 Task: Plan a photography session for the fall foliage .
Action: Mouse pressed left at (370, 333)
Screenshot: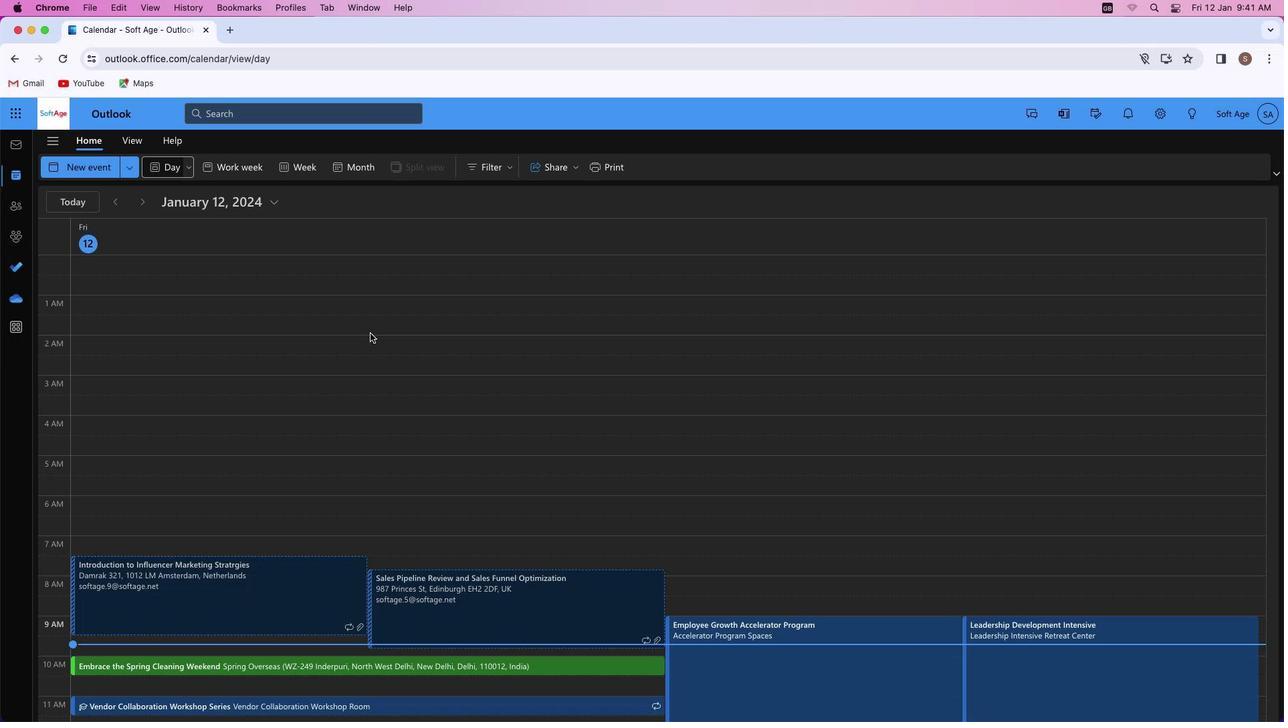 
Action: Mouse moved to (76, 168)
Screenshot: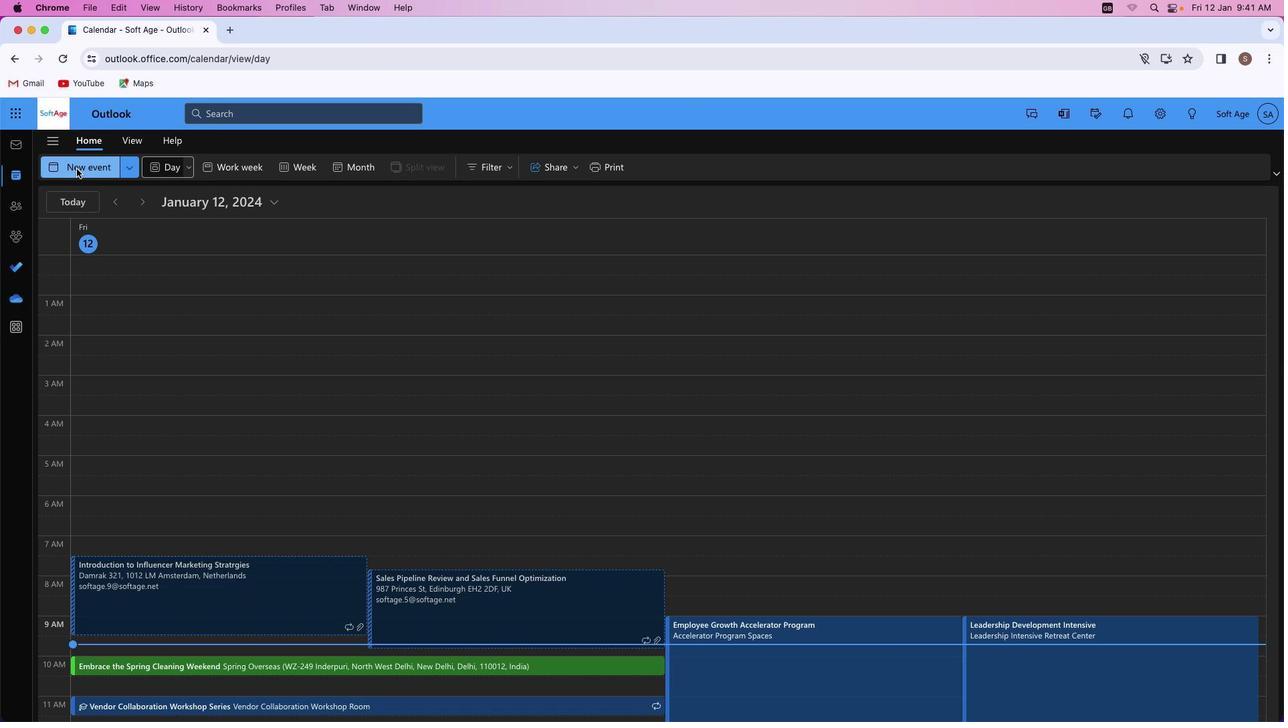 
Action: Mouse pressed left at (76, 168)
Screenshot: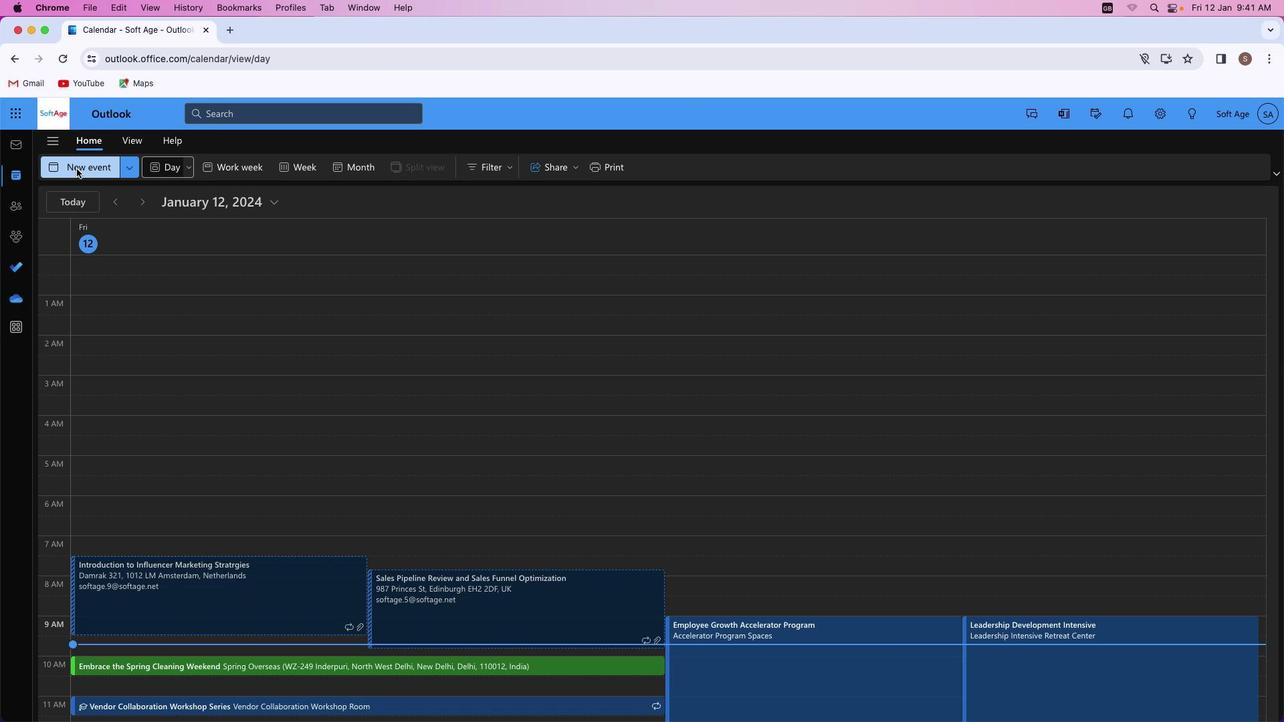 
Action: Mouse moved to (318, 247)
Screenshot: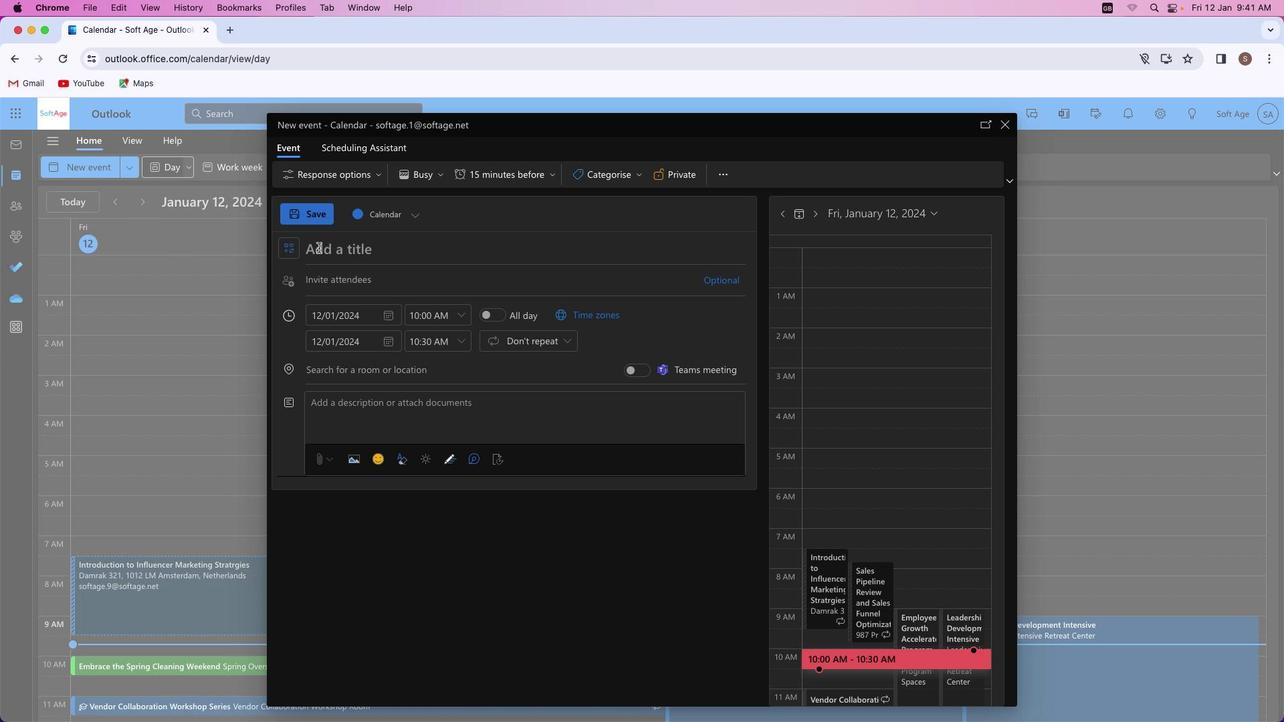 
Action: Mouse pressed left at (318, 247)
Screenshot: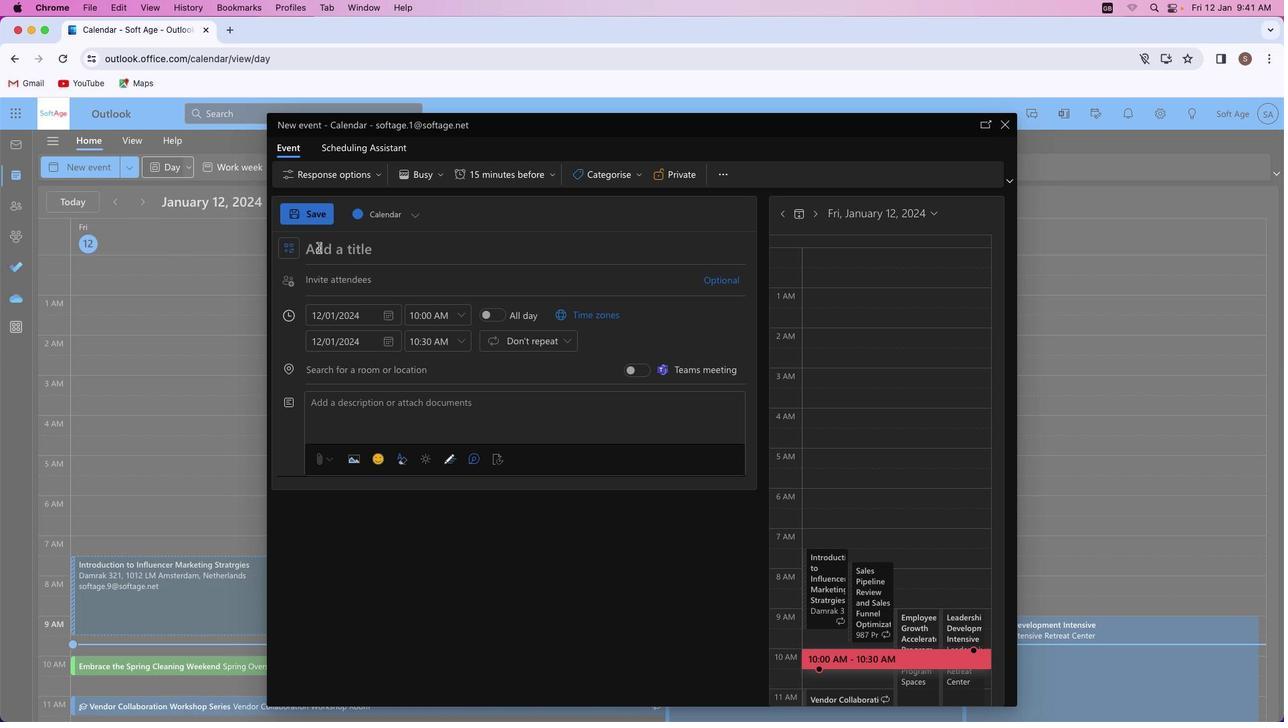 
Action: Key pressed Key.shift'A''u''t''u''m''n'"'"'s'Key.spaceKey.shift_r'P''a''l''l'Key.backspace'e''t''t''e'Key.shift_r':'Key.spaceKey.shift'F''a''l''l'Key.spaceKey.shift'F''o''l''i''a''g''e'Key.spaceKey.shift_r'P''h''o''t''o''g''r''a''p''h''y'Key.spaceKey.shift'E''x''t''r''a''v''a''g''a''n''z''a'
Screenshot: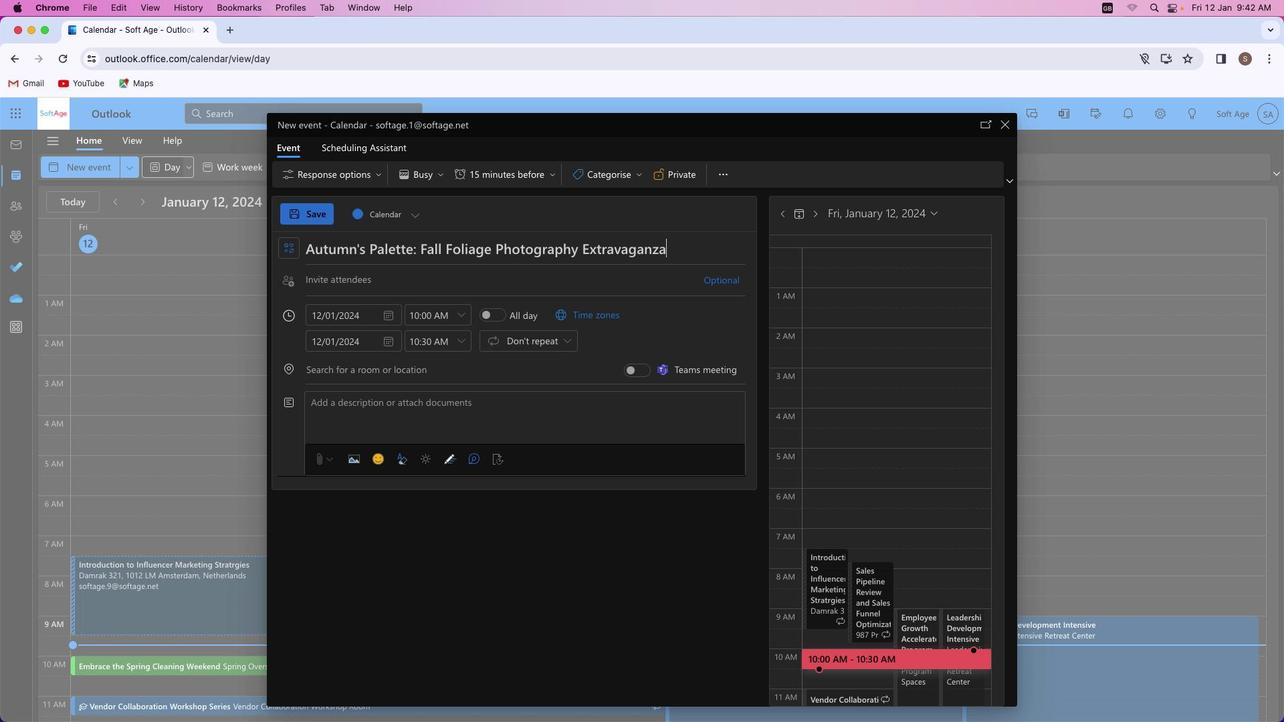 
Action: Mouse moved to (376, 371)
Screenshot: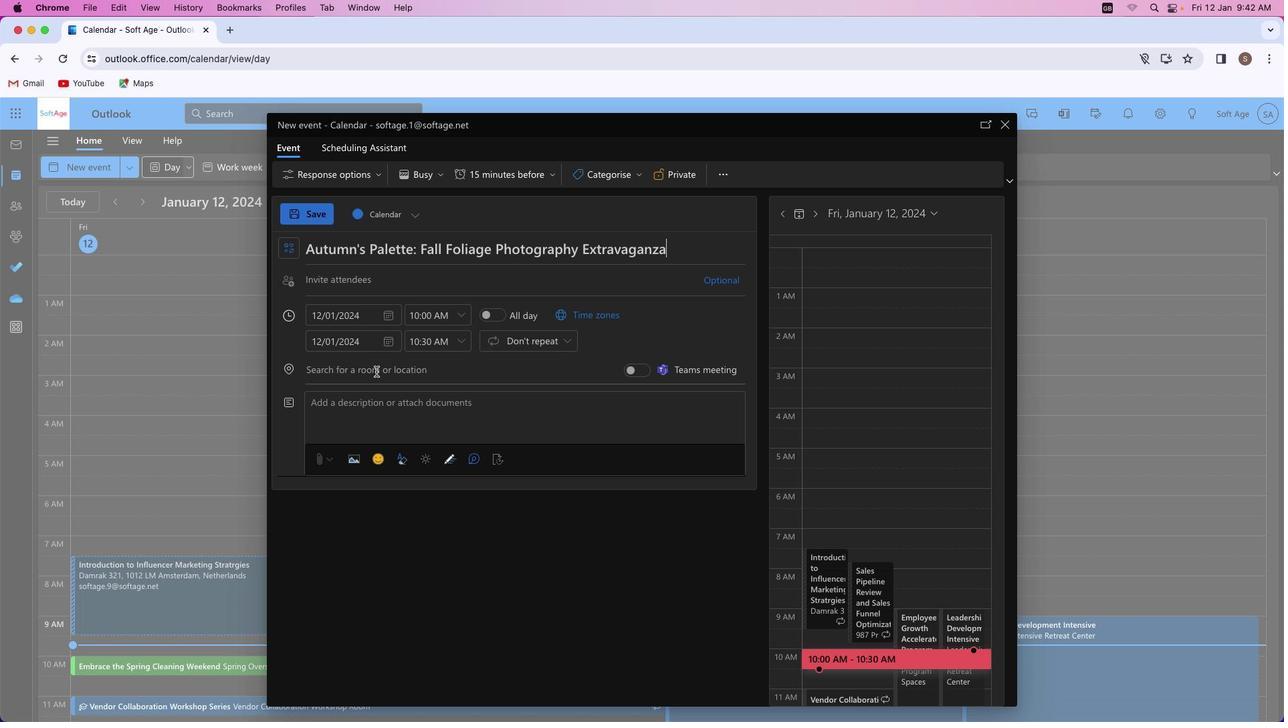 
Action: Mouse pressed left at (376, 371)
Screenshot: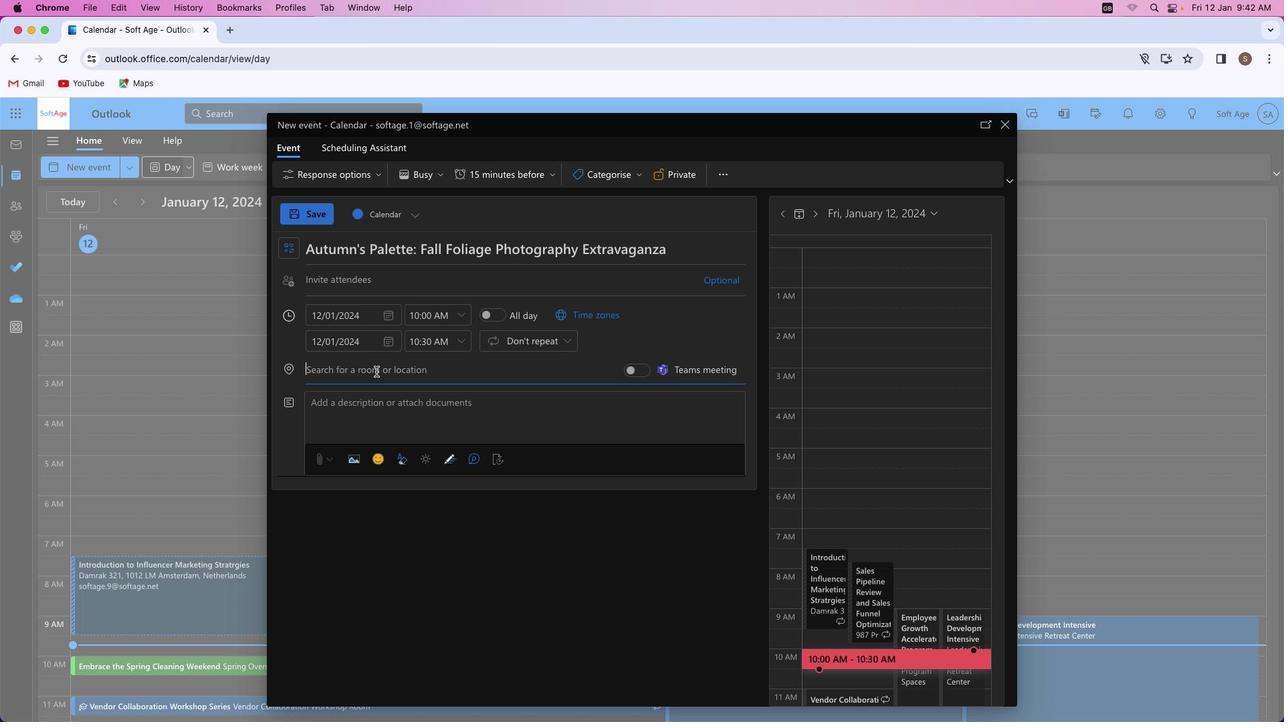 
Action: Mouse moved to (380, 374)
Screenshot: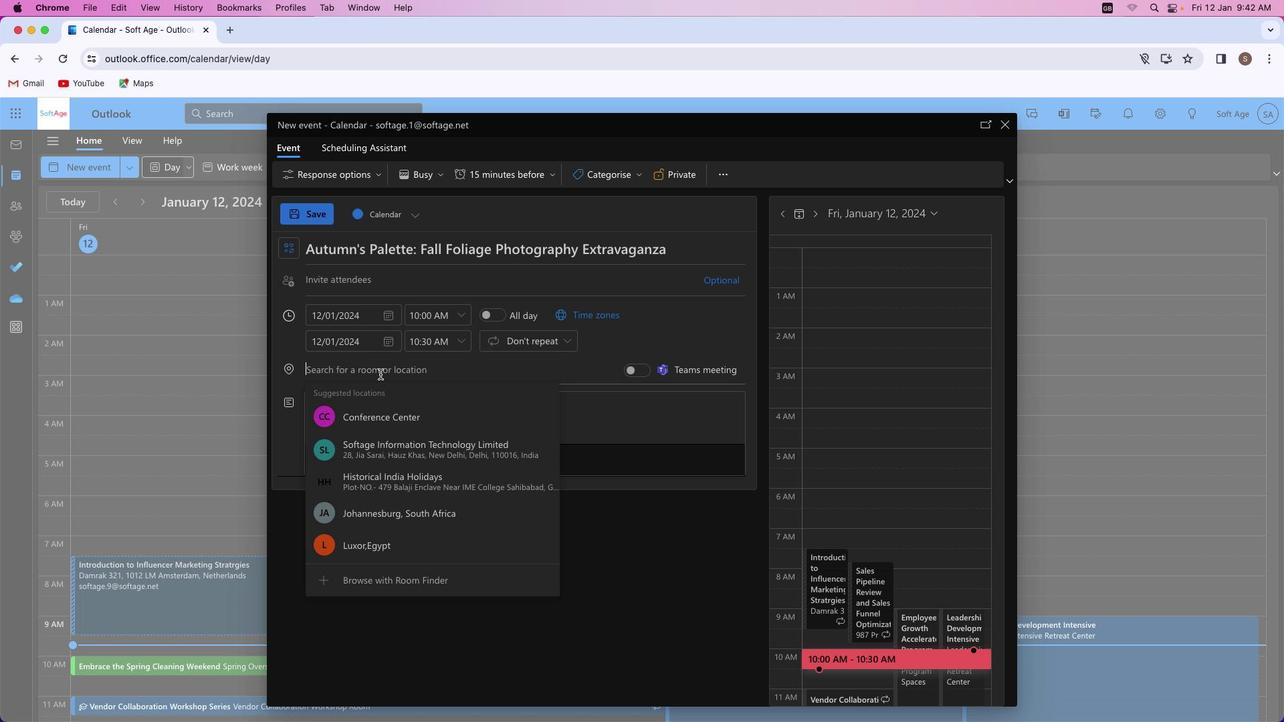 
Action: Key pressed Key.shift'F''o''l''i''a''g''e'
Screenshot: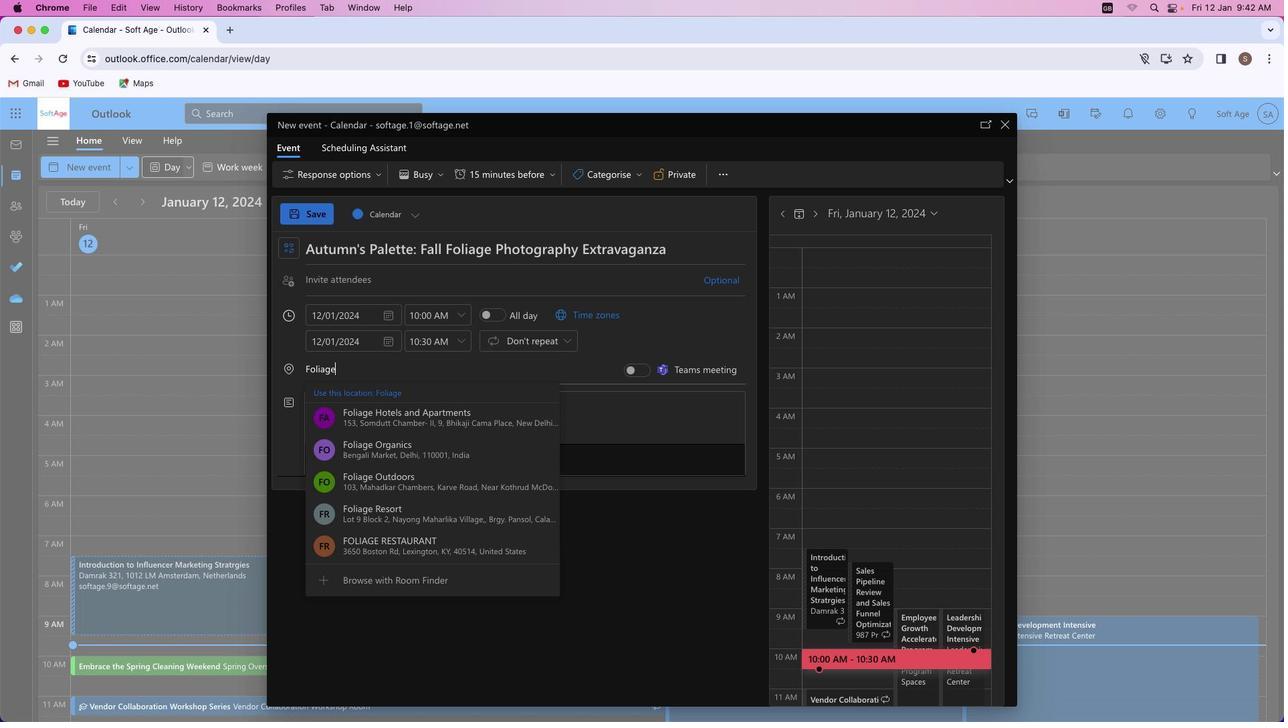 
Action: Mouse moved to (400, 505)
Screenshot: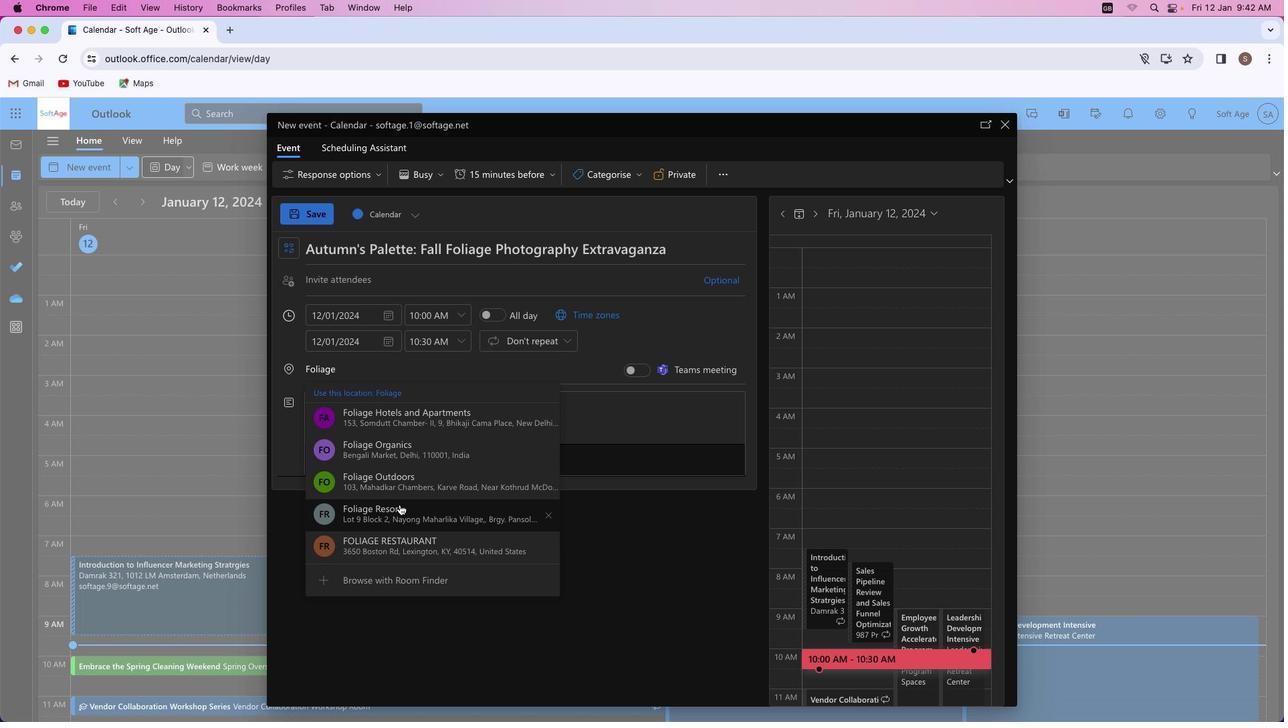 
Action: Mouse pressed left at (400, 505)
Screenshot: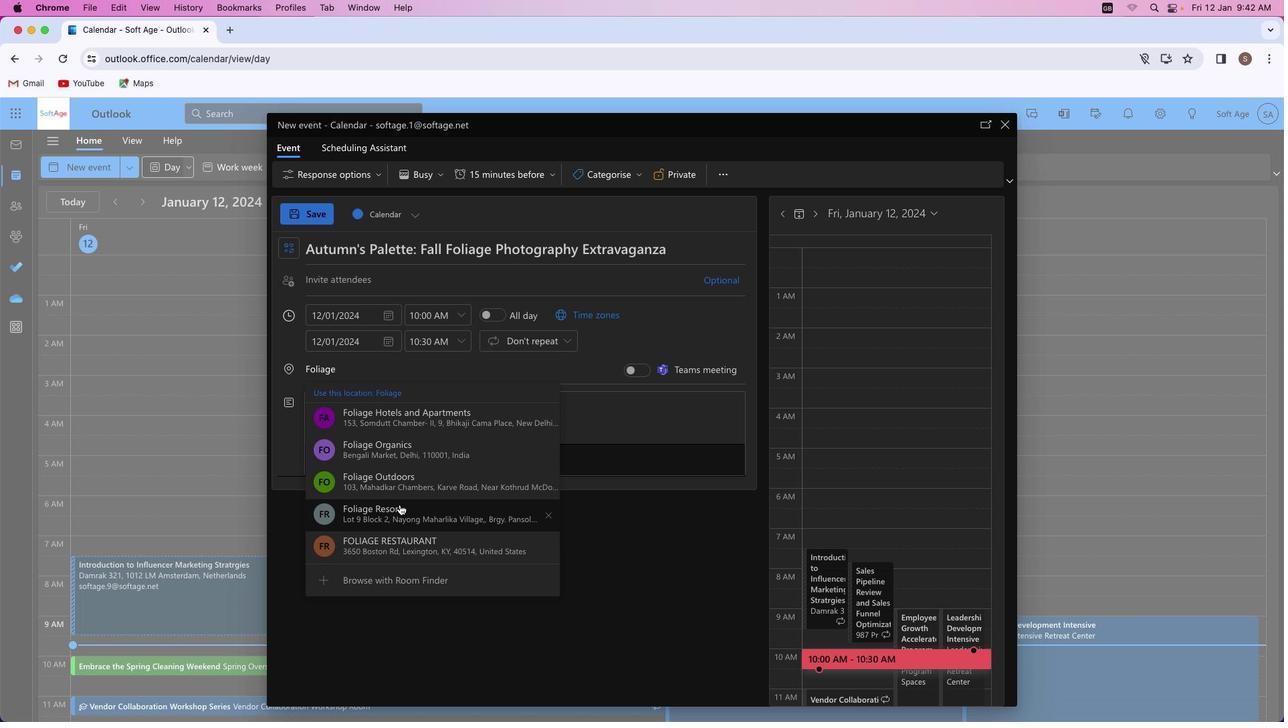 
Action: Mouse moved to (398, 408)
Screenshot: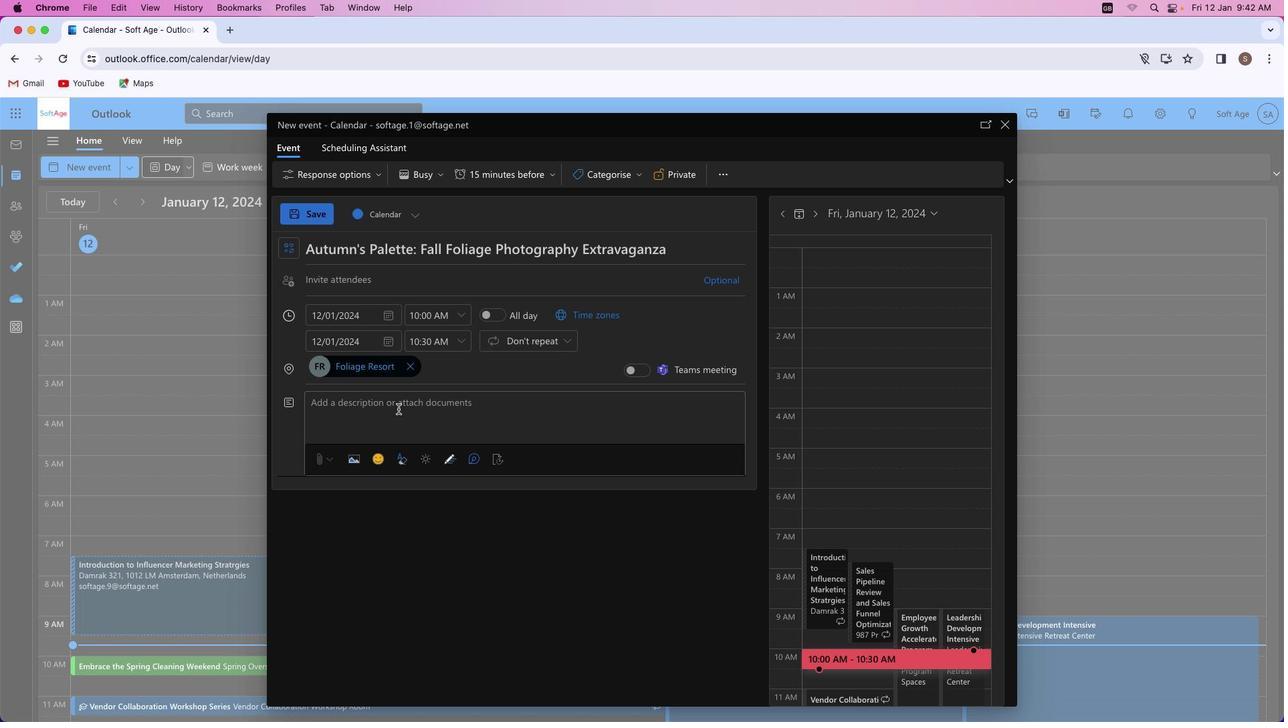 
Action: Mouse pressed left at (398, 408)
Screenshot: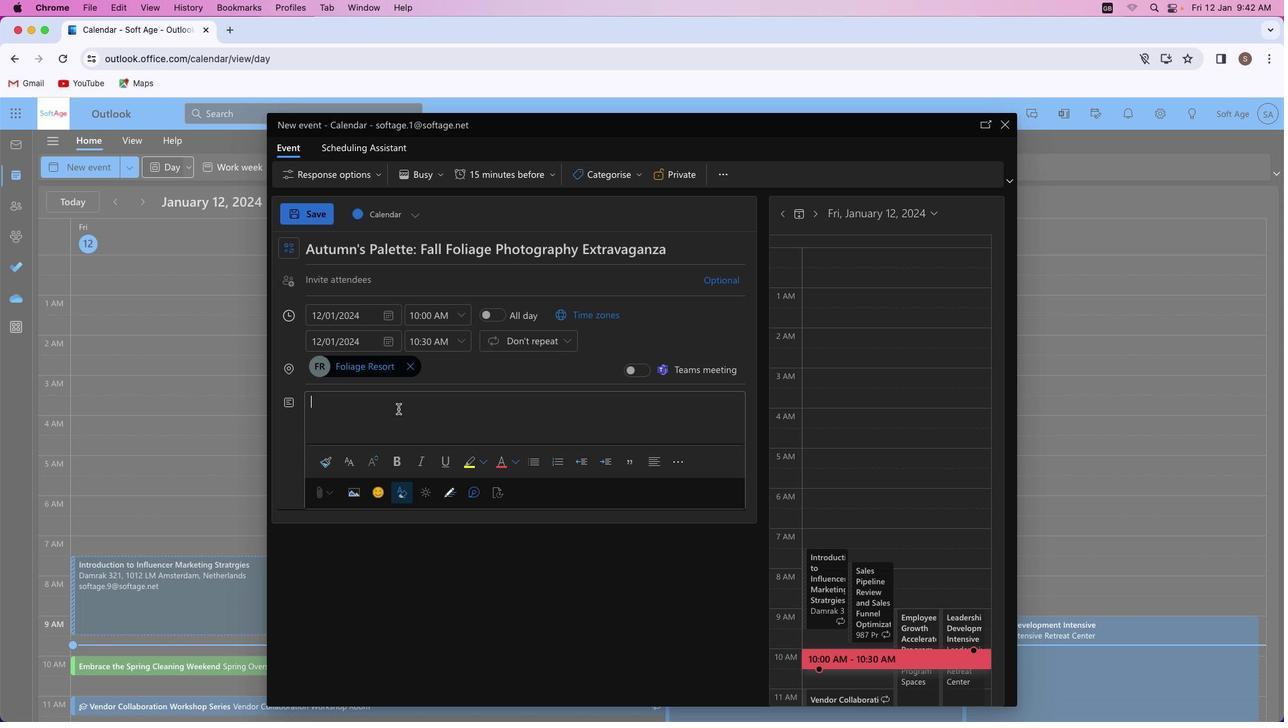 
Action: Key pressed Key.shift_r'I''m''m''e''r''s''e'Key.space'y''o''u''r''s''e''l''f'Key.space'i''n'Key.space't''h''e'Key.space'b''r''e''a''t''h''t''a''k''i''n''g'Key.space'h''u''e''s'Key.space'o''f'Key.space'a''u''t''u''m''n''.'Key.spaceKey.shift_r'J''o''i''n'Key.space'o''u''r'Key.space'p''h''o''t''o''g''r''a''p''h''y'Key.space's''e''s''s''i''o''n'Key.space't''o'Key.space'c''a''p''t''u''r''e'Key.space't''h''e'Key.space'v''i''b''r''a''n''t'Key.space'c''o''l''o''r''s'Key.space'o''f'Key.space'f''a''l''l'Key.space'f''o''l''i''a''g''e'Key.space'a''n''d'Key.space'c''r''e''a''t''e'Key.space's''t''u''n''n''i''n''g'','Key.space'n''a''t''u''r''e''-''i''n''s''p''i''r''e''d'Key.space'm''e''m''o''r''i''e''s''.'
Screenshot: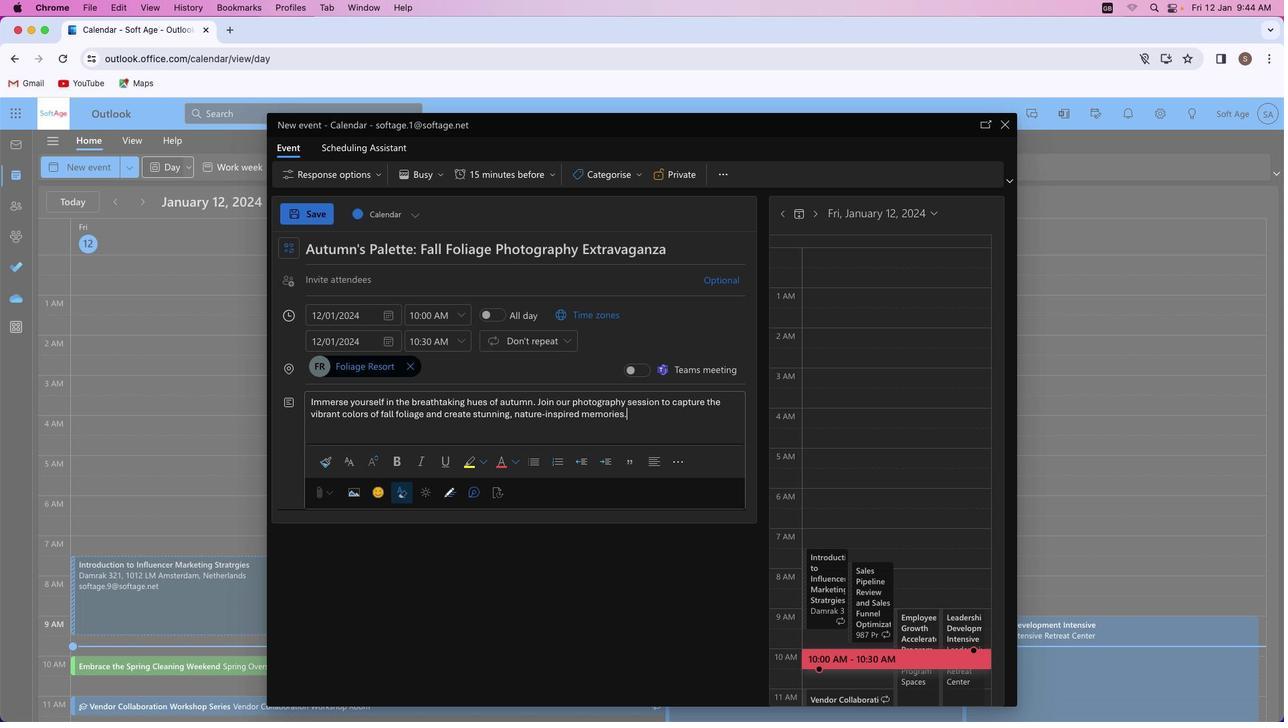 
Action: Mouse moved to (661, 401)
Screenshot: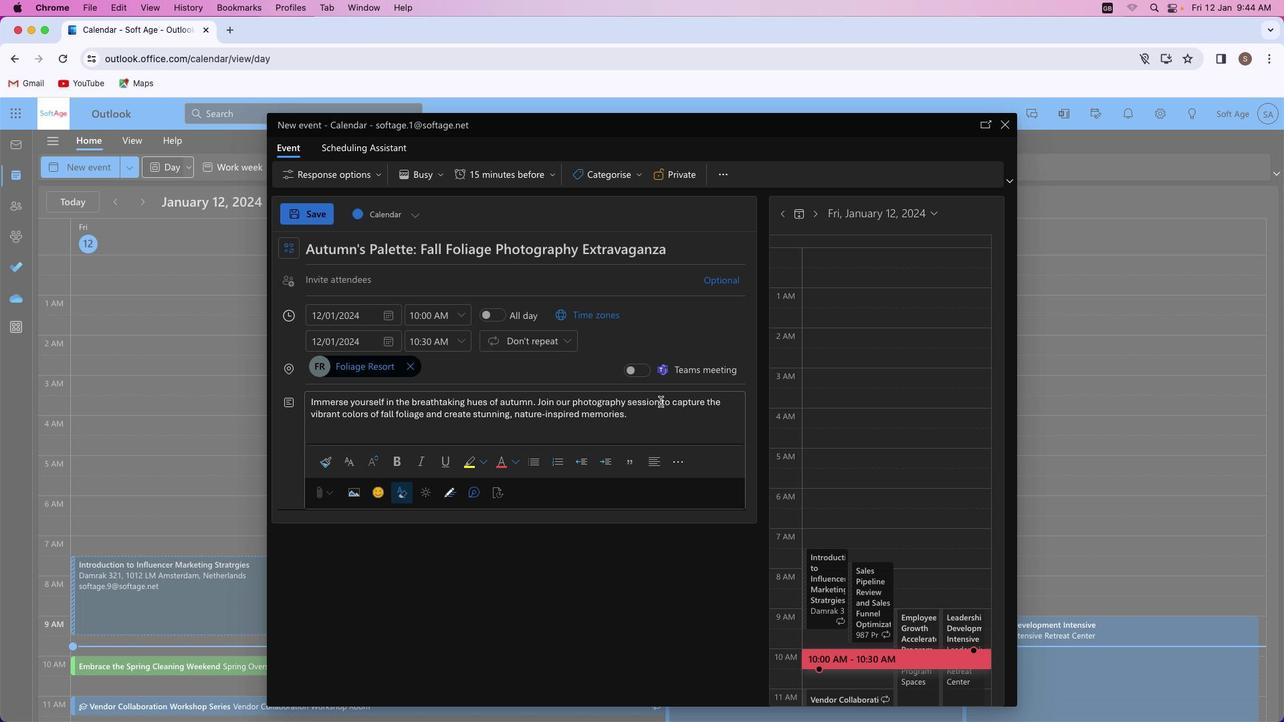 
Action: Mouse pressed left at (661, 401)
Screenshot: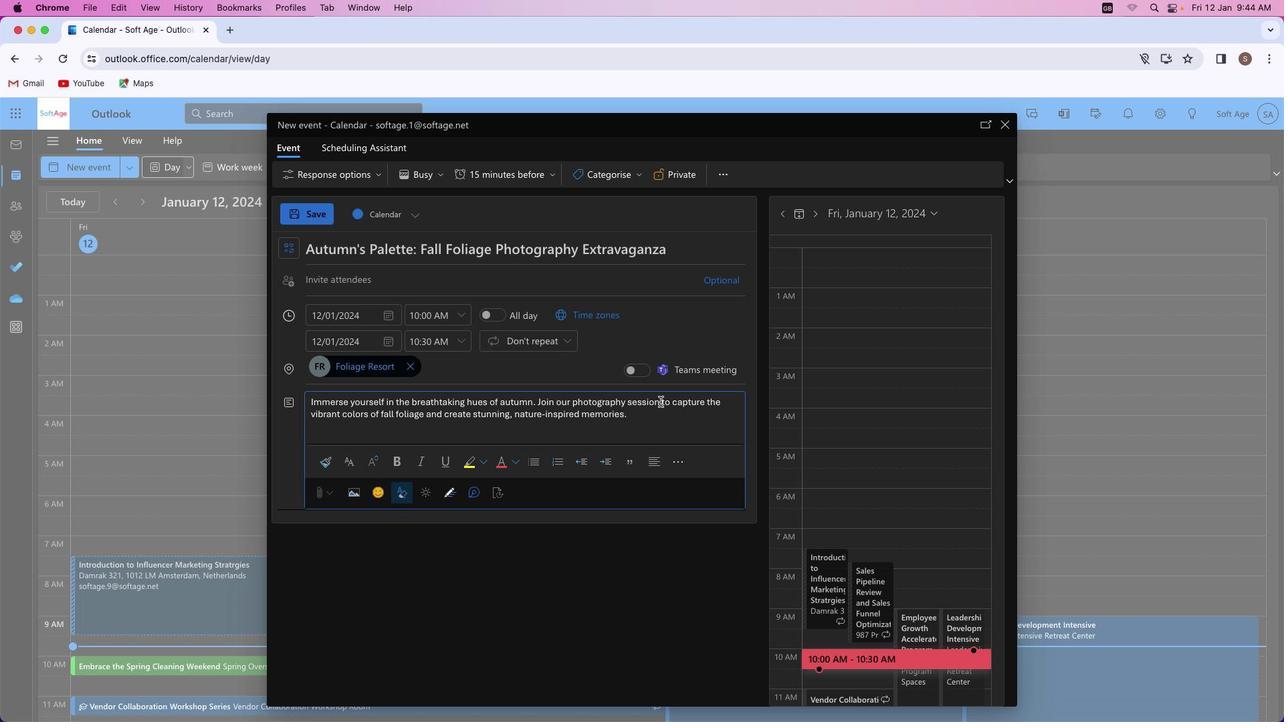
Action: Mouse moved to (626, 402)
Screenshot: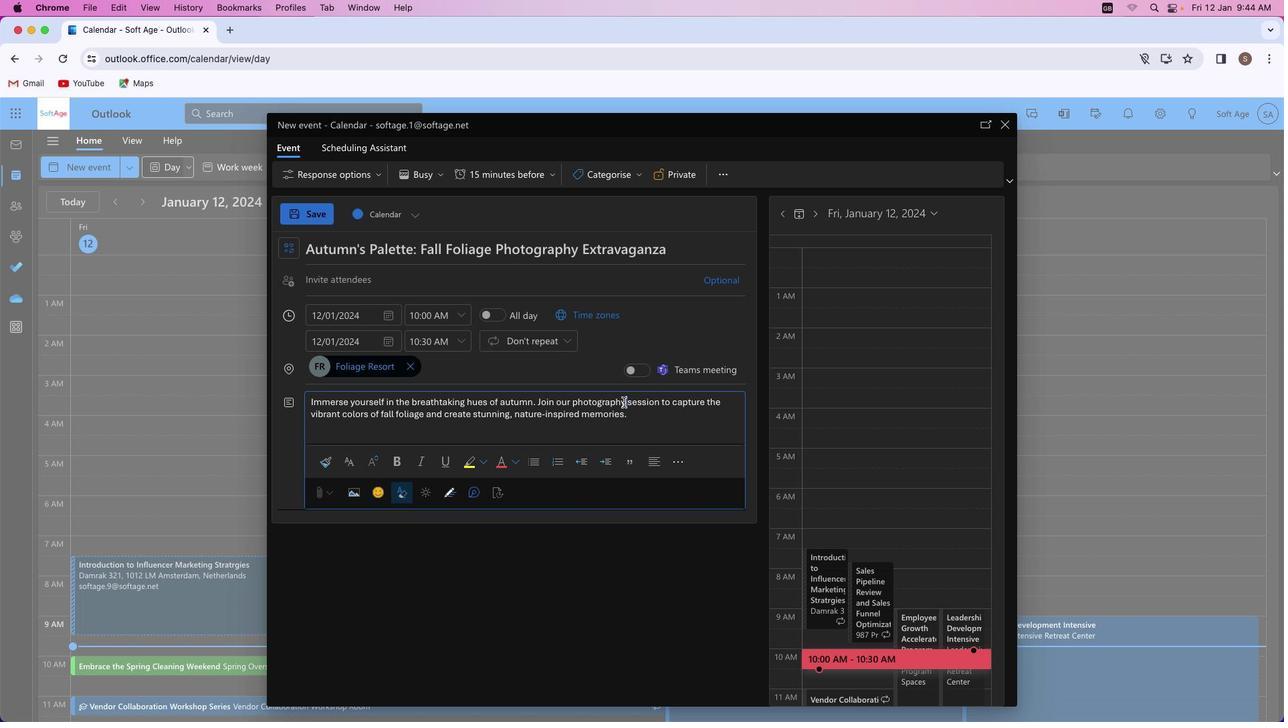 
Action: Mouse pressed left at (626, 402)
Screenshot: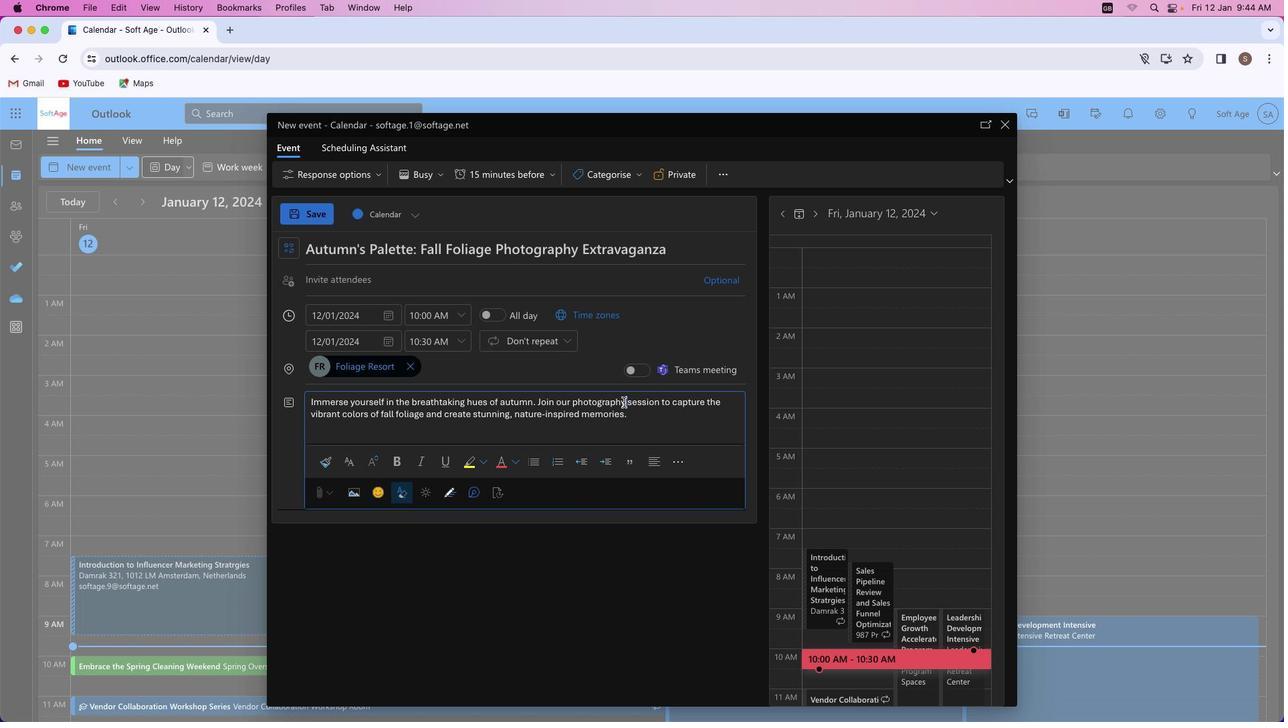 
Action: Mouse moved to (659, 403)
Screenshot: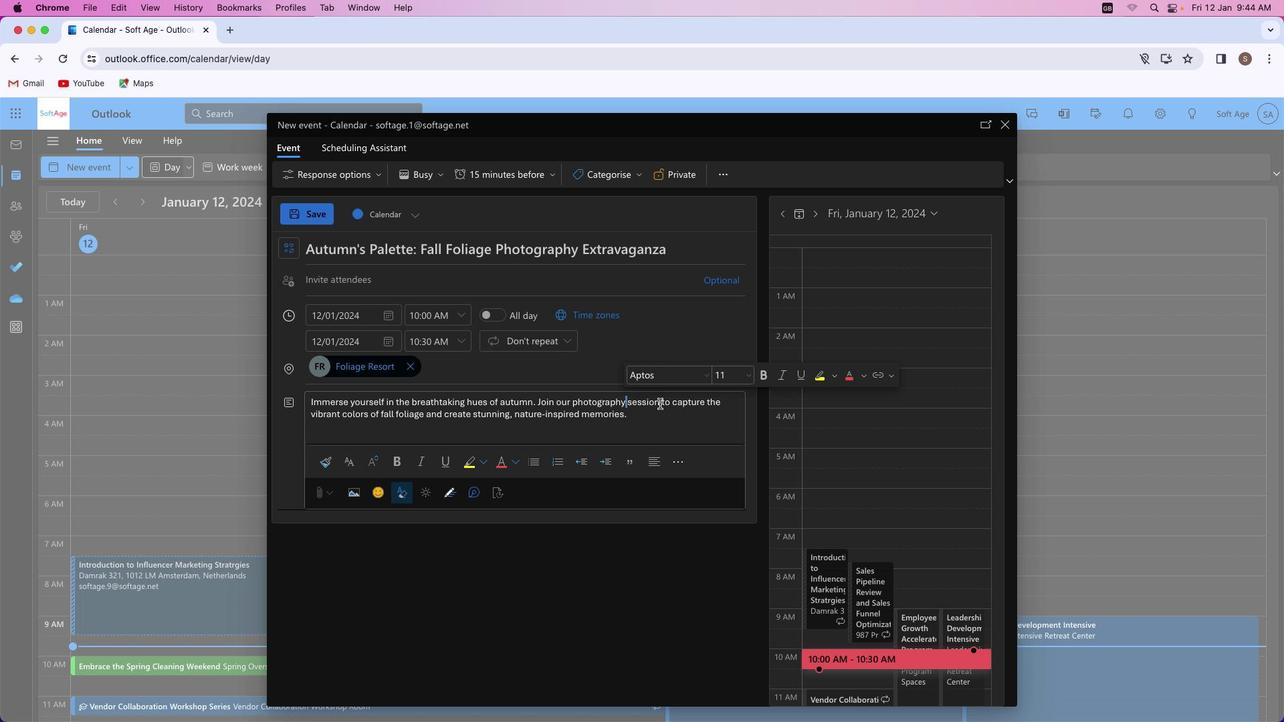 
Action: Mouse pressed left at (659, 403)
Screenshot: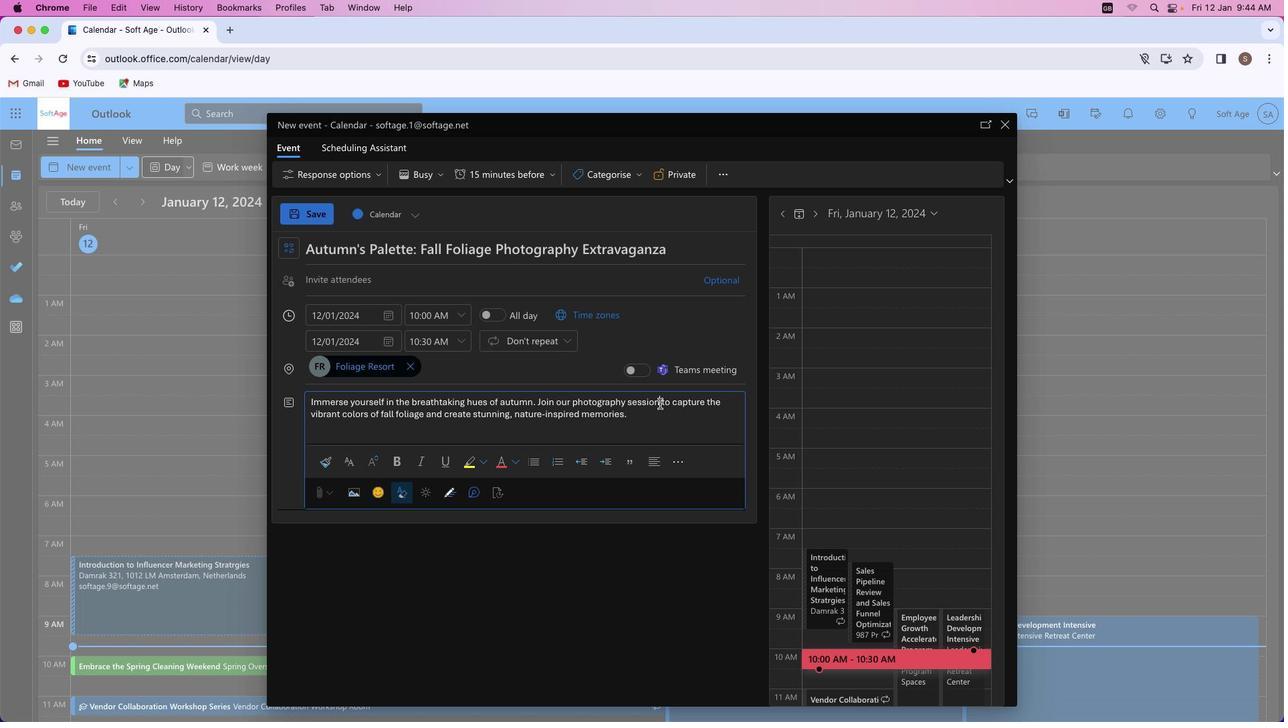 
Action: Mouse moved to (714, 382)
Screenshot: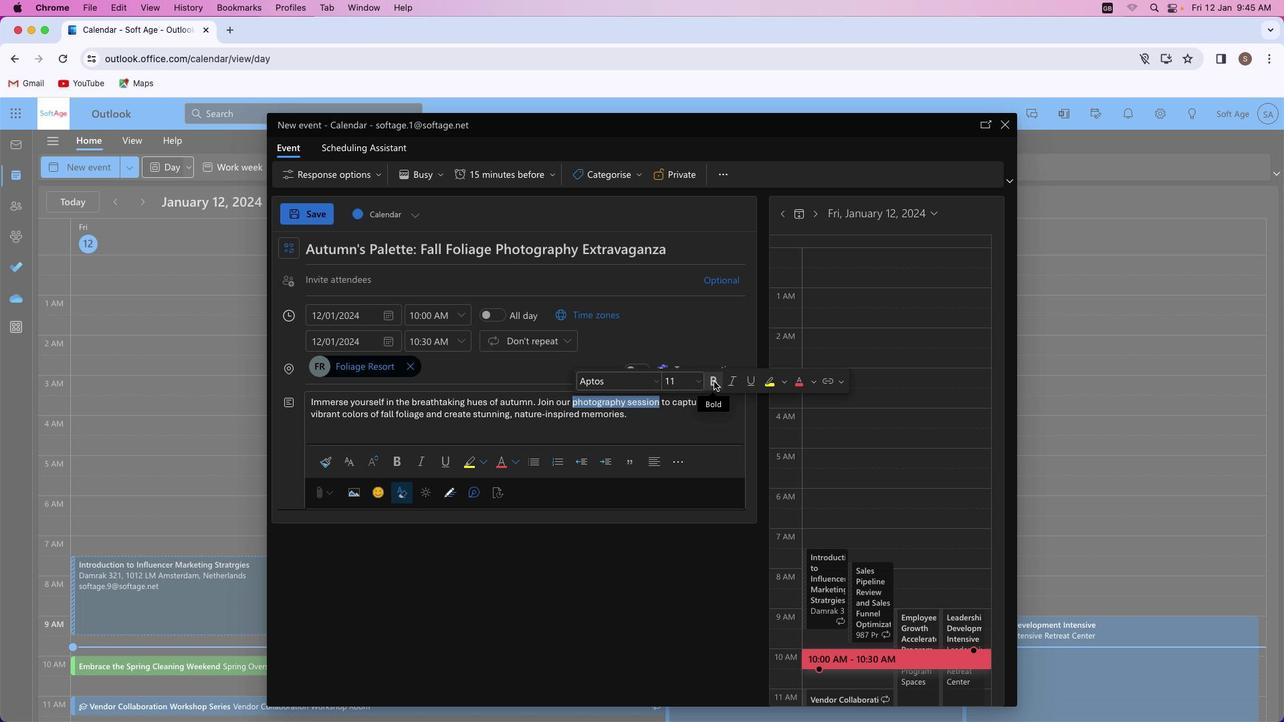 
Action: Mouse pressed left at (714, 382)
Screenshot: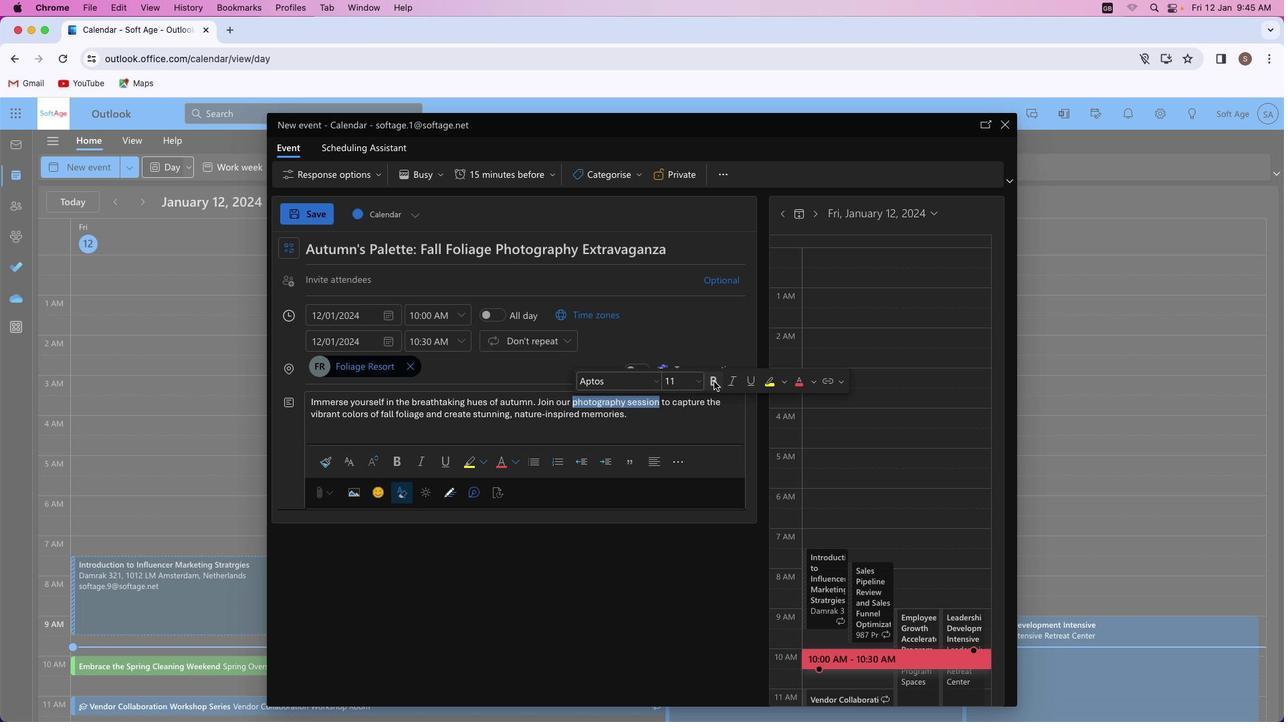 
Action: Mouse moved to (422, 414)
Screenshot: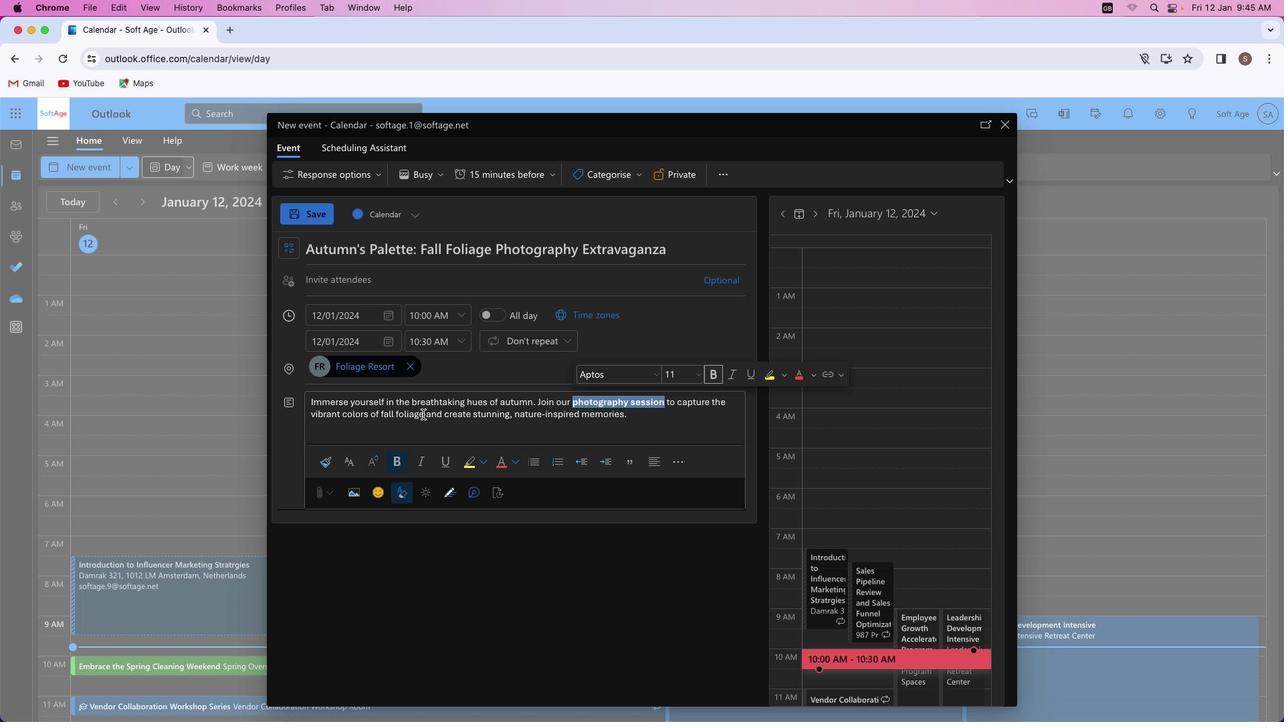 
Action: Mouse pressed left at (422, 414)
Screenshot: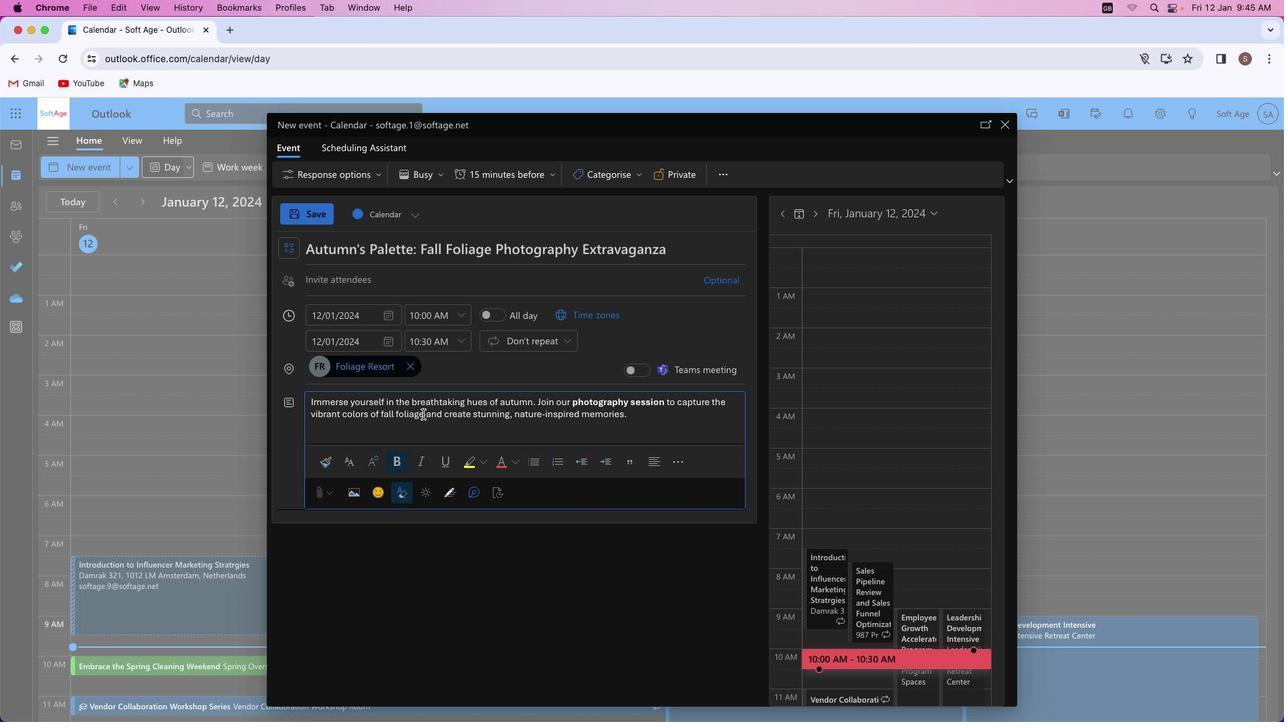 
Action: Mouse moved to (399, 457)
Screenshot: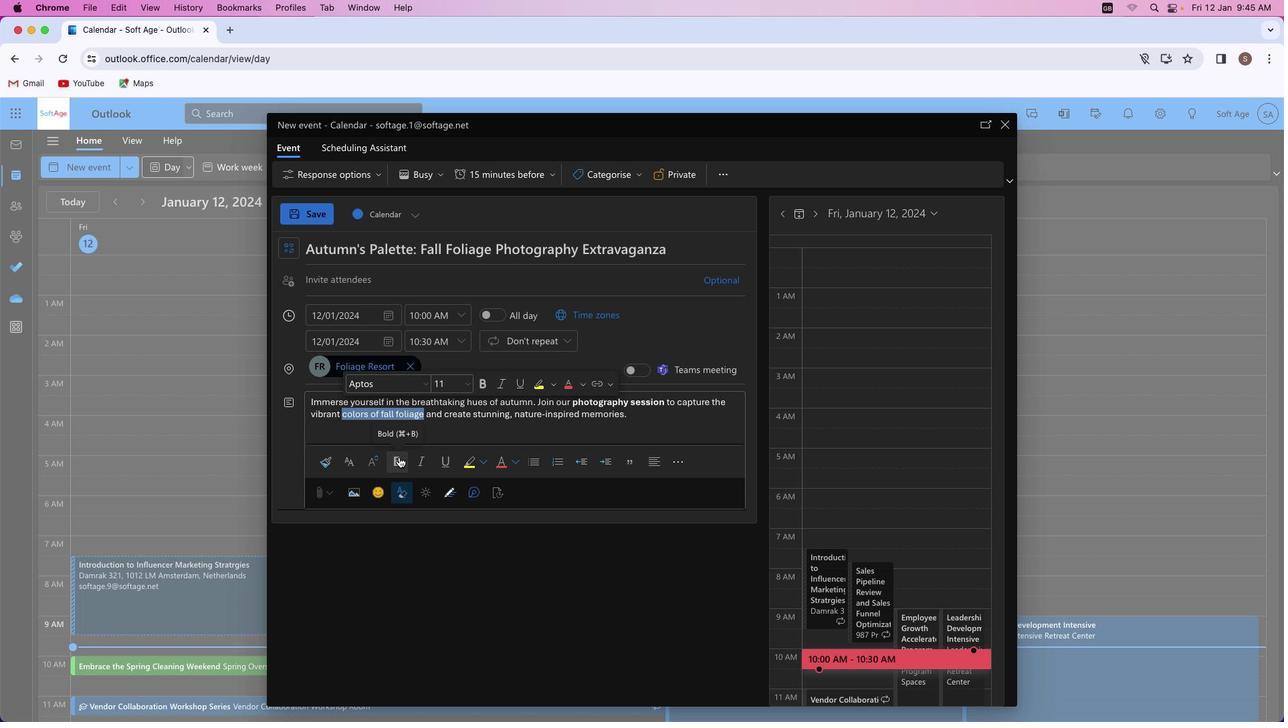 
Action: Mouse pressed left at (399, 457)
Screenshot: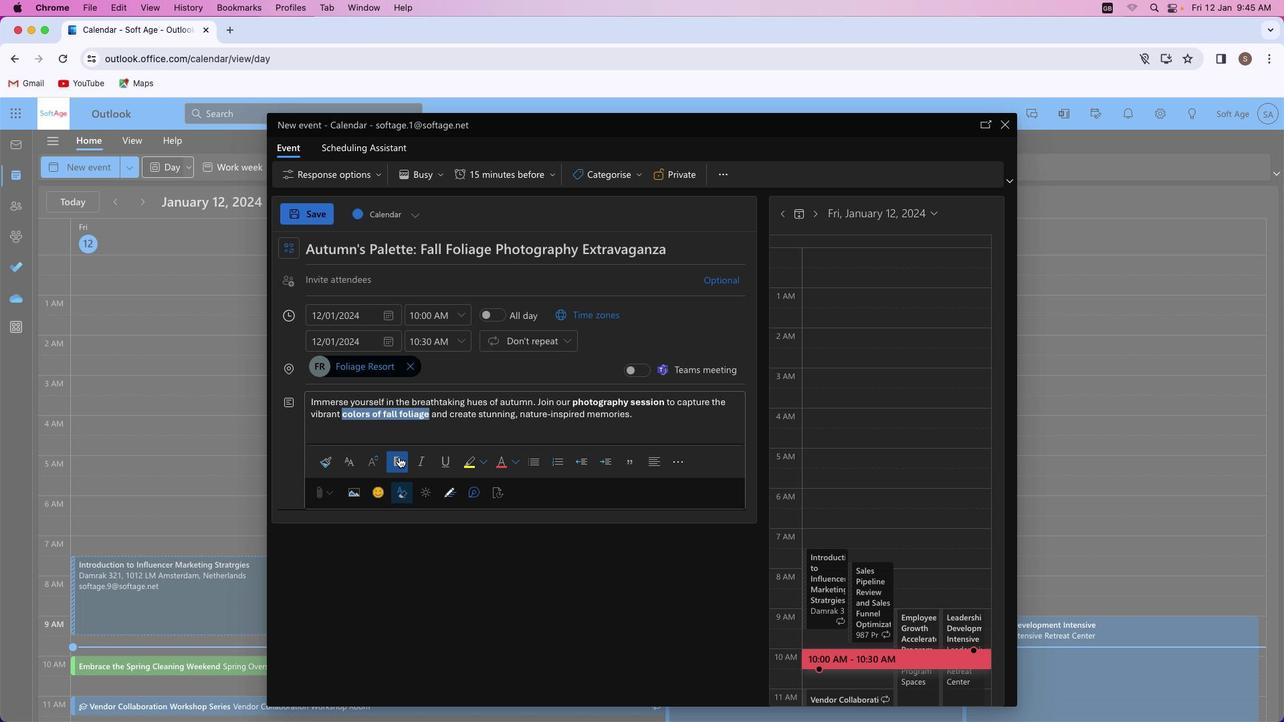 
Action: Mouse moved to (481, 428)
Screenshot: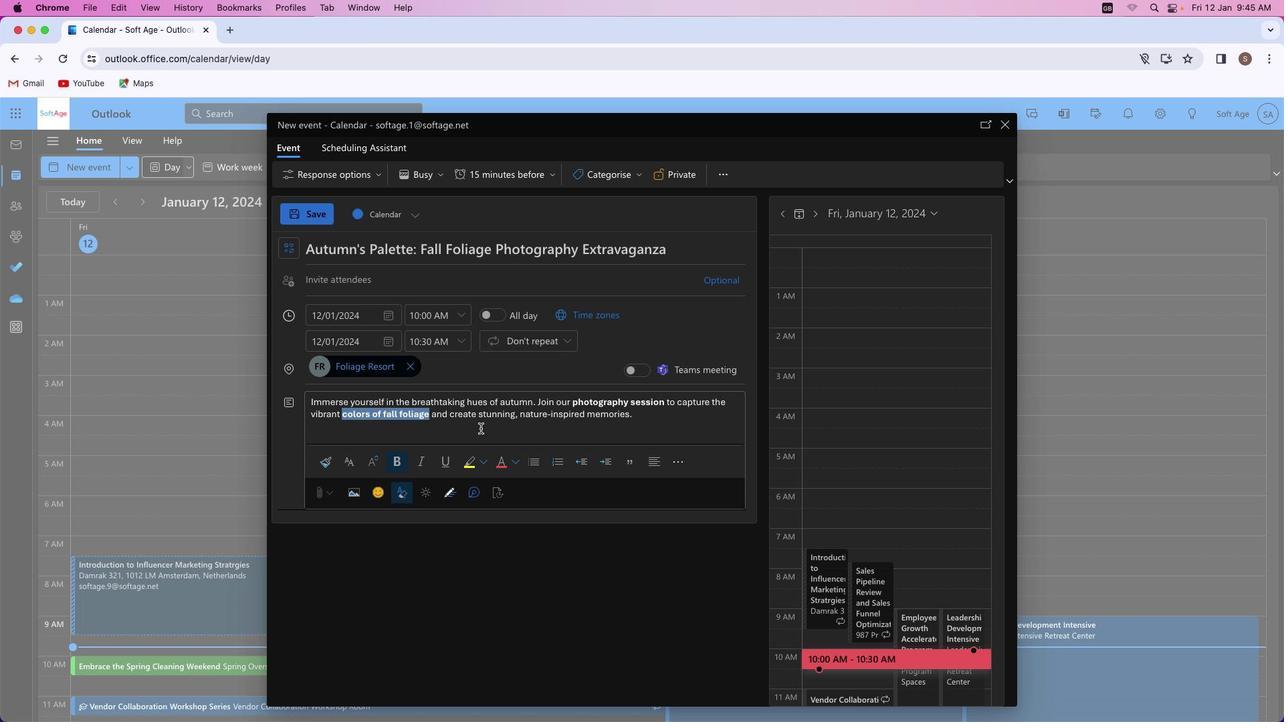 
Action: Mouse pressed left at (481, 428)
Screenshot: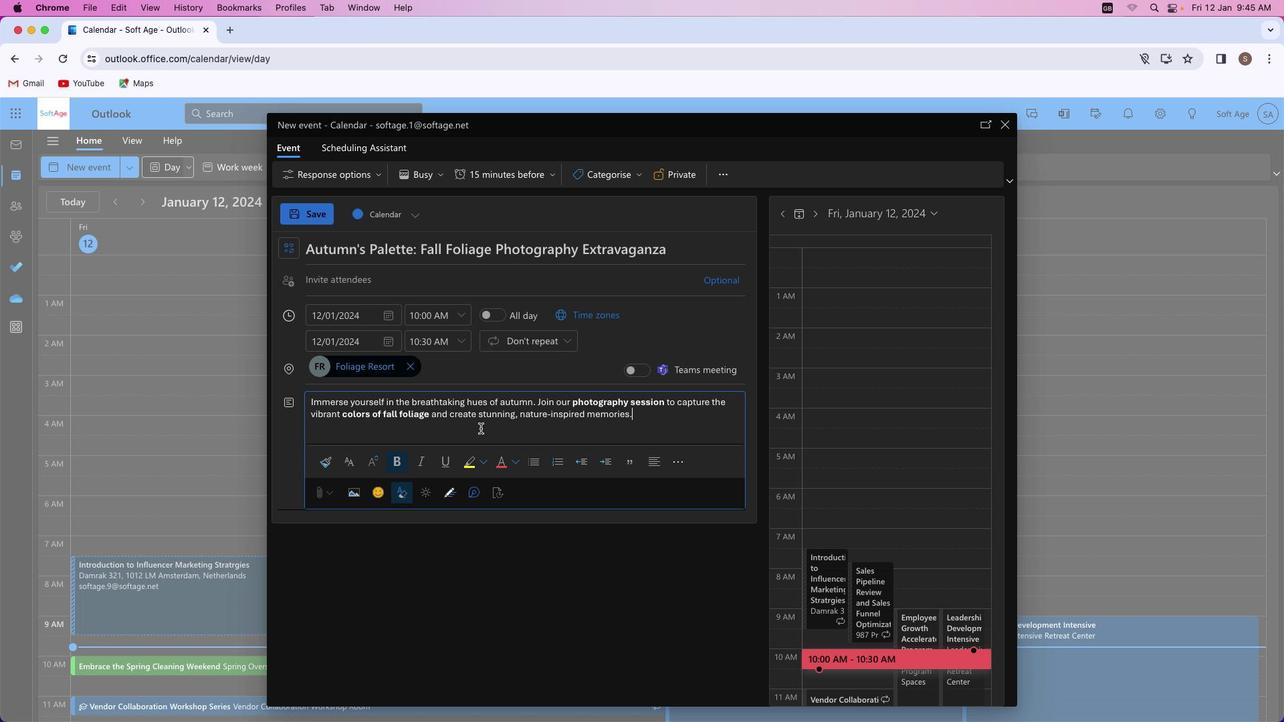 
Action: Mouse moved to (652, 422)
Screenshot: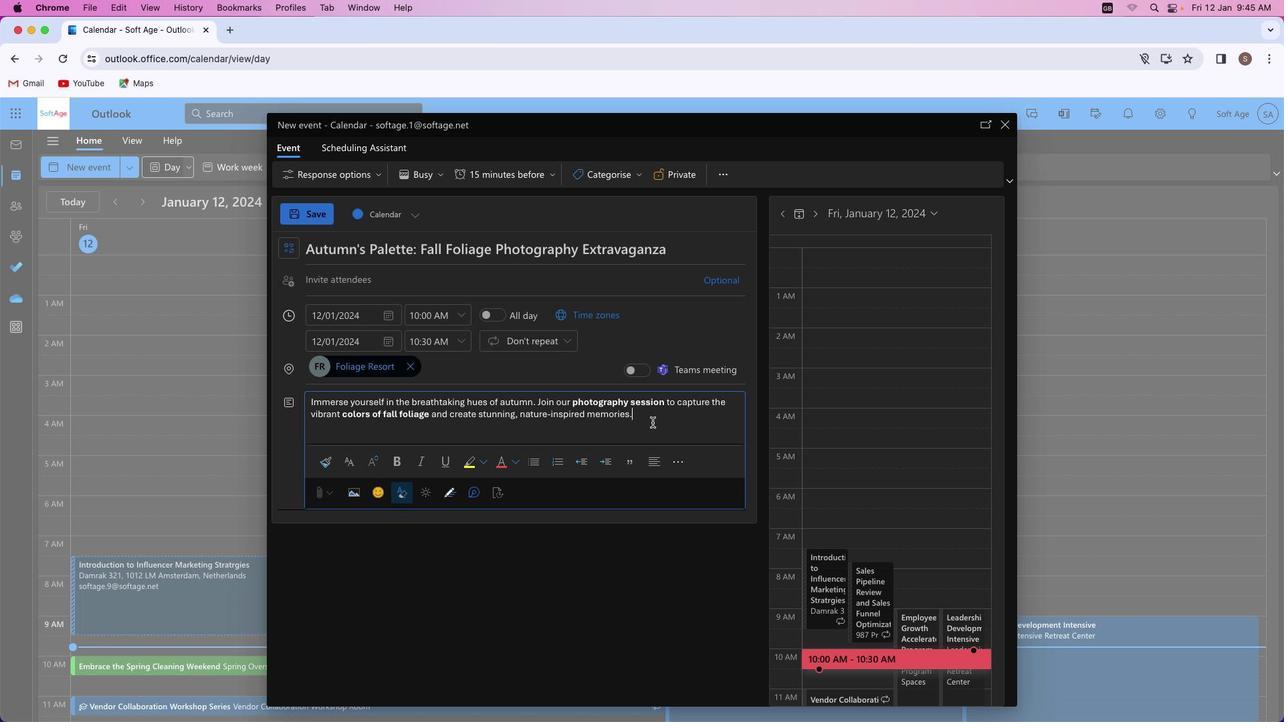 
Action: Mouse pressed left at (652, 422)
Screenshot: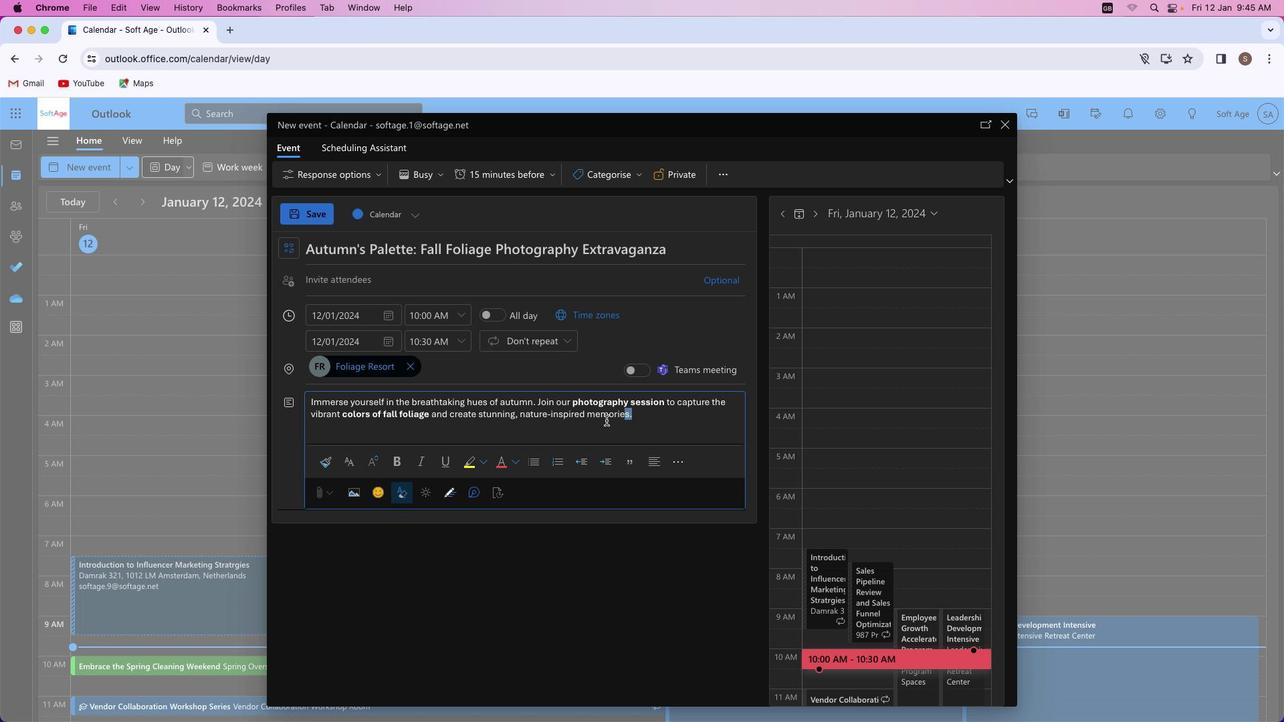 
Action: Mouse moved to (353, 460)
Screenshot: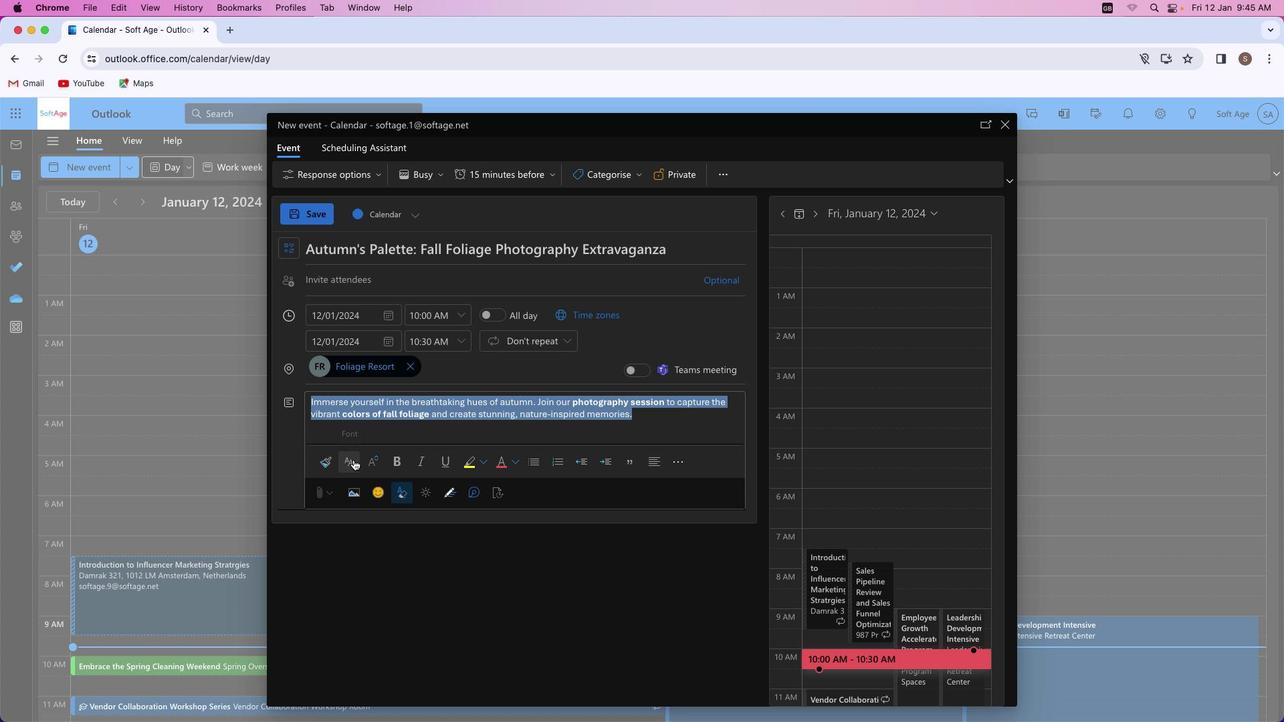 
Action: Mouse pressed left at (353, 460)
Screenshot: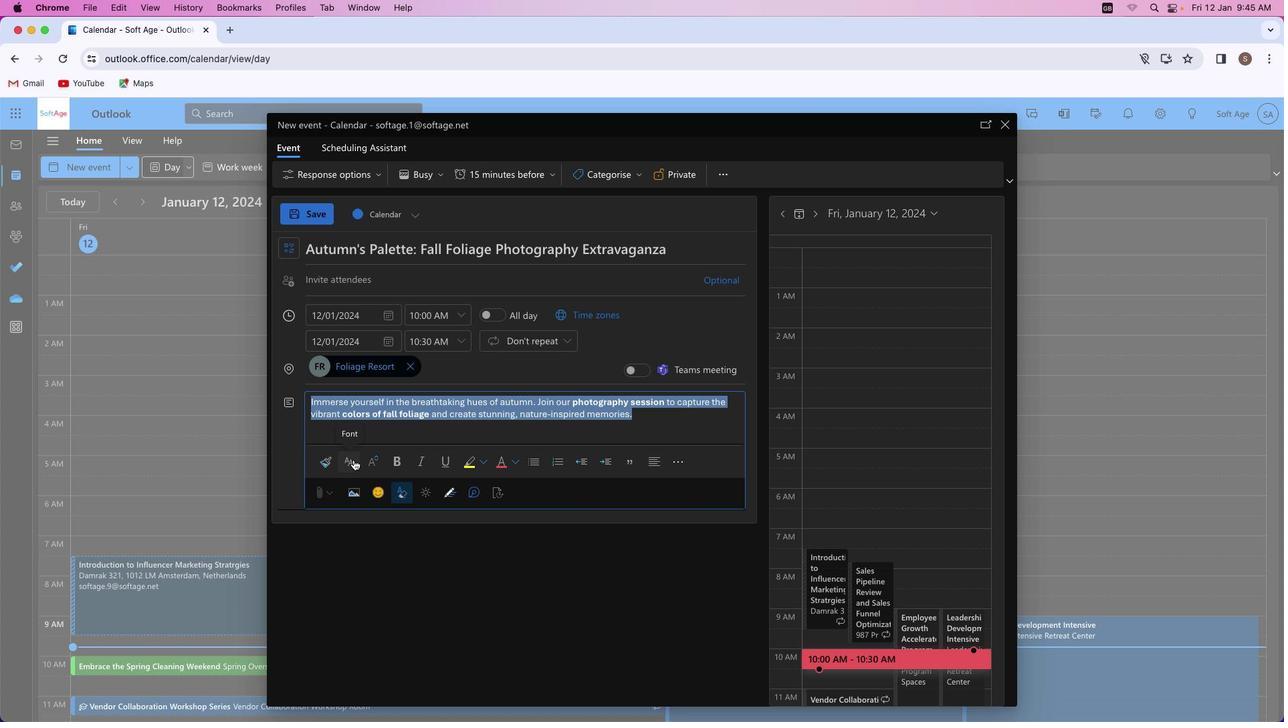 
Action: Mouse moved to (400, 657)
Screenshot: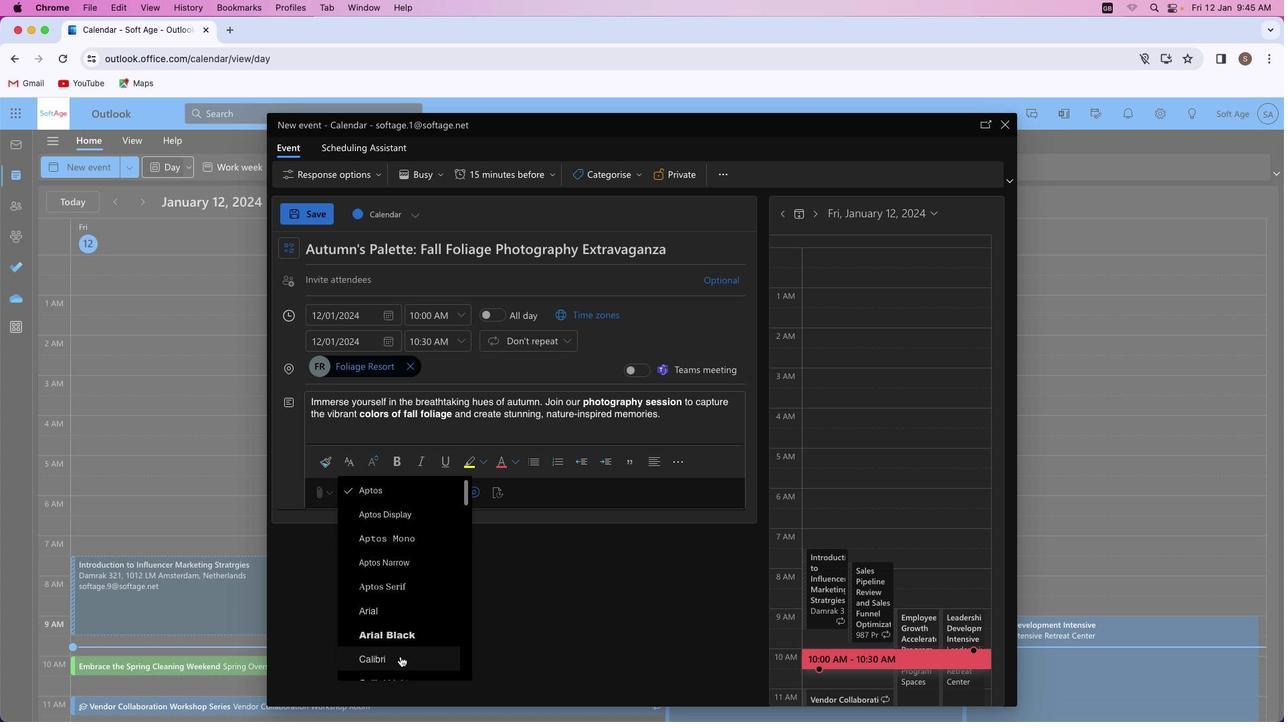 
Action: Mouse scrolled (400, 657) with delta (0, 0)
Screenshot: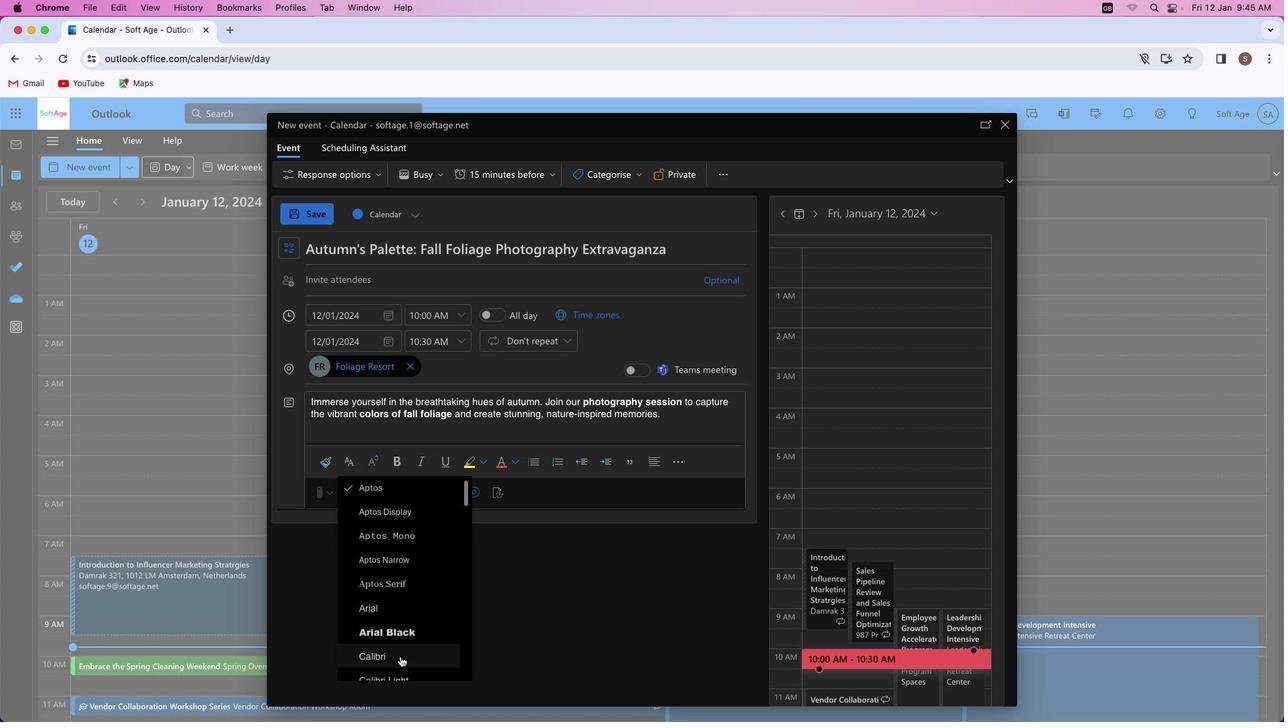 
Action: Mouse scrolled (400, 657) with delta (0, 0)
Screenshot: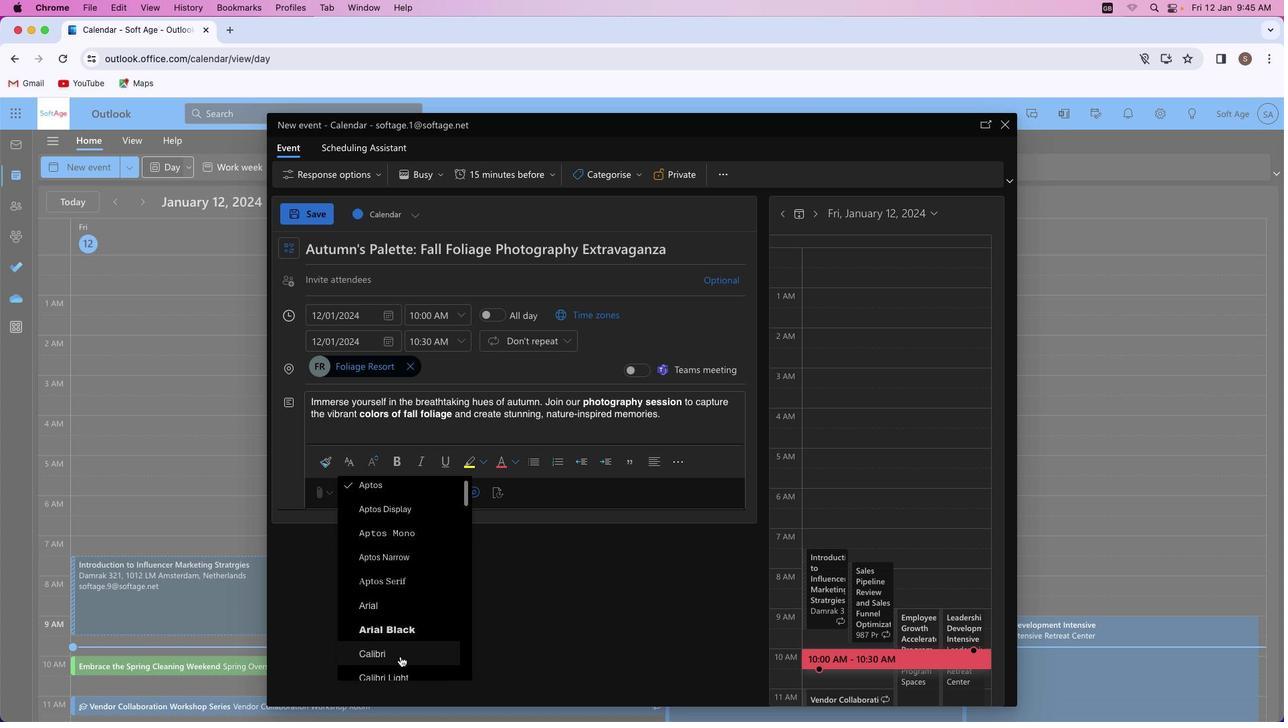 
Action: Mouse scrolled (400, 657) with delta (0, 0)
Screenshot: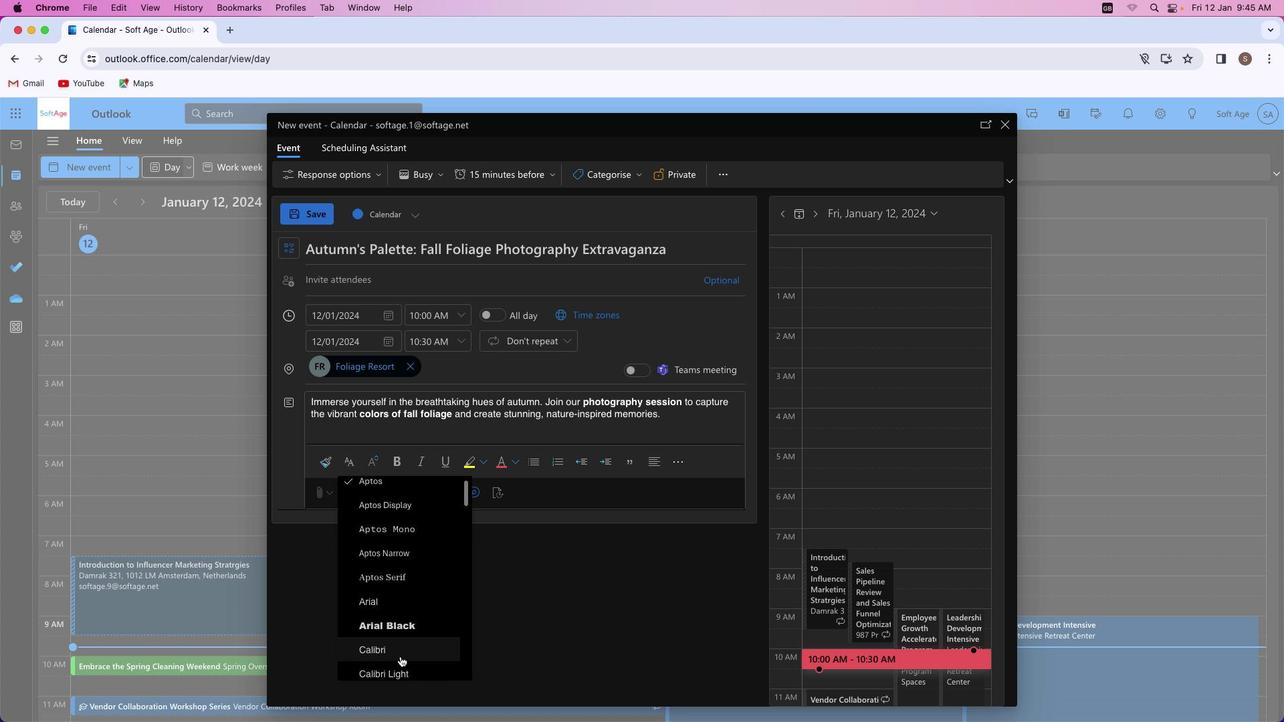 
Action: Mouse scrolled (400, 657) with delta (0, 0)
Screenshot: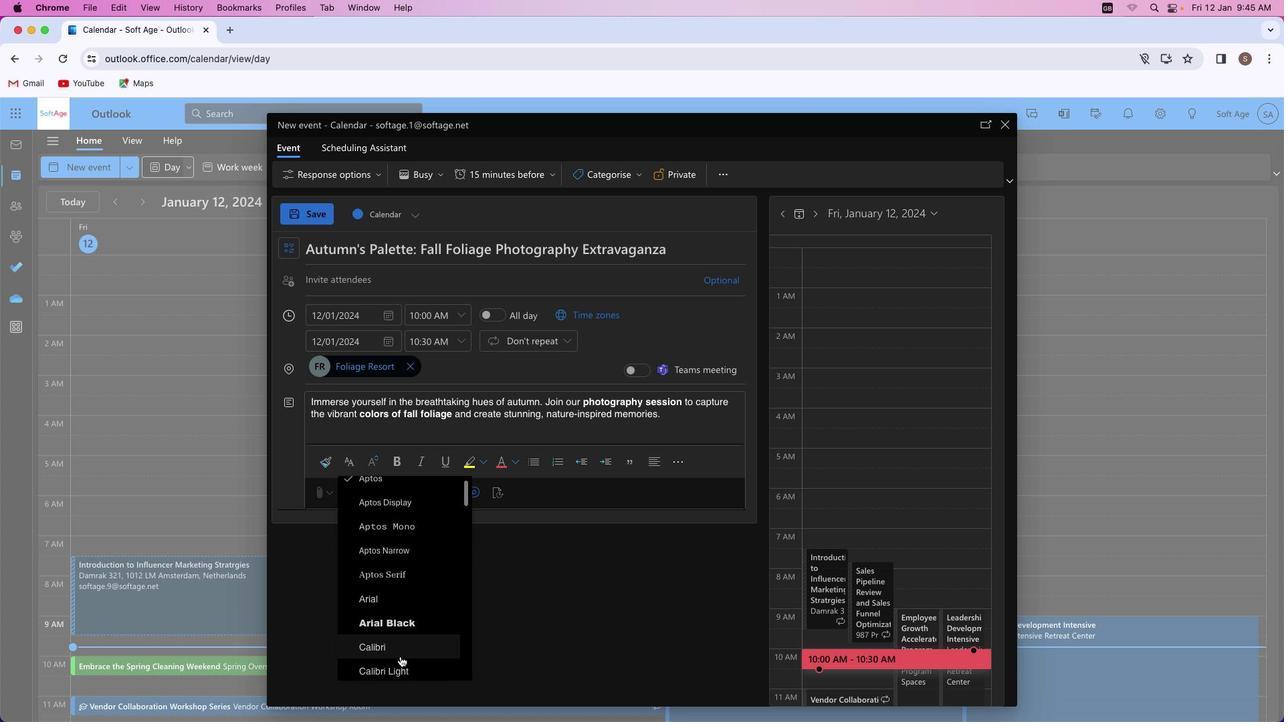 
Action: Mouse scrolled (400, 657) with delta (0, 0)
Screenshot: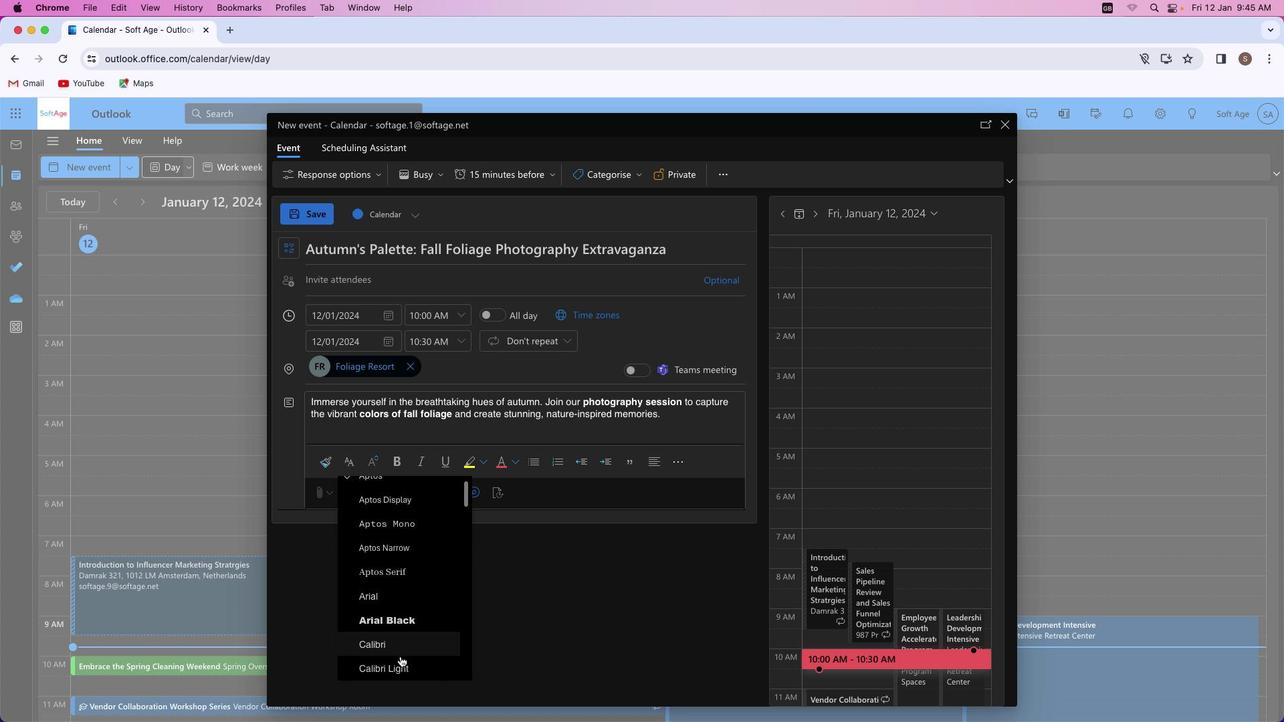 
Action: Mouse scrolled (400, 657) with delta (0, 0)
Screenshot: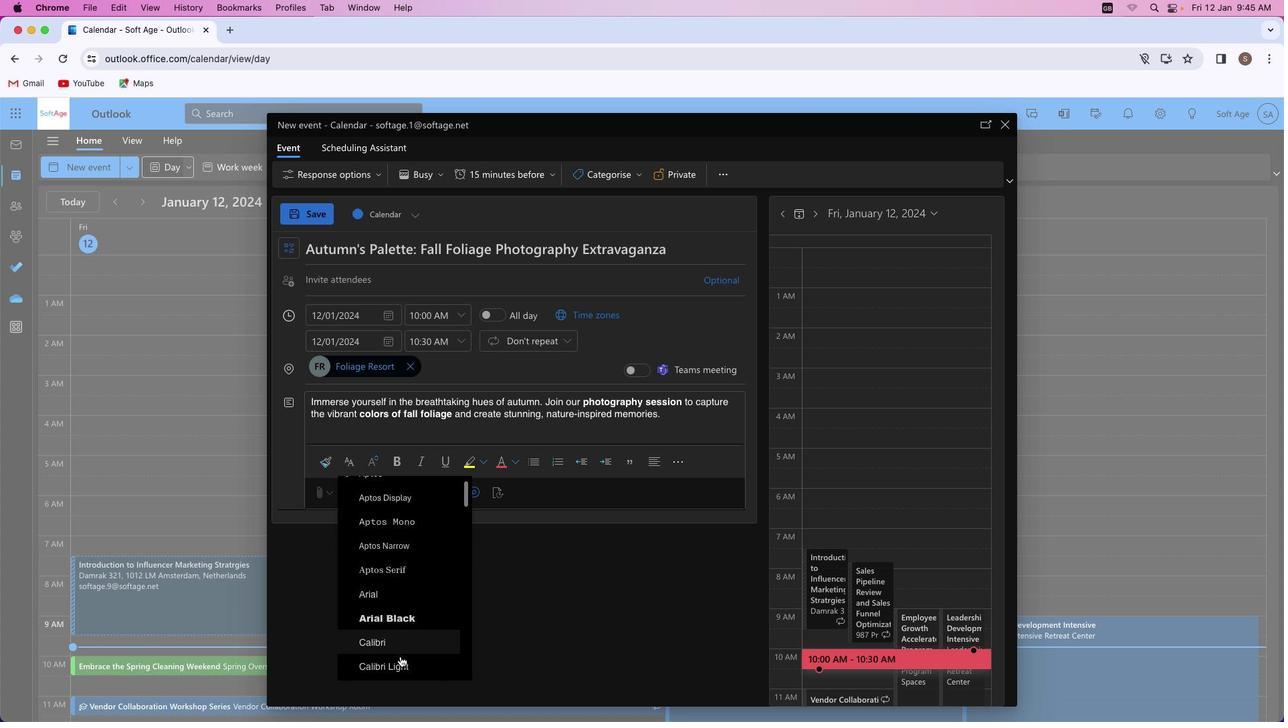 
Action: Mouse scrolled (400, 657) with delta (0, 0)
Screenshot: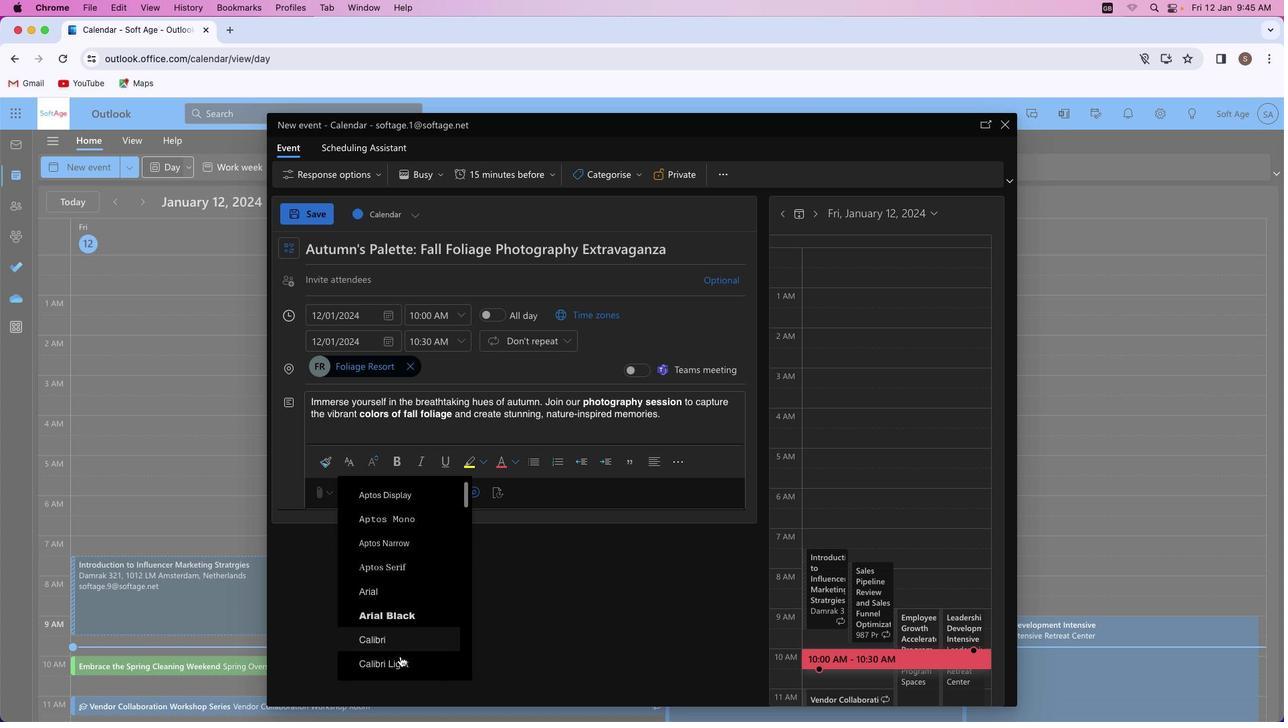
Action: Mouse moved to (410, 640)
Screenshot: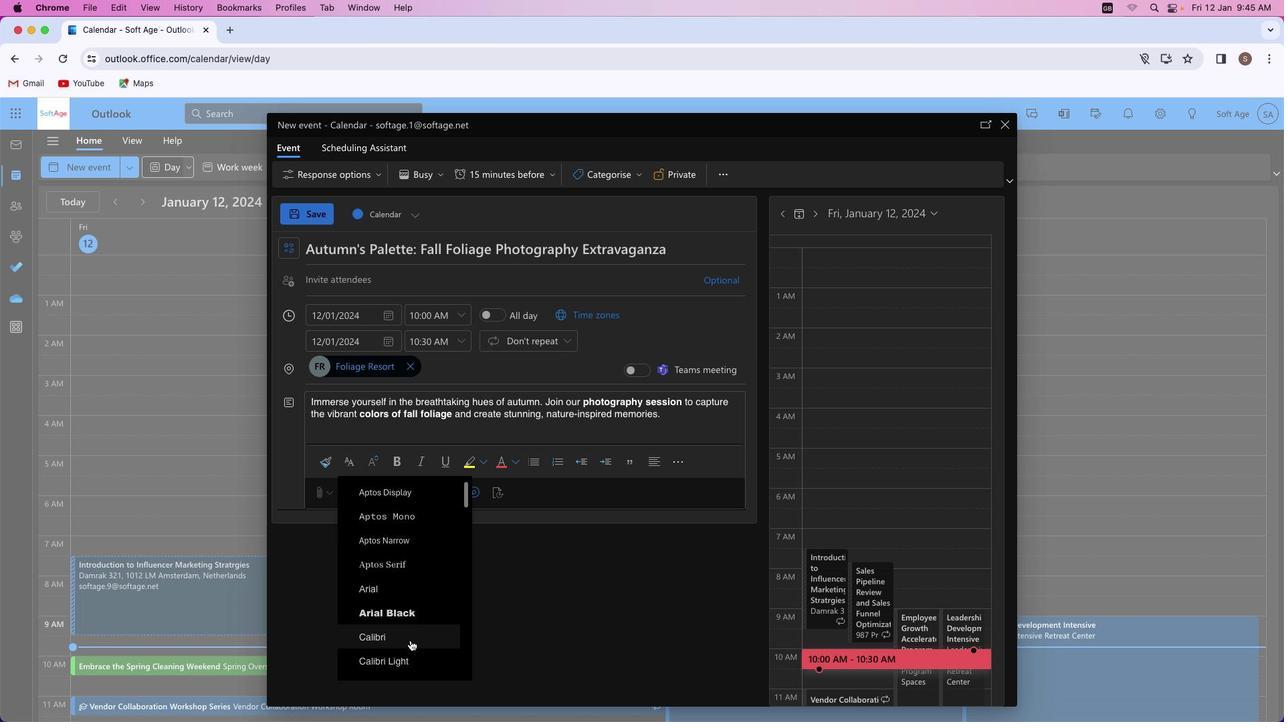 
Action: Mouse scrolled (410, 640) with delta (0, 0)
Screenshot: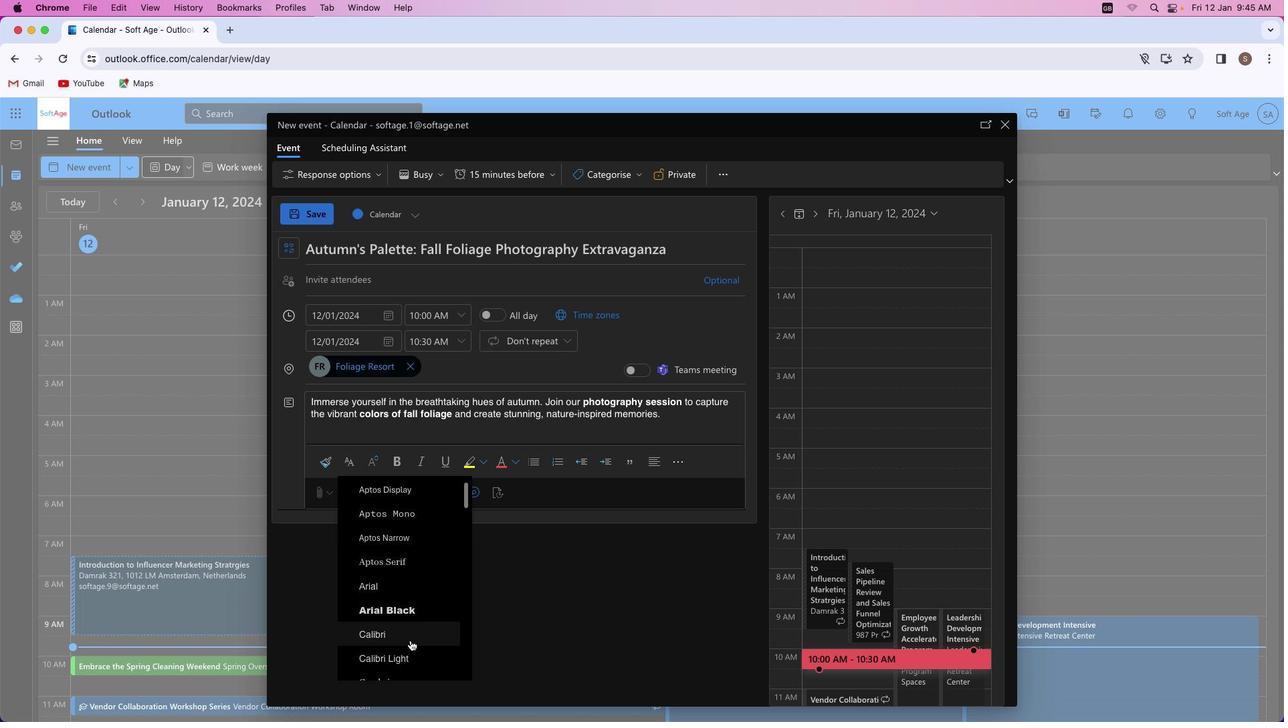 
Action: Mouse scrolled (410, 640) with delta (0, 0)
Screenshot: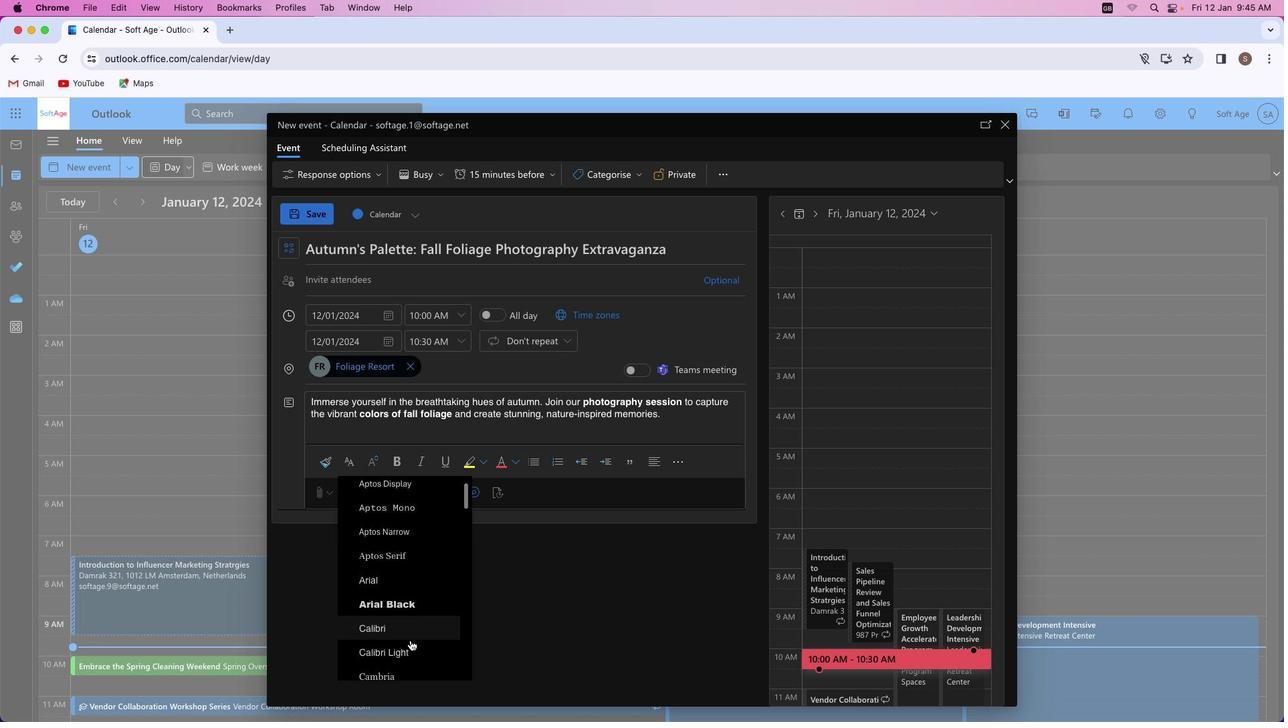 
Action: Mouse scrolled (410, 640) with delta (0, 0)
Screenshot: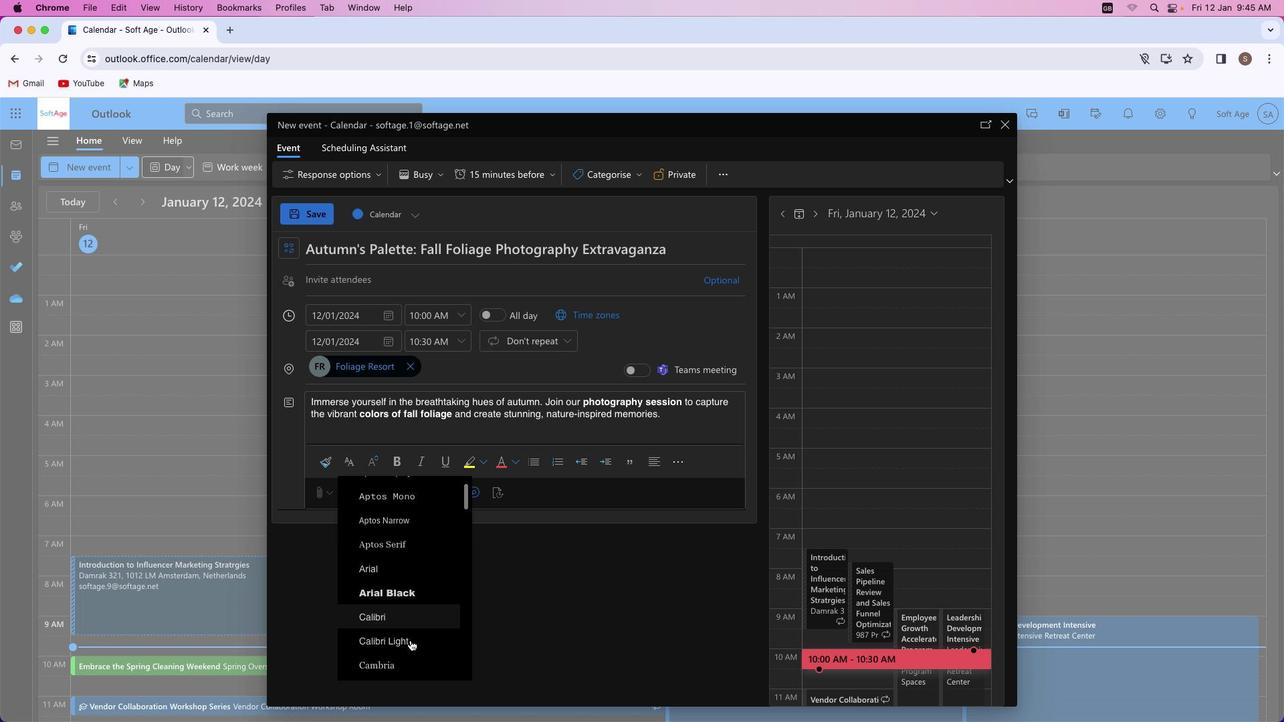 
Action: Mouse scrolled (410, 640) with delta (0, 0)
Screenshot: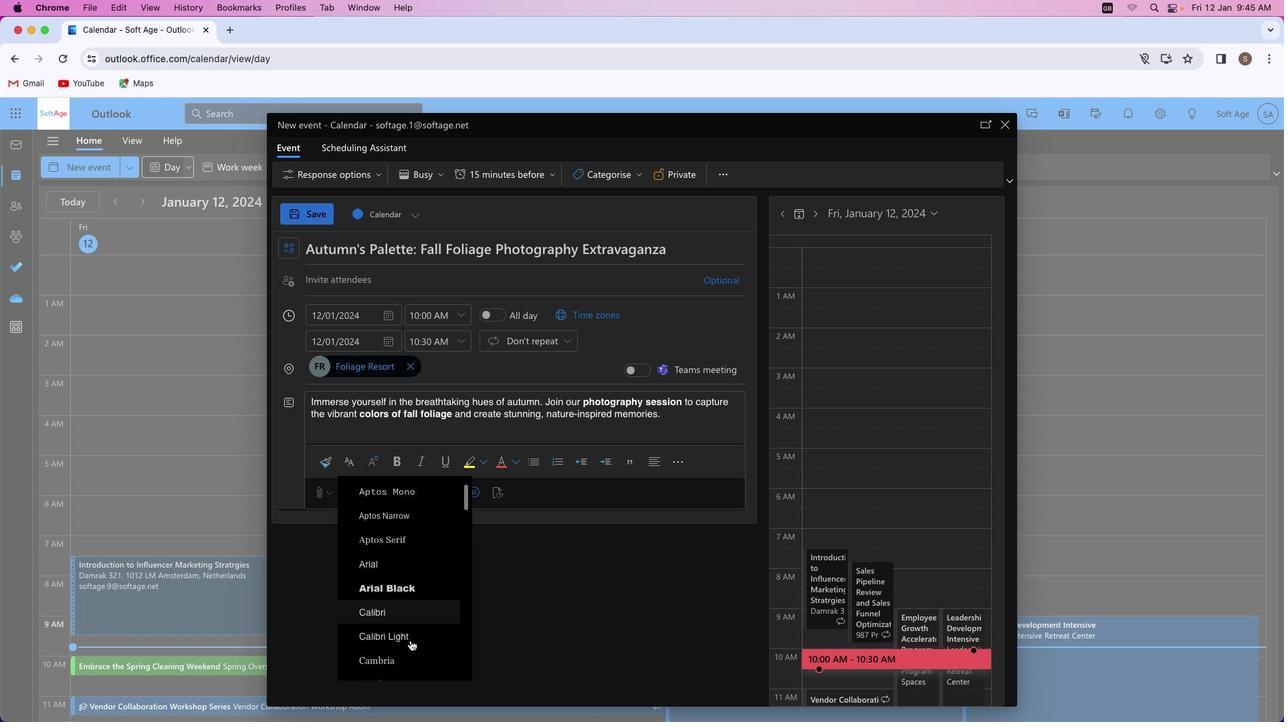 
Action: Mouse scrolled (410, 640) with delta (0, 0)
Screenshot: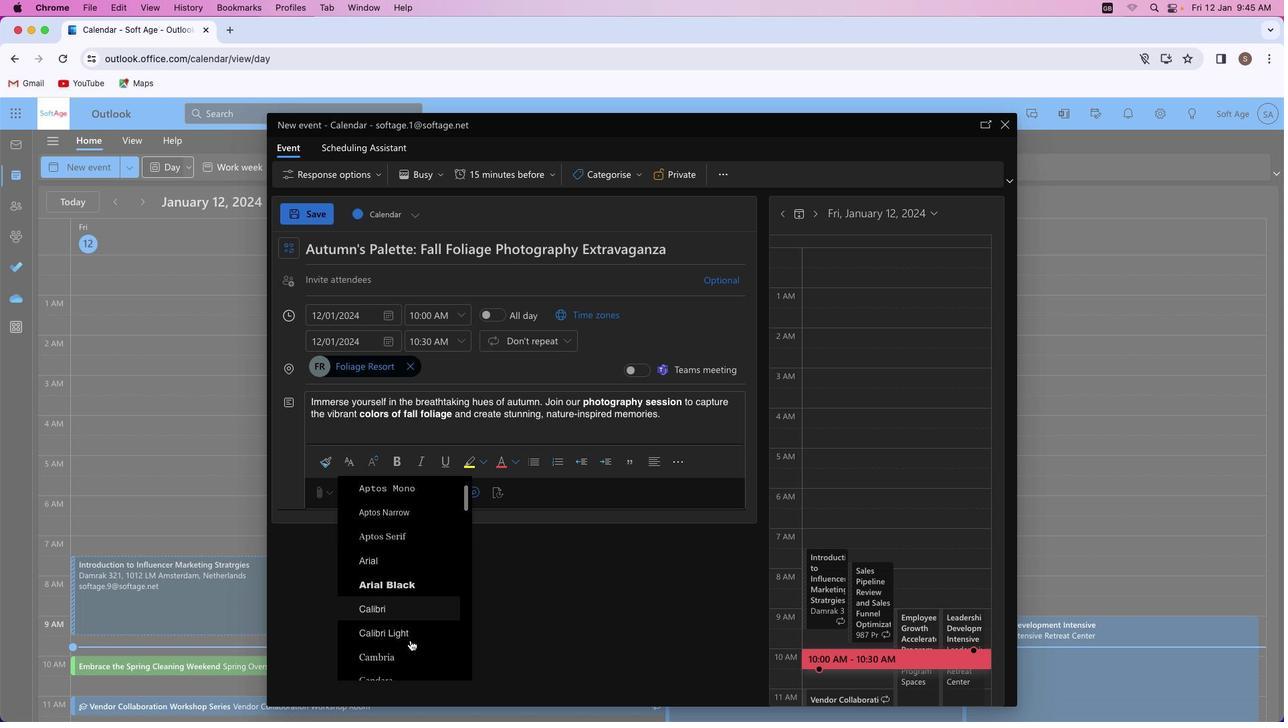 
Action: Mouse moved to (400, 651)
Screenshot: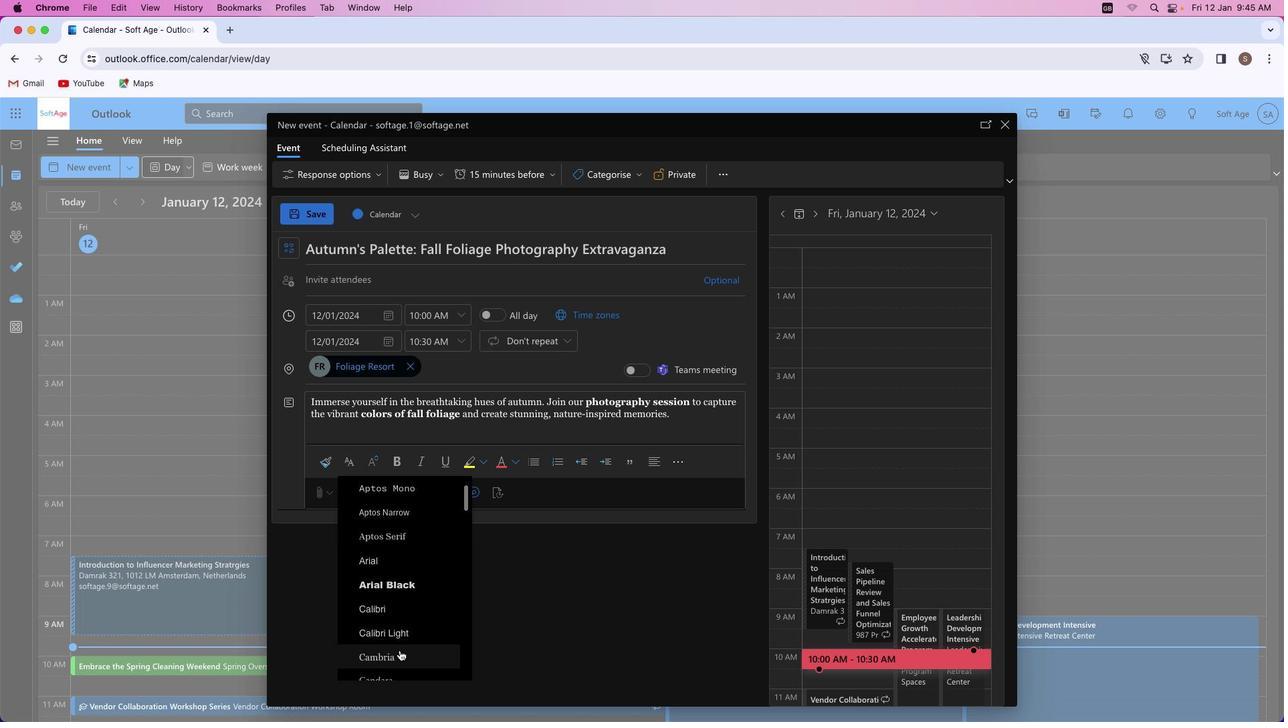 
Action: Mouse pressed left at (400, 651)
Screenshot: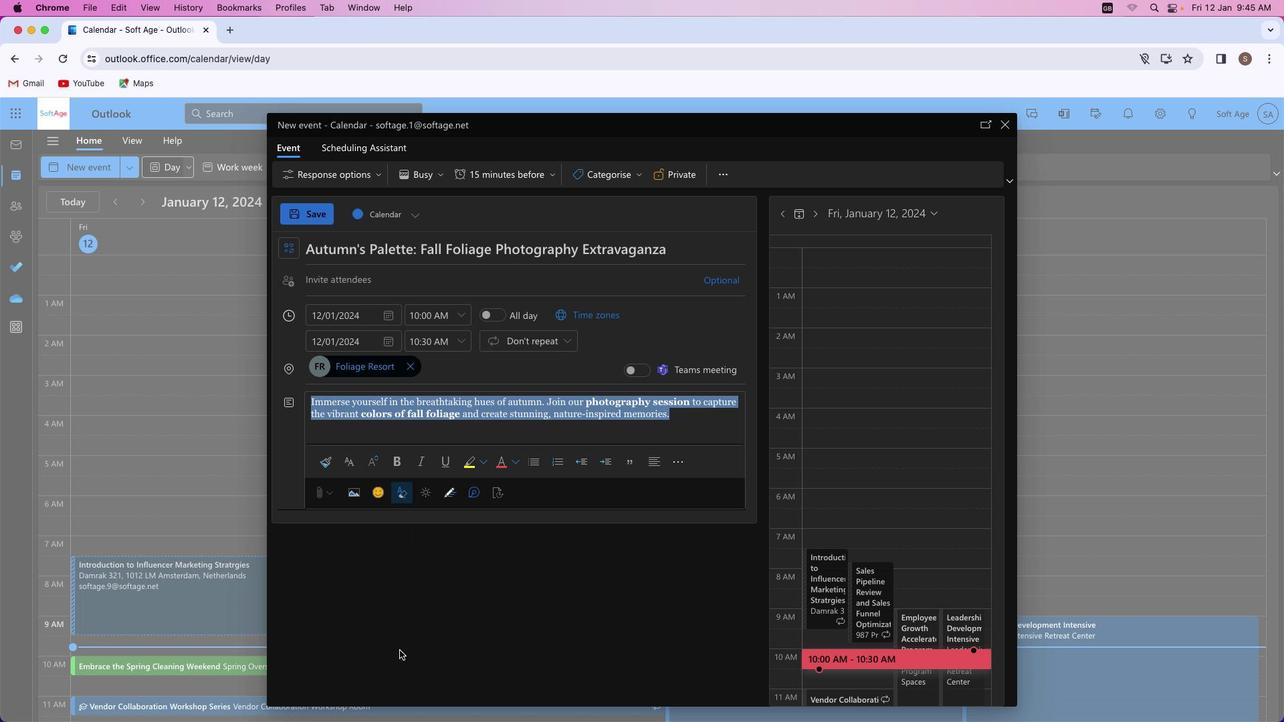 
Action: Mouse moved to (374, 462)
Screenshot: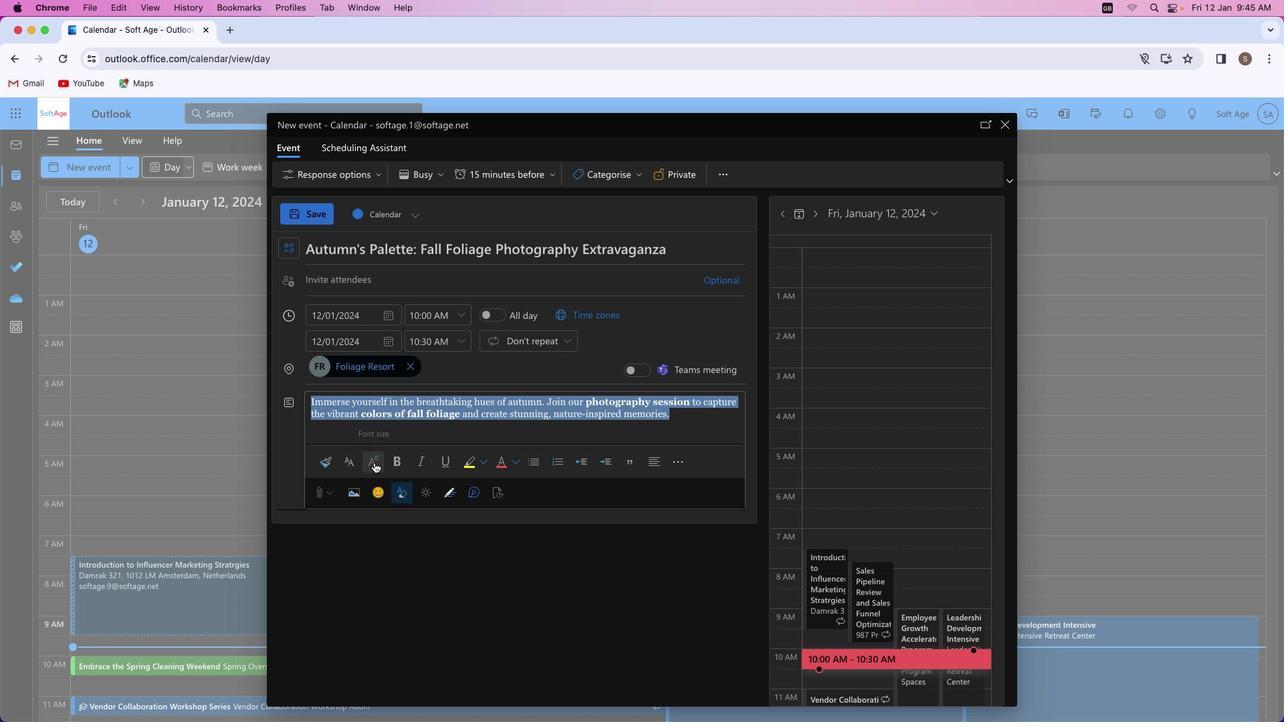 
Action: Mouse pressed left at (374, 462)
Screenshot: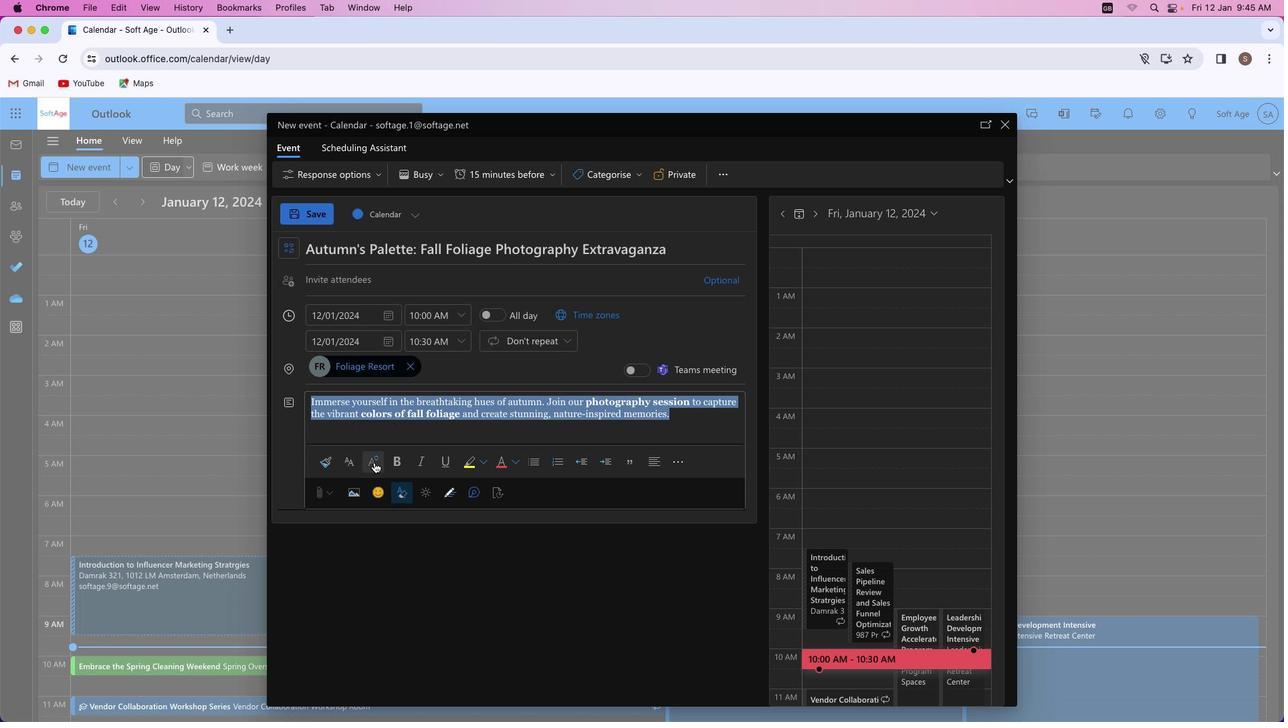 
Action: Mouse moved to (398, 578)
Screenshot: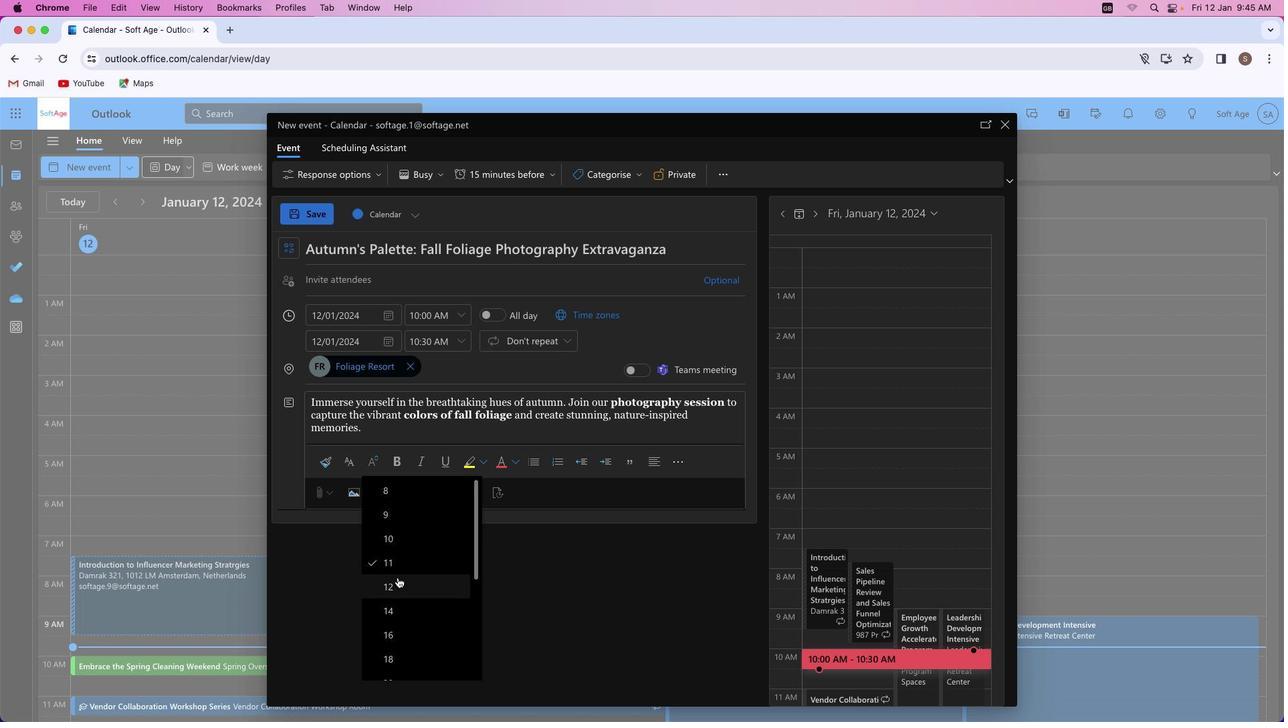 
Action: Mouse pressed left at (398, 578)
Screenshot: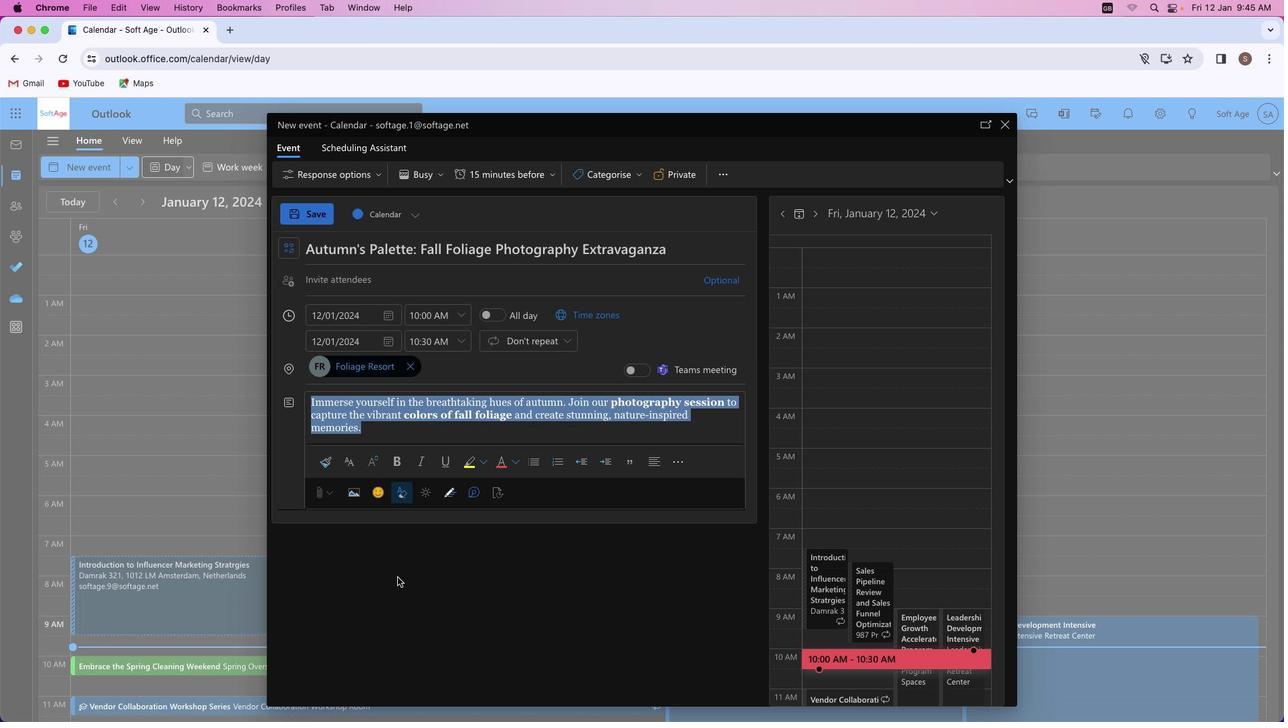 
Action: Mouse moved to (486, 465)
Screenshot: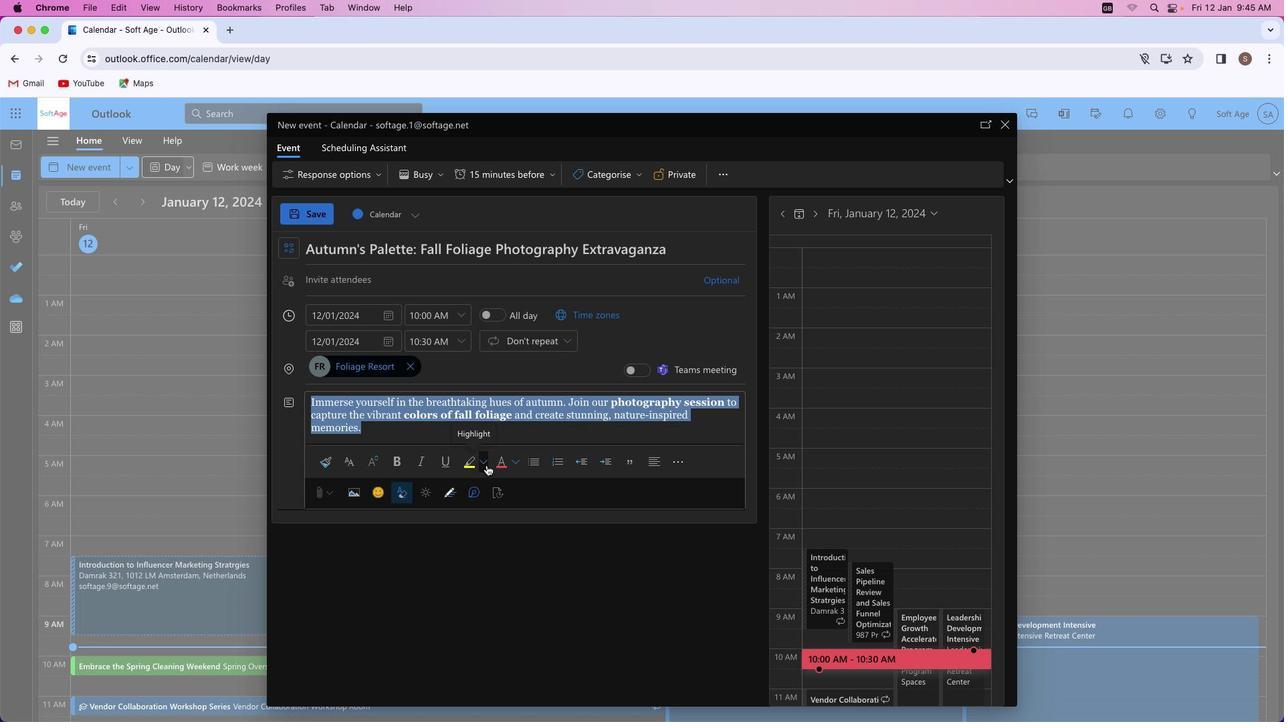 
Action: Mouse pressed left at (486, 465)
Screenshot: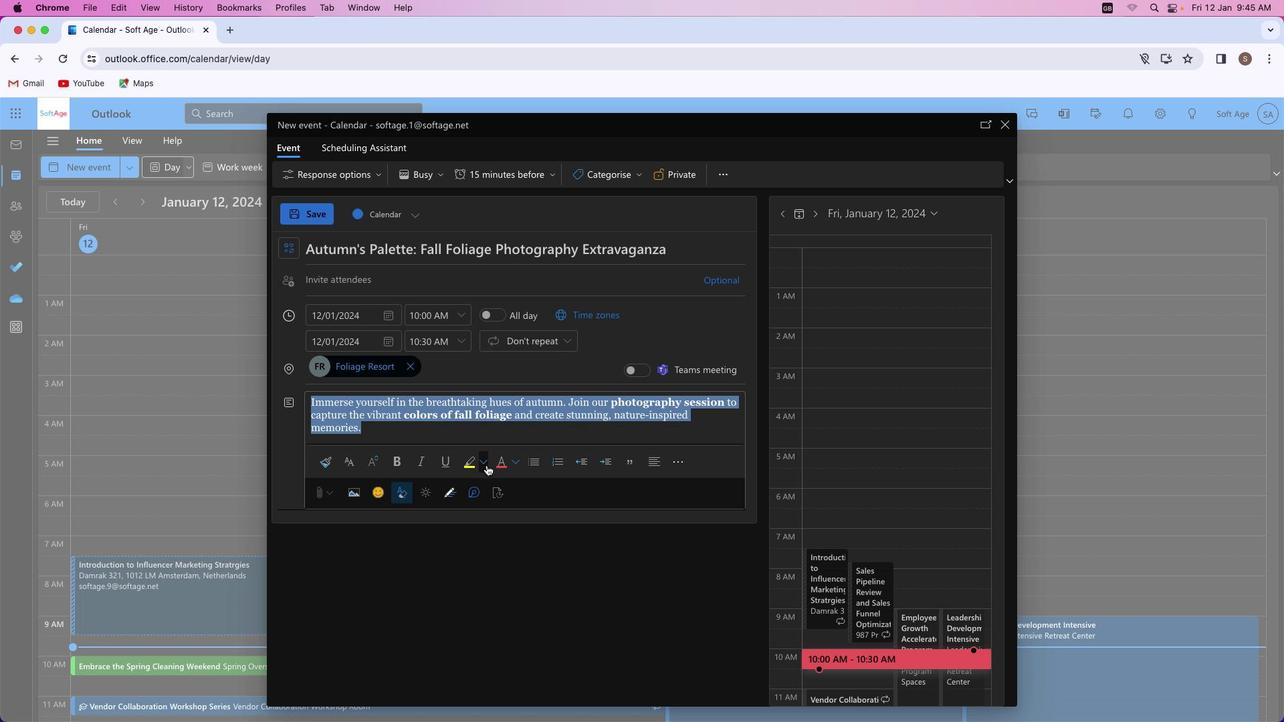 
Action: Mouse moved to (514, 512)
Screenshot: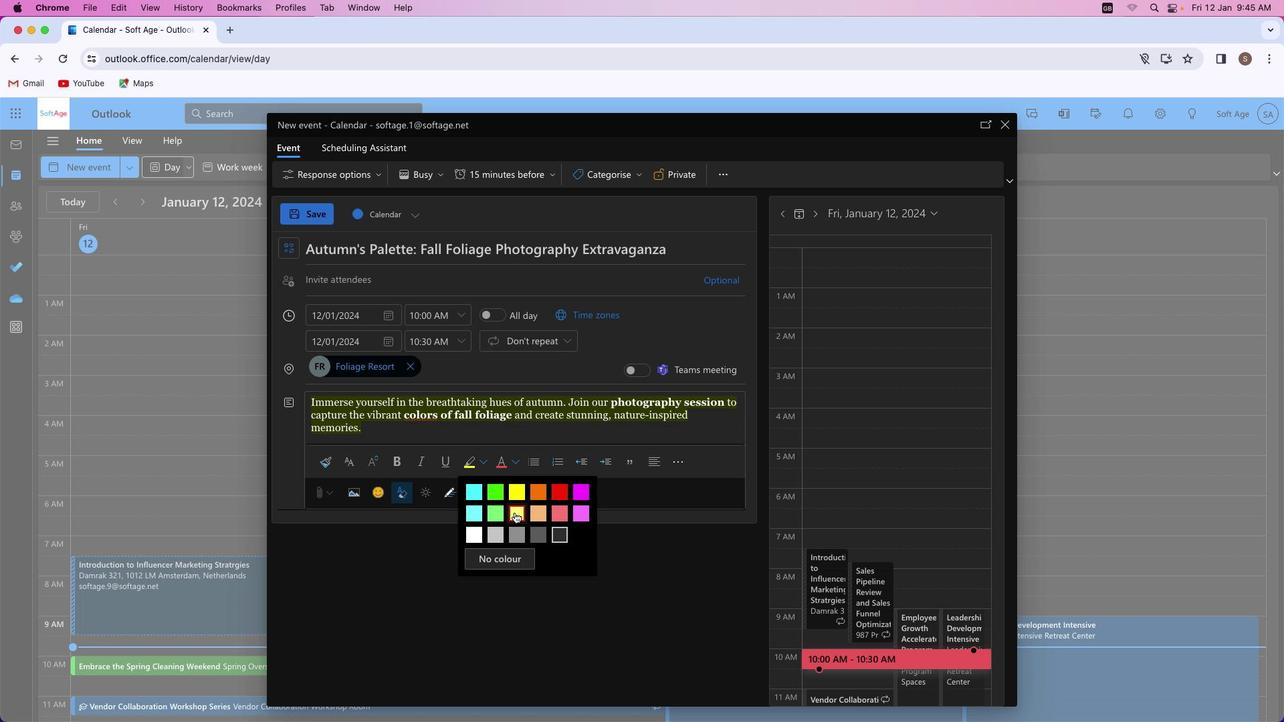 
Action: Mouse pressed left at (514, 512)
Screenshot: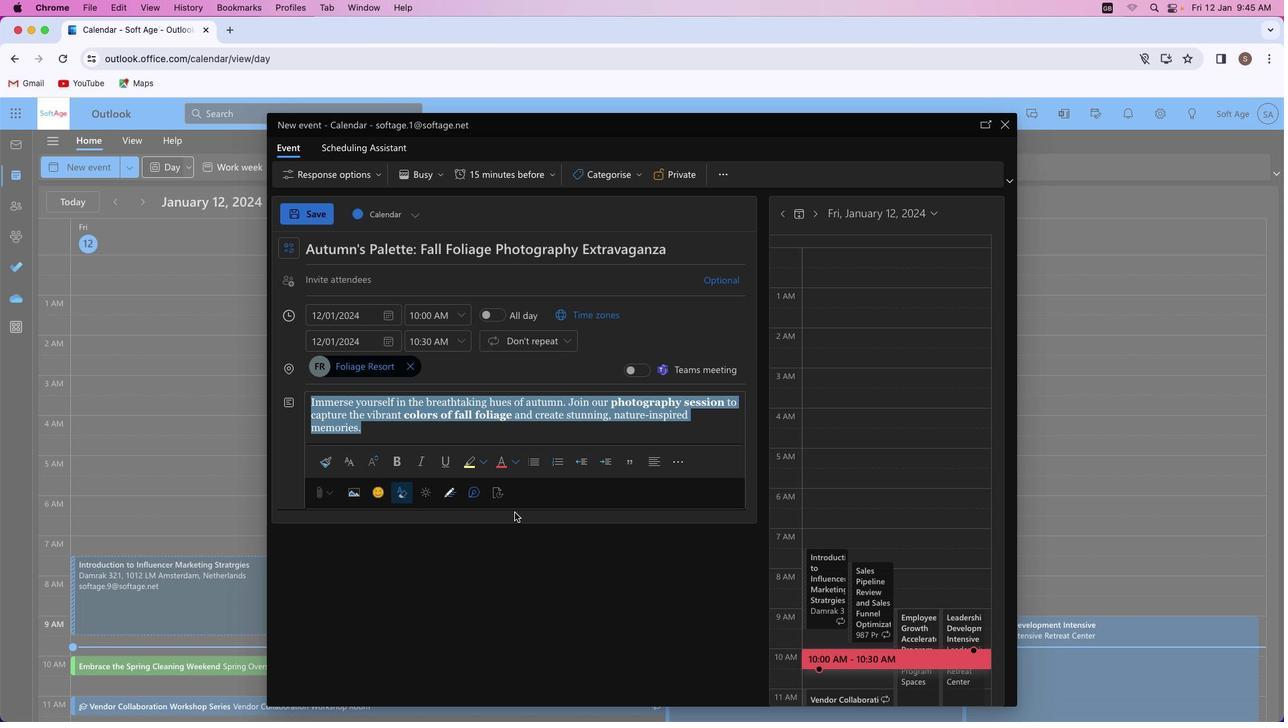 
Action: Mouse moved to (516, 461)
Screenshot: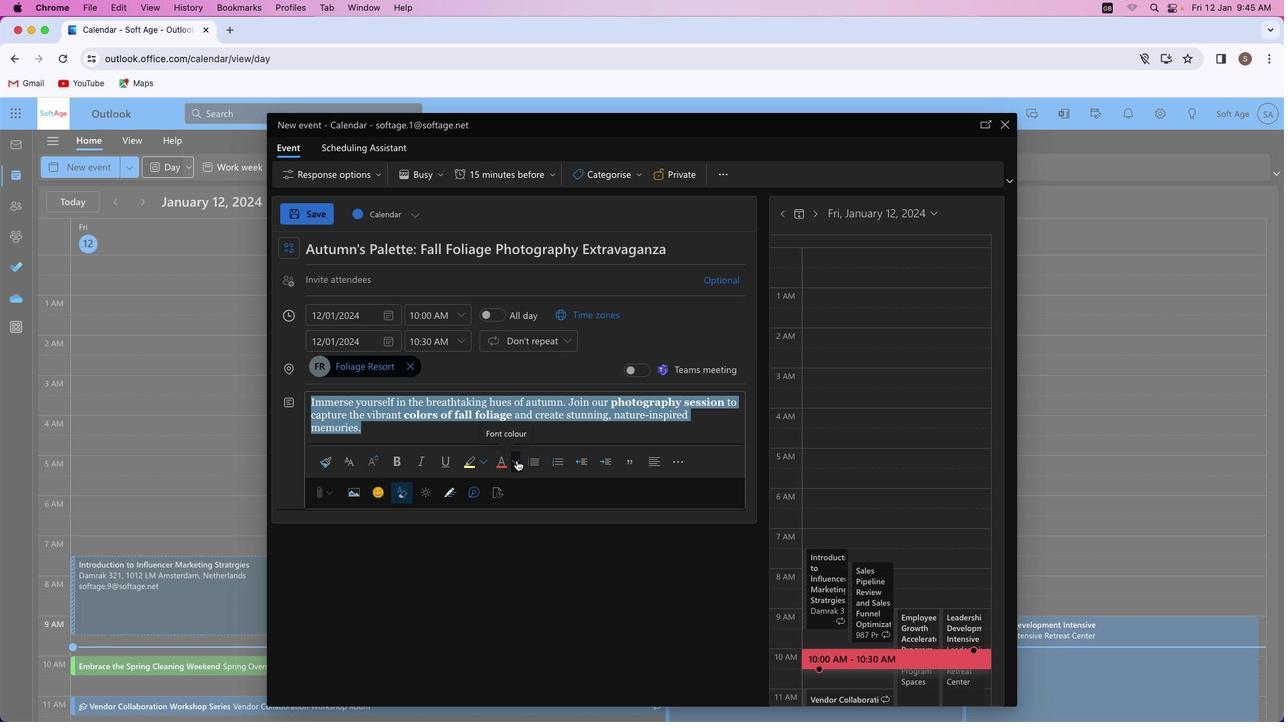 
Action: Mouse pressed left at (516, 461)
Screenshot: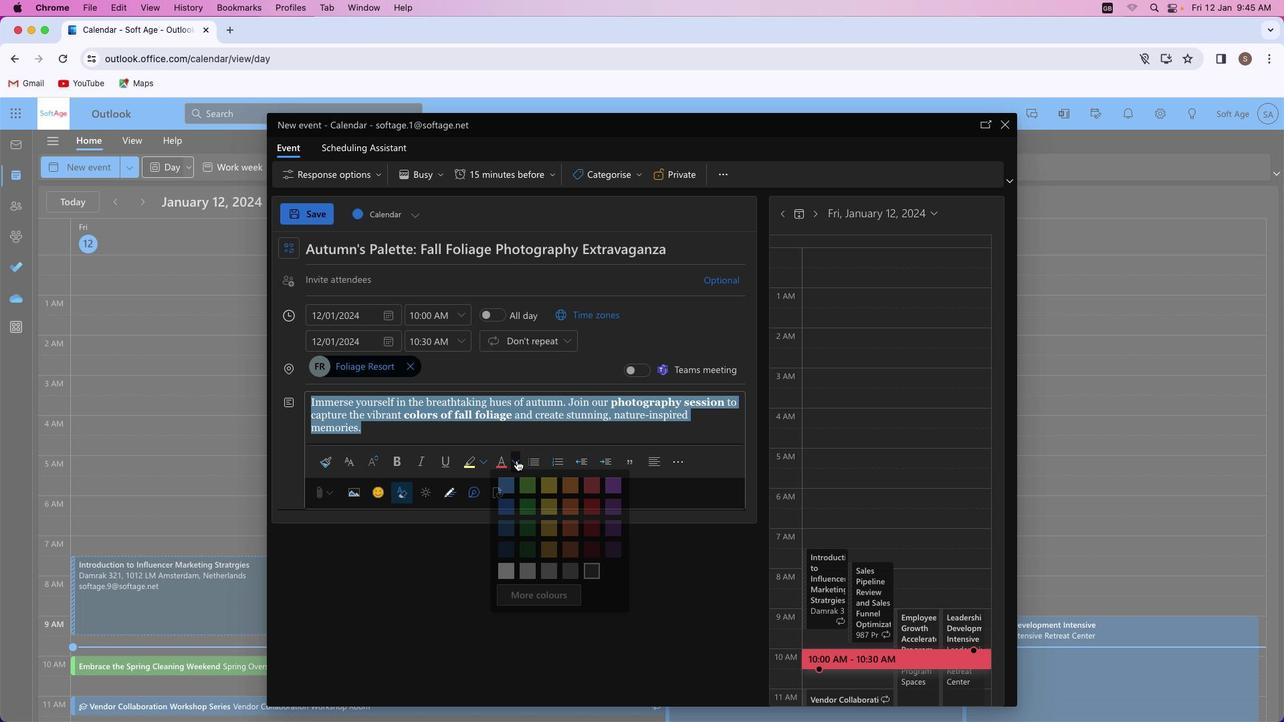 
Action: Mouse moved to (569, 488)
Screenshot: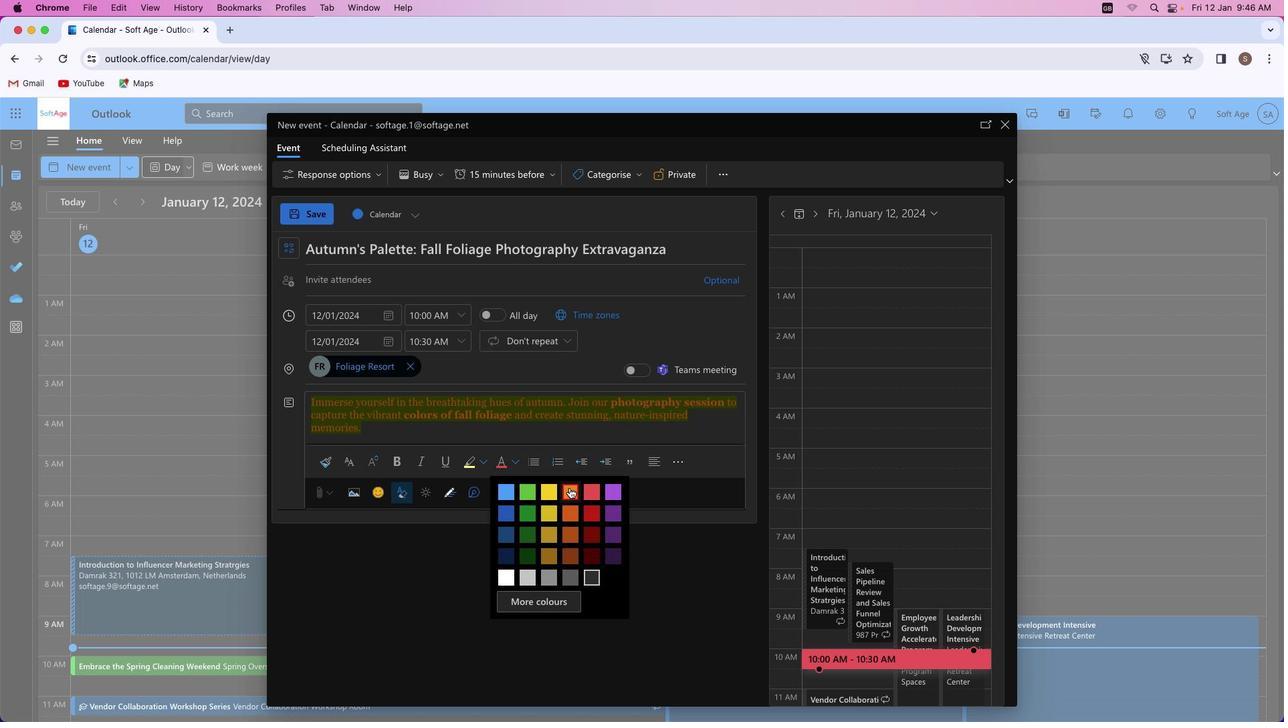 
Action: Mouse pressed left at (569, 488)
Screenshot: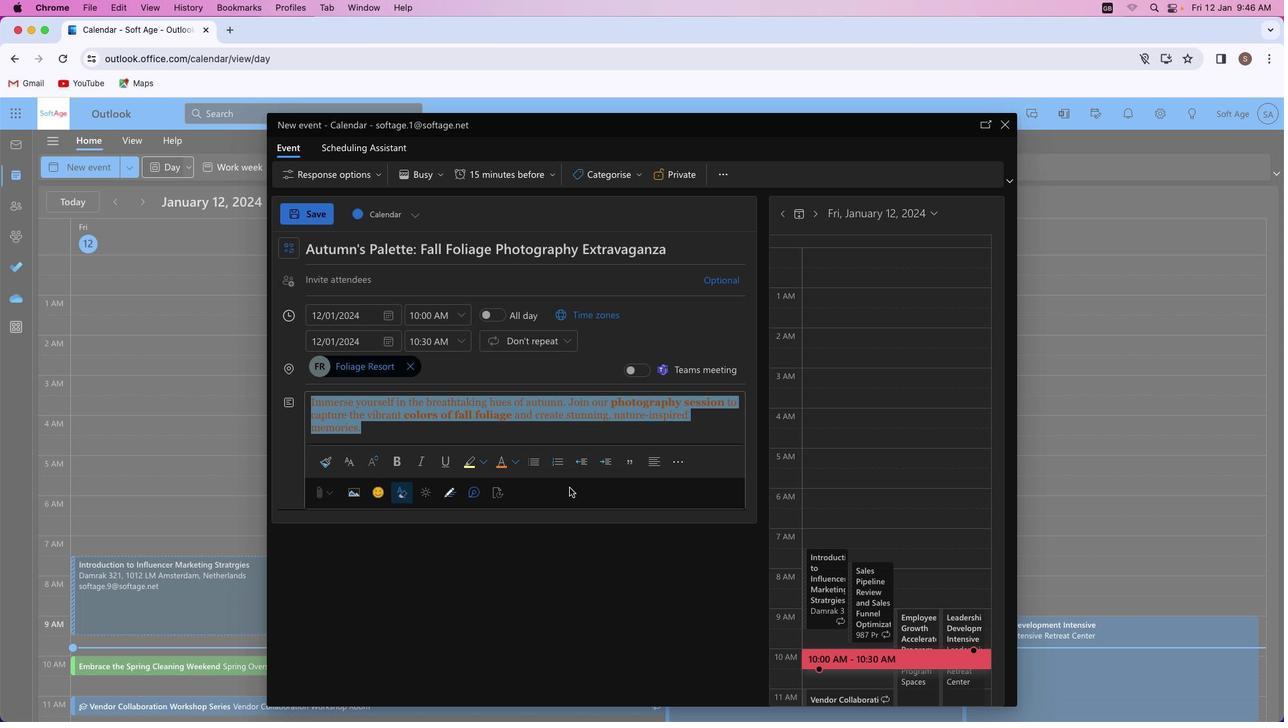
Action: Mouse moved to (450, 426)
Screenshot: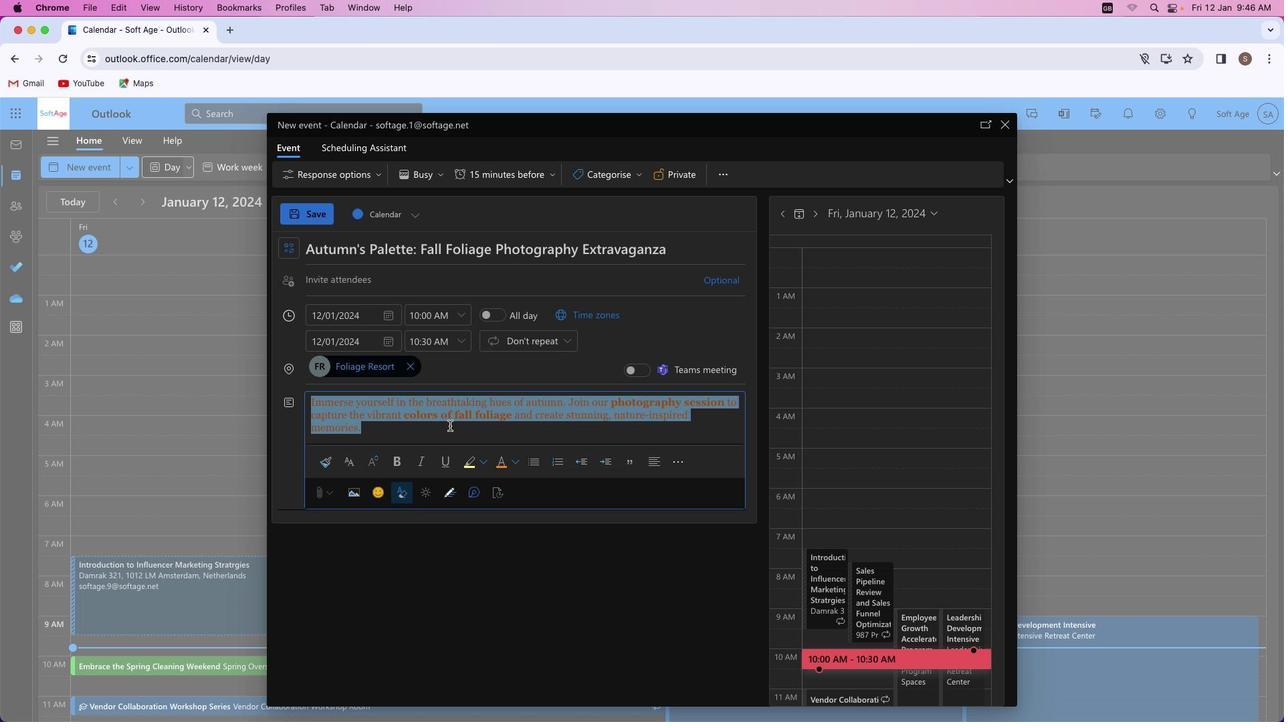 
Action: Mouse pressed left at (450, 426)
Screenshot: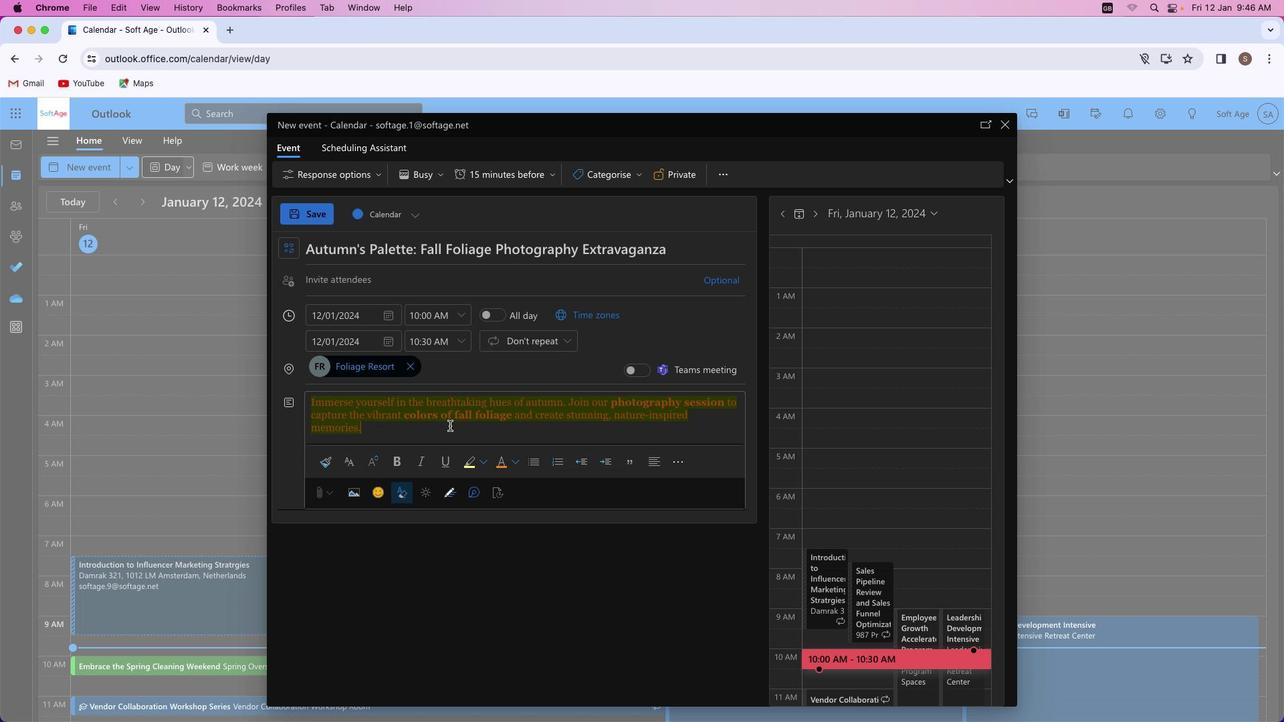 
Action: Mouse moved to (511, 416)
Screenshot: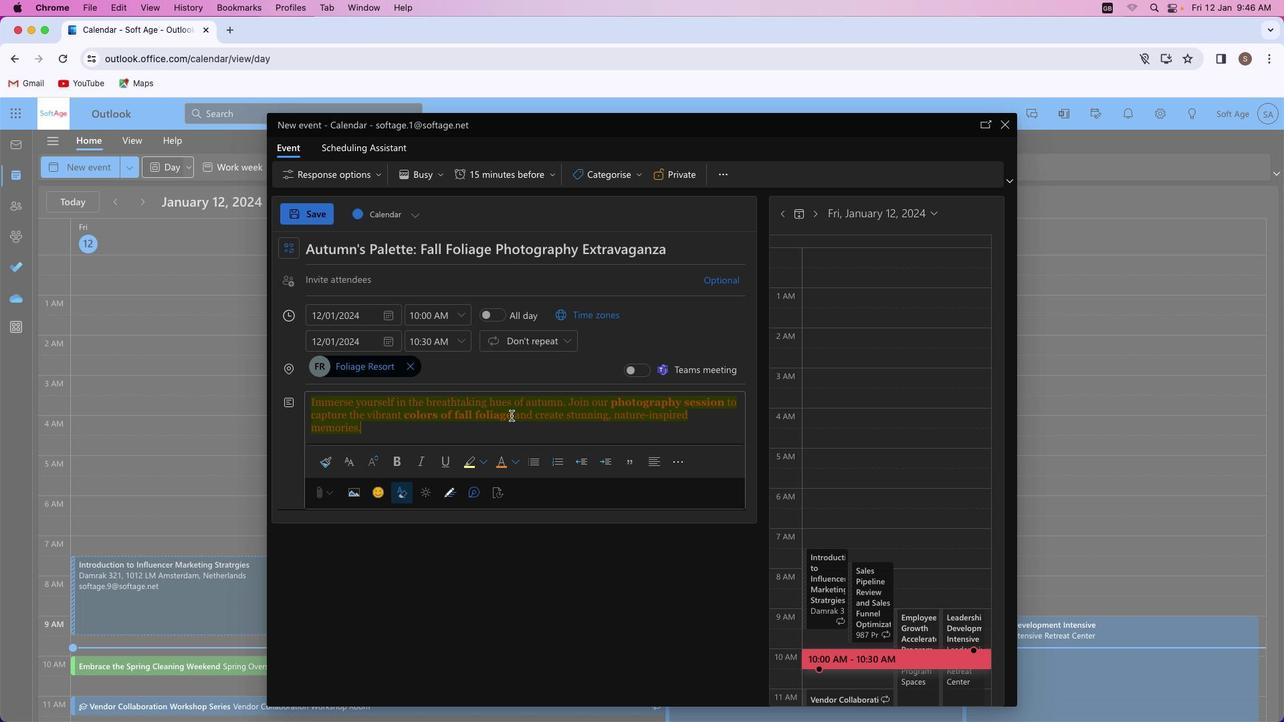 
Action: Mouse pressed left at (511, 416)
Screenshot: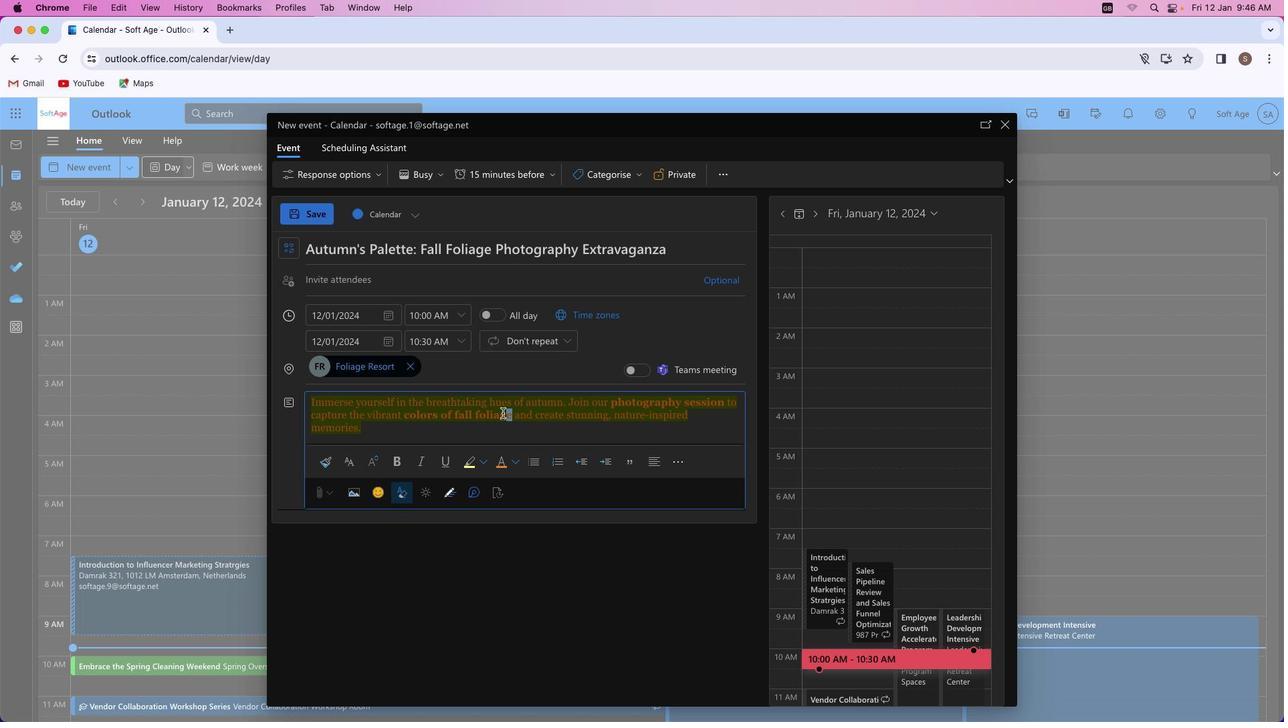
Action: Mouse moved to (516, 460)
Screenshot: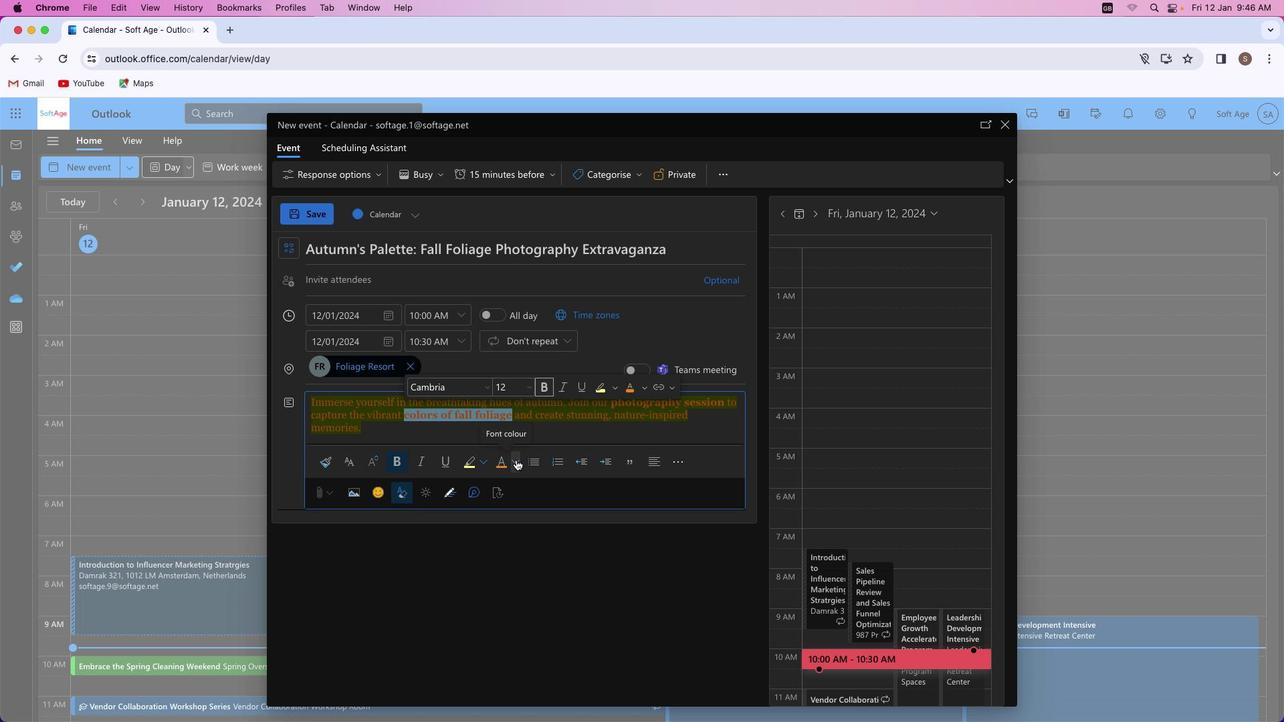 
Action: Mouse pressed left at (516, 460)
Screenshot: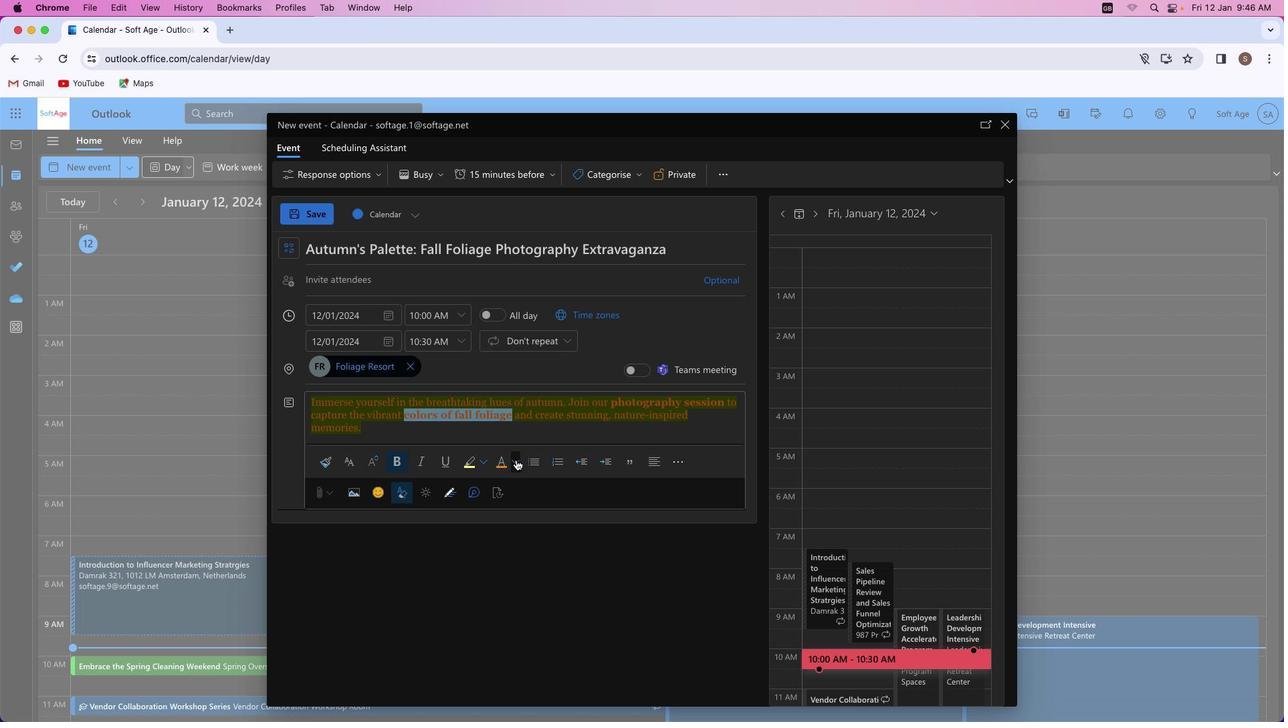 
Action: Mouse moved to (530, 489)
Screenshot: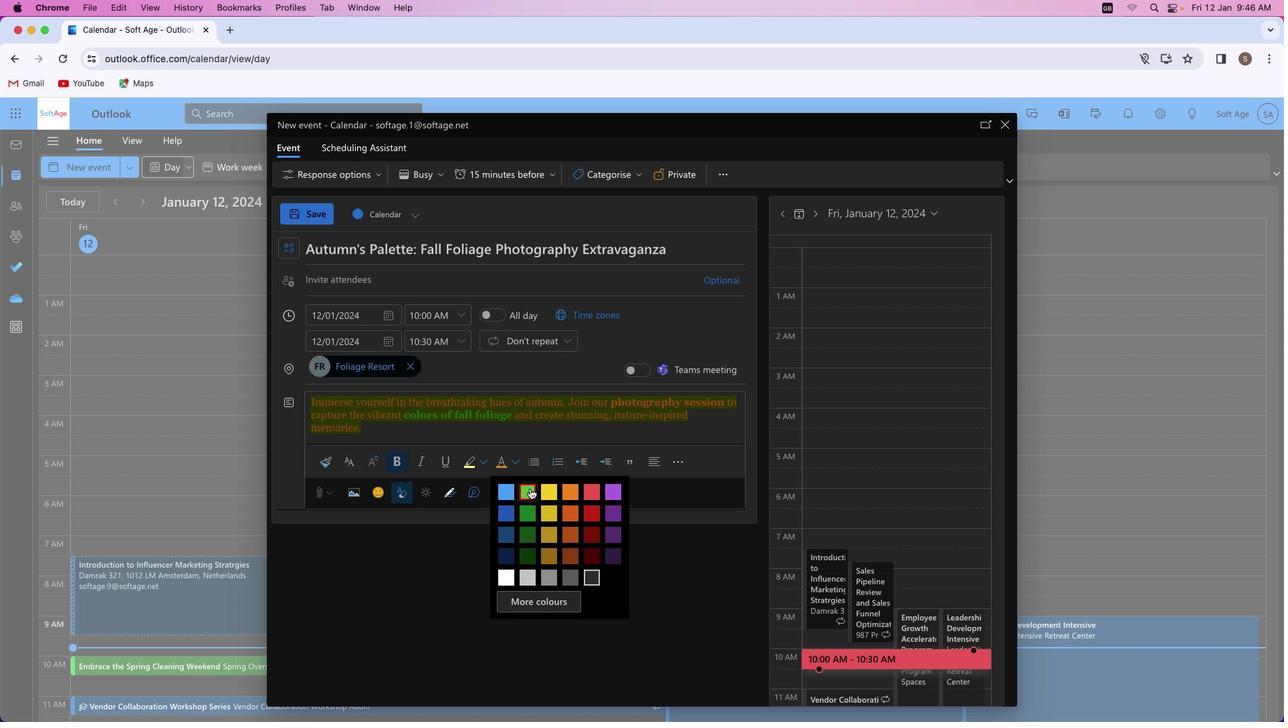 
Action: Mouse pressed left at (530, 489)
Screenshot: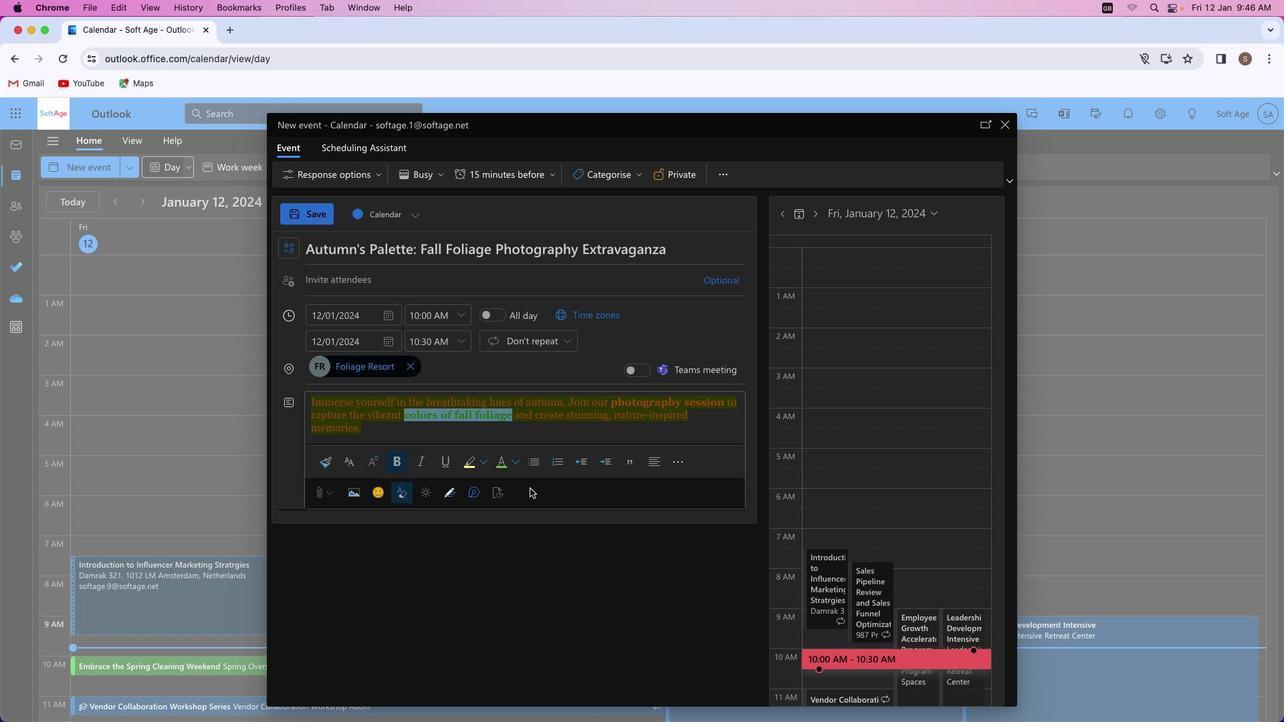 
Action: Mouse moved to (726, 404)
Screenshot: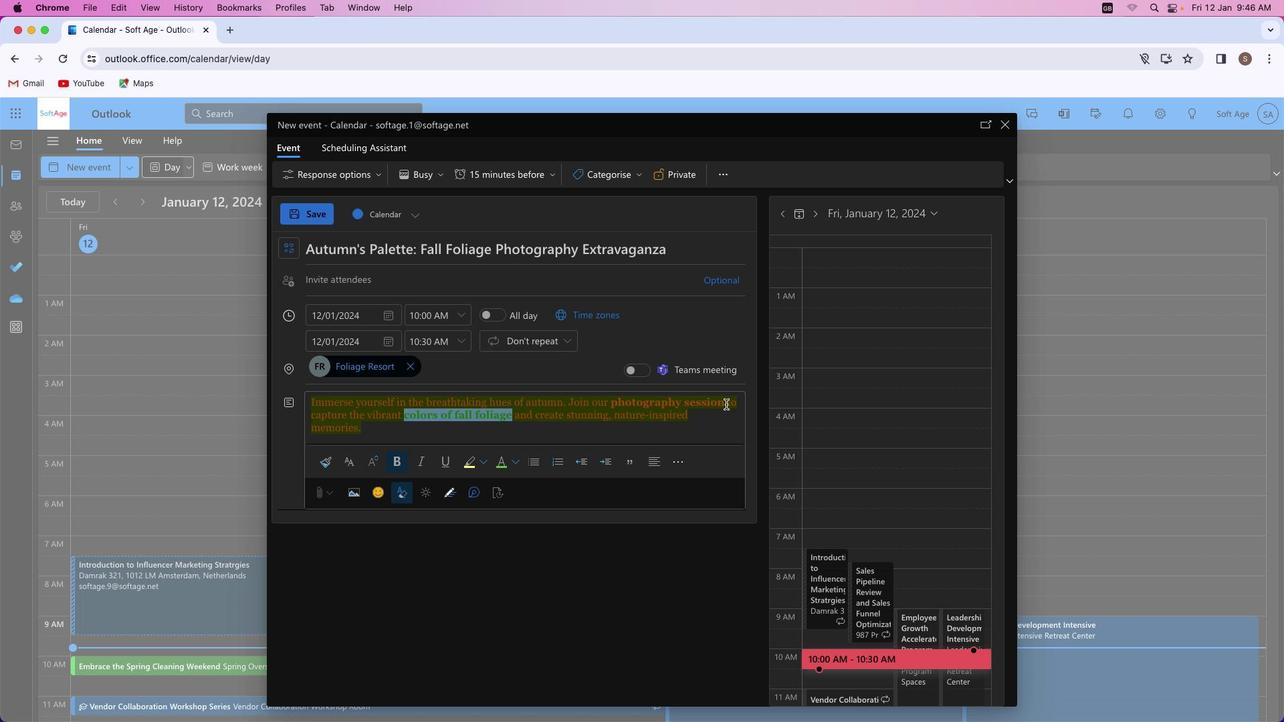 
Action: Mouse pressed left at (726, 404)
Screenshot: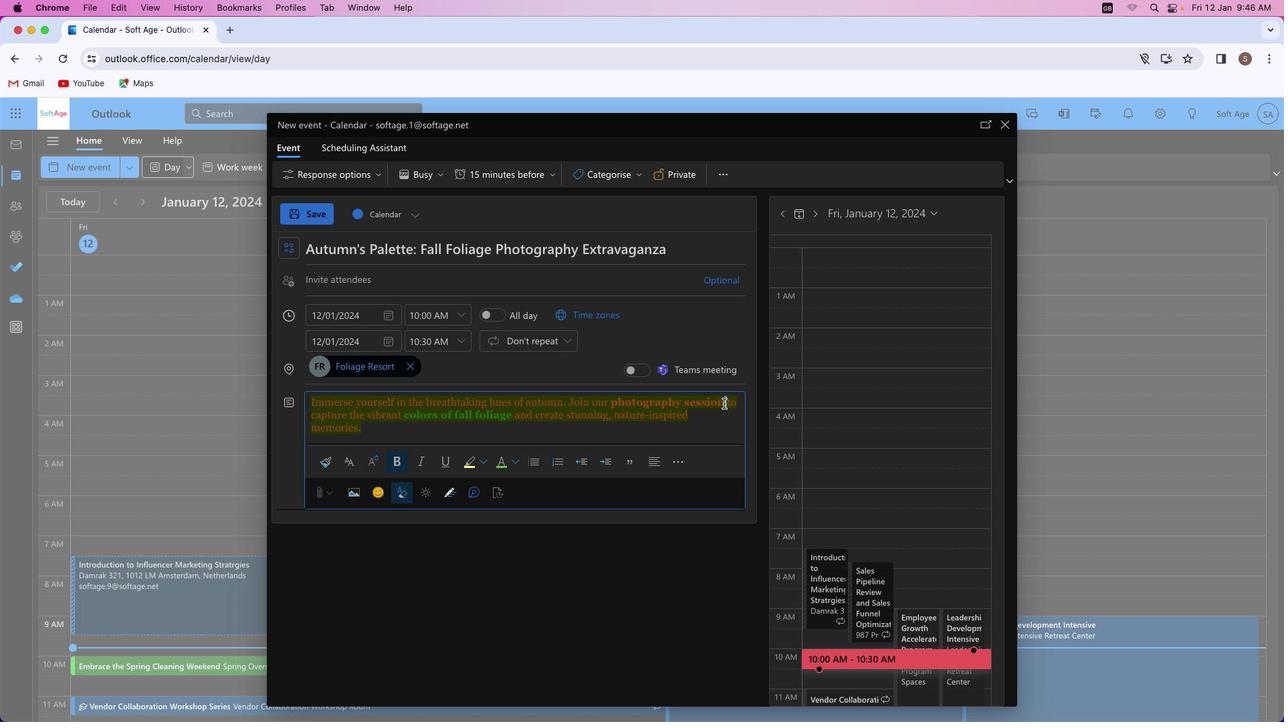 
Action: Mouse moved to (851, 380)
Screenshot: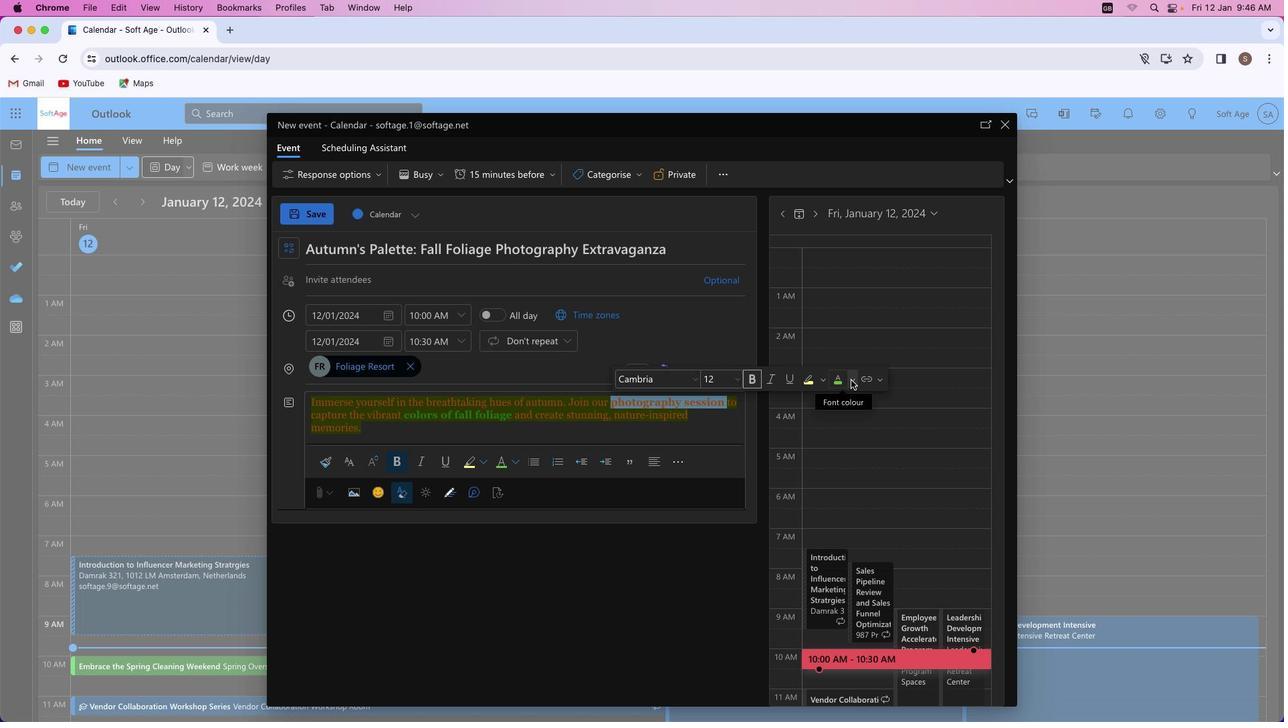 
Action: Mouse pressed left at (851, 380)
Screenshot: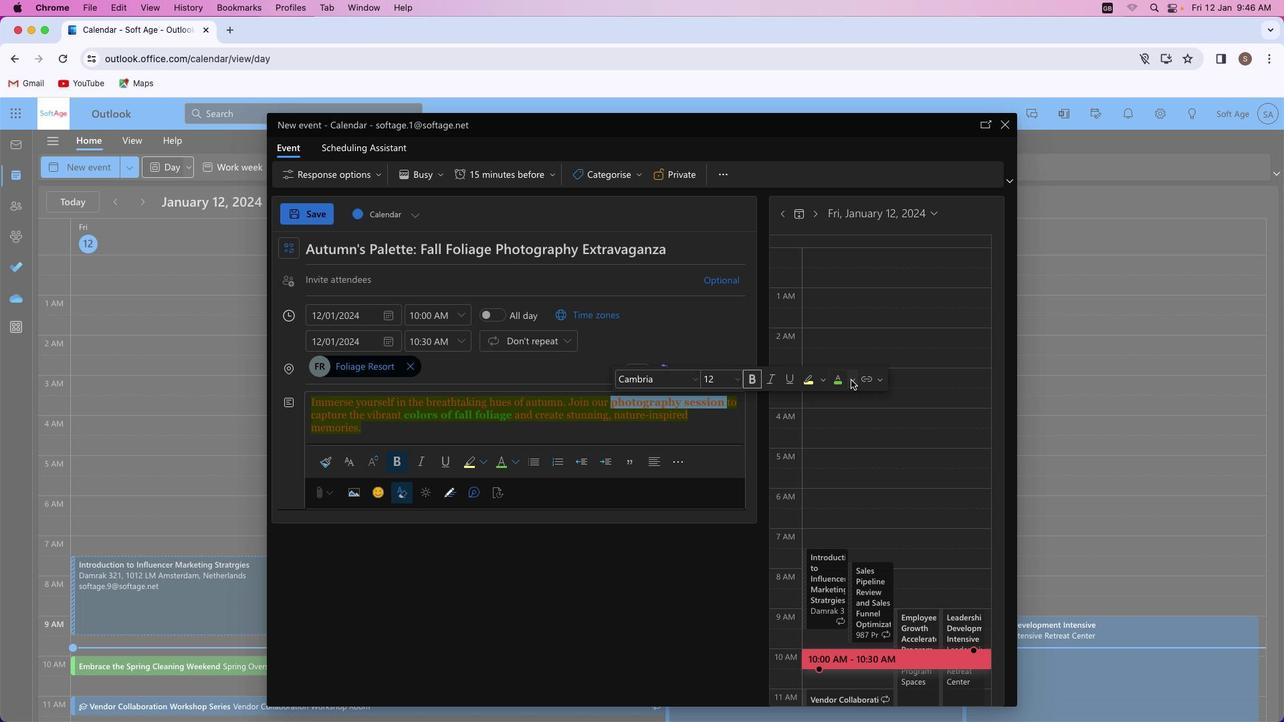 
Action: Mouse moved to (776, 415)
Screenshot: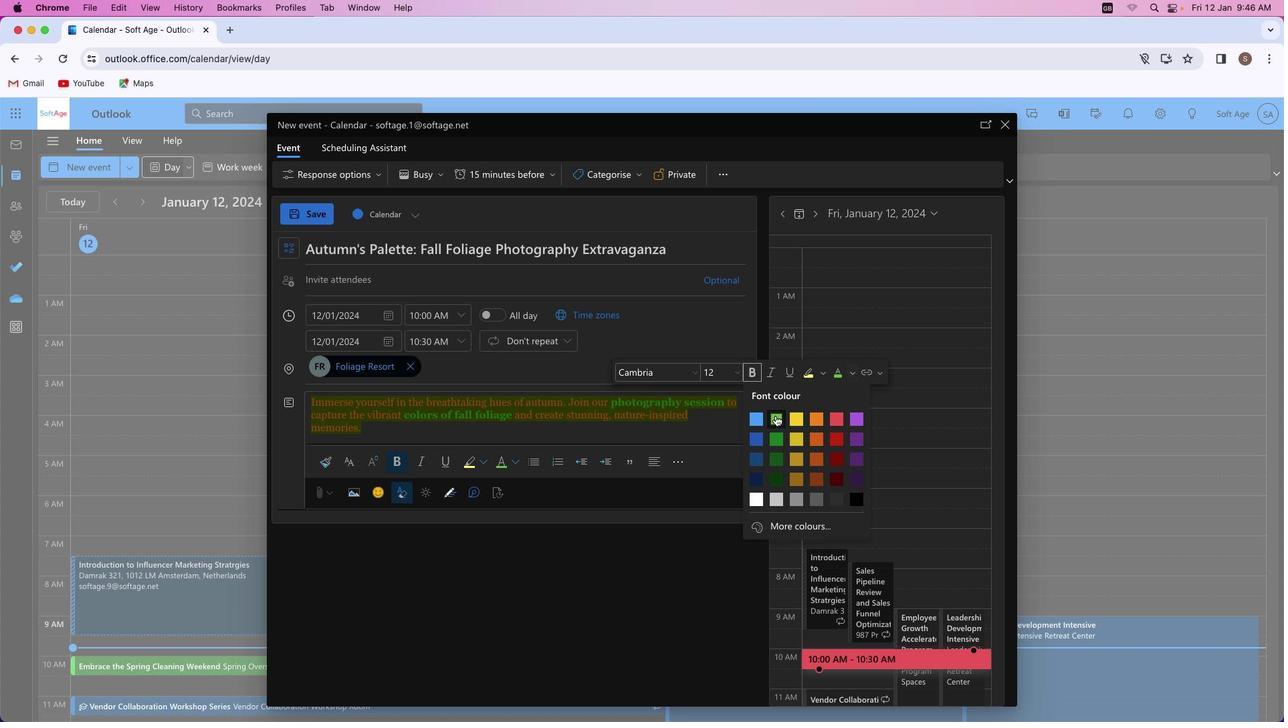 
Action: Mouse pressed left at (776, 415)
Screenshot: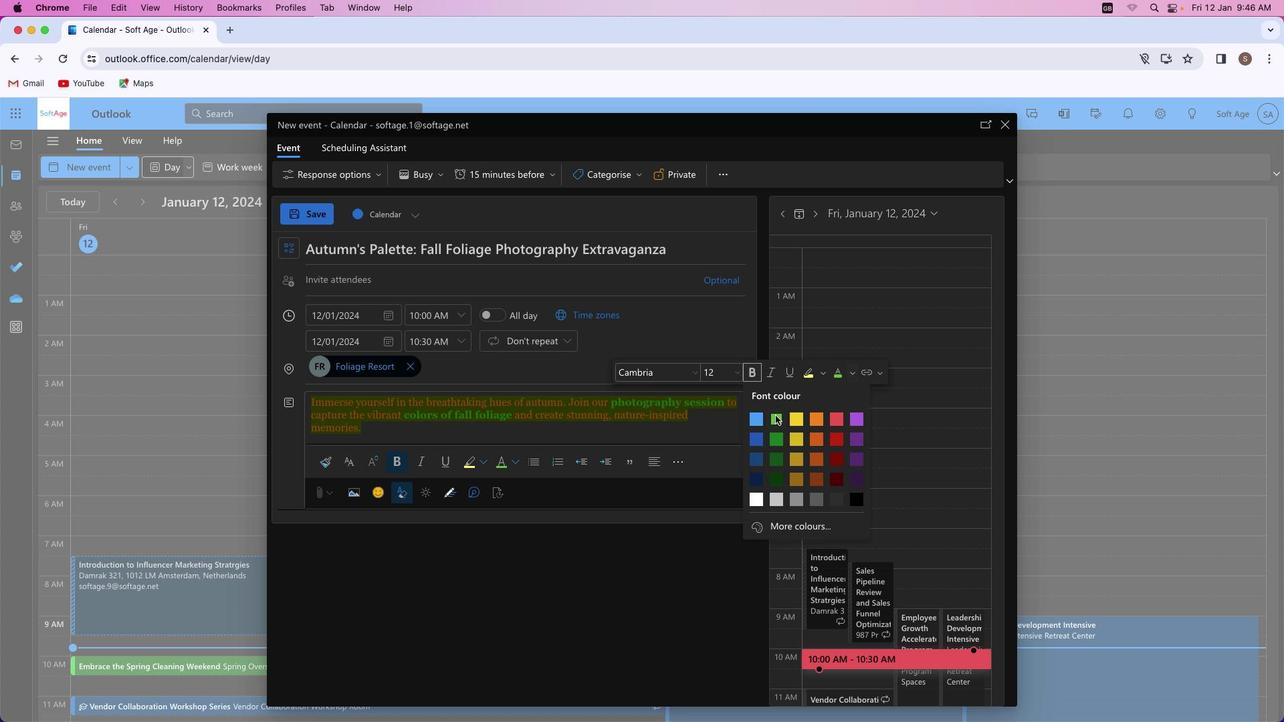 
Action: Mouse moved to (703, 418)
Screenshot: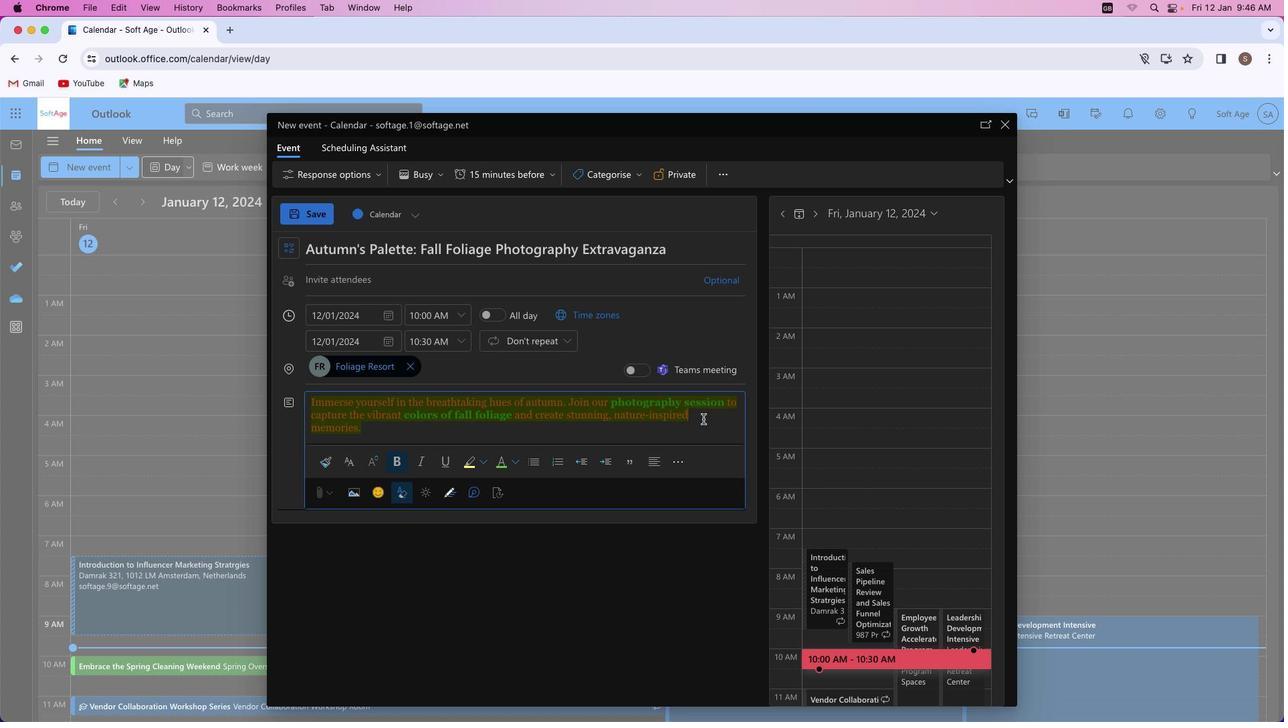 
Action: Mouse pressed left at (703, 418)
Screenshot: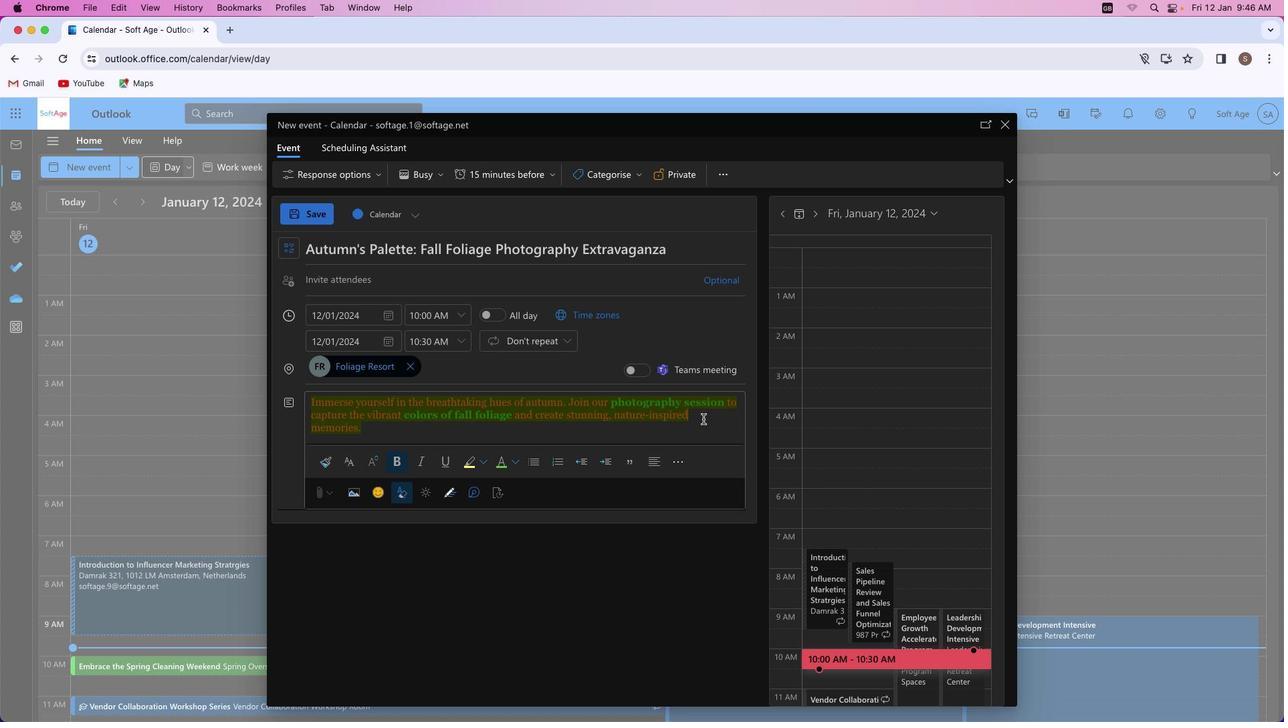 
Action: Mouse moved to (639, 177)
Screenshot: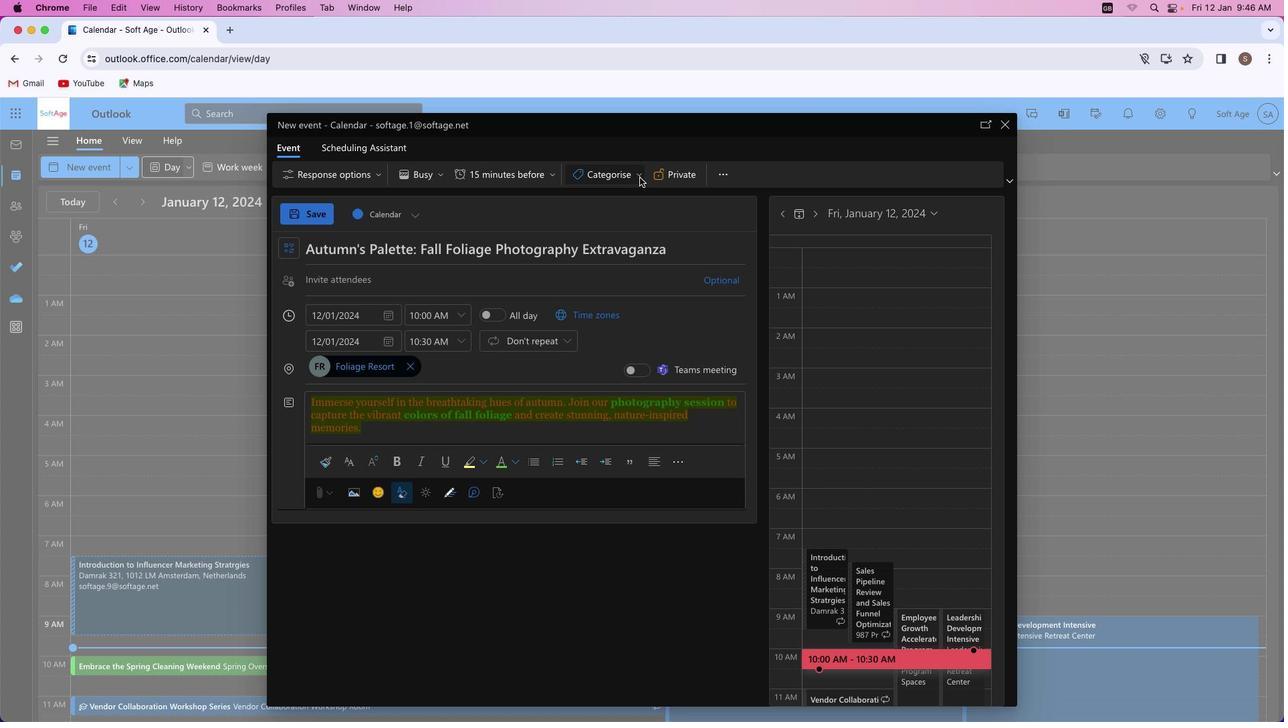 
Action: Mouse pressed left at (639, 177)
Screenshot: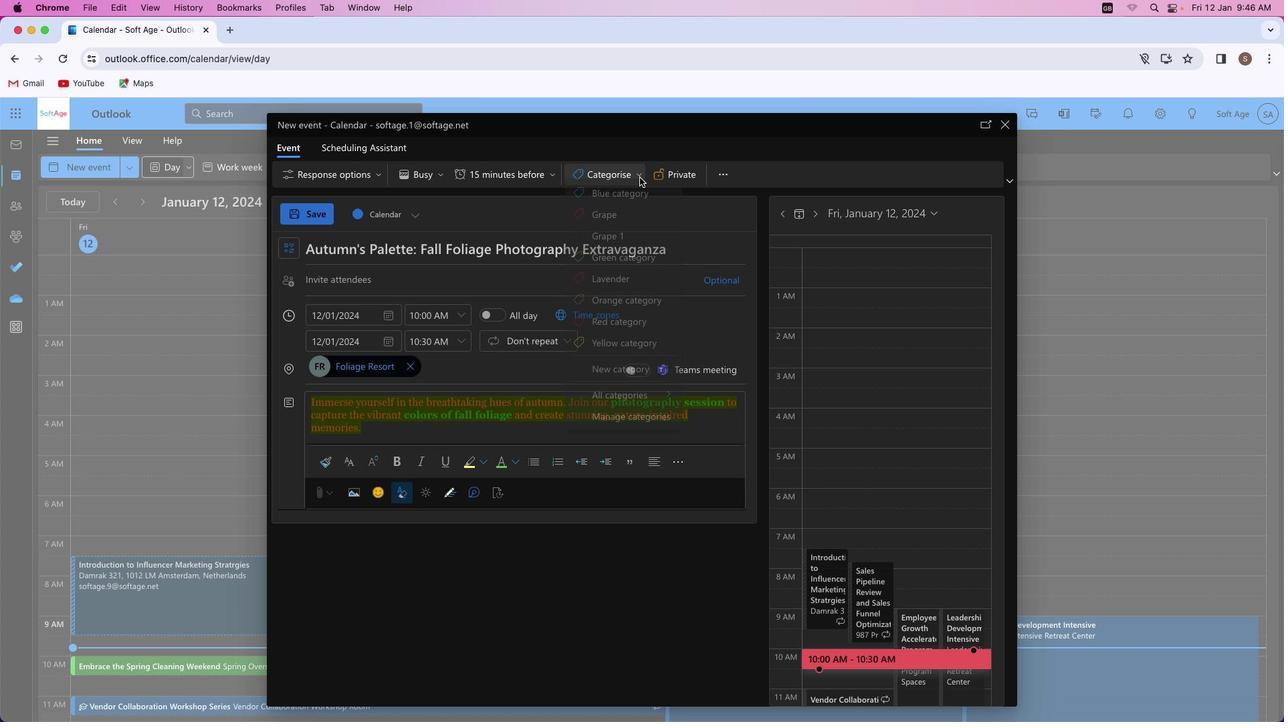 
Action: Mouse moved to (618, 306)
Screenshot: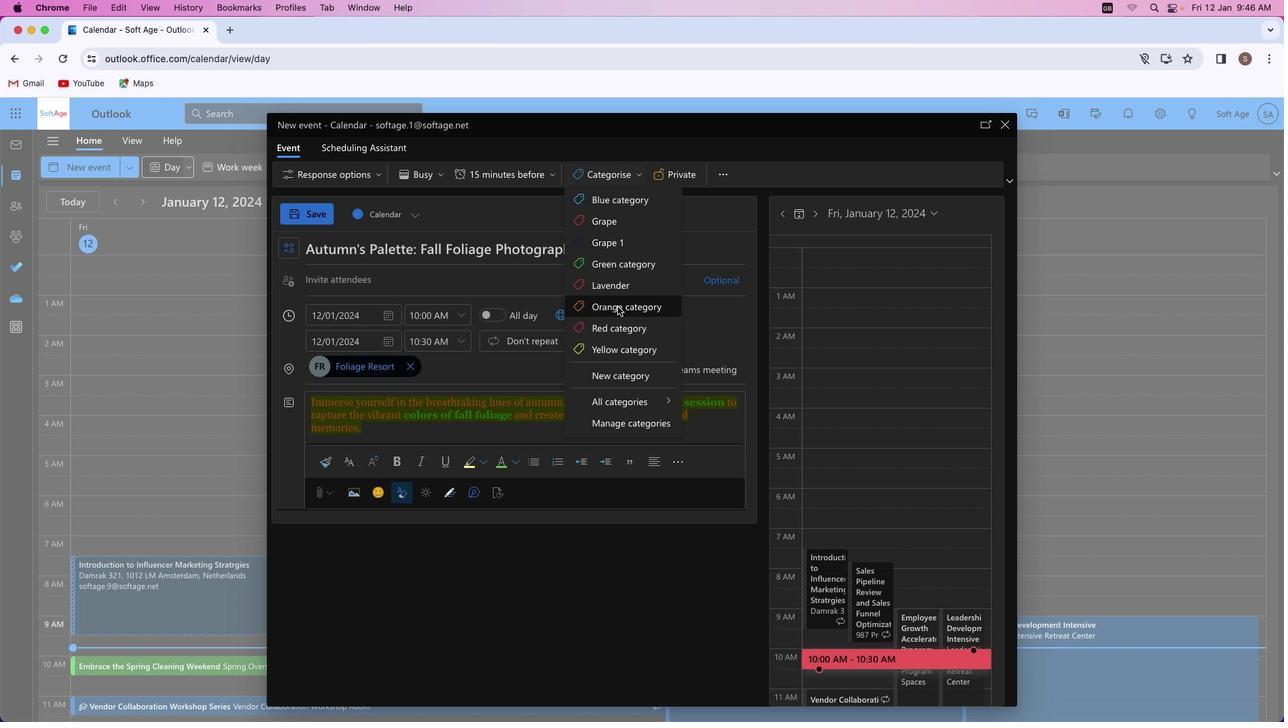 
Action: Mouse pressed left at (618, 306)
Screenshot: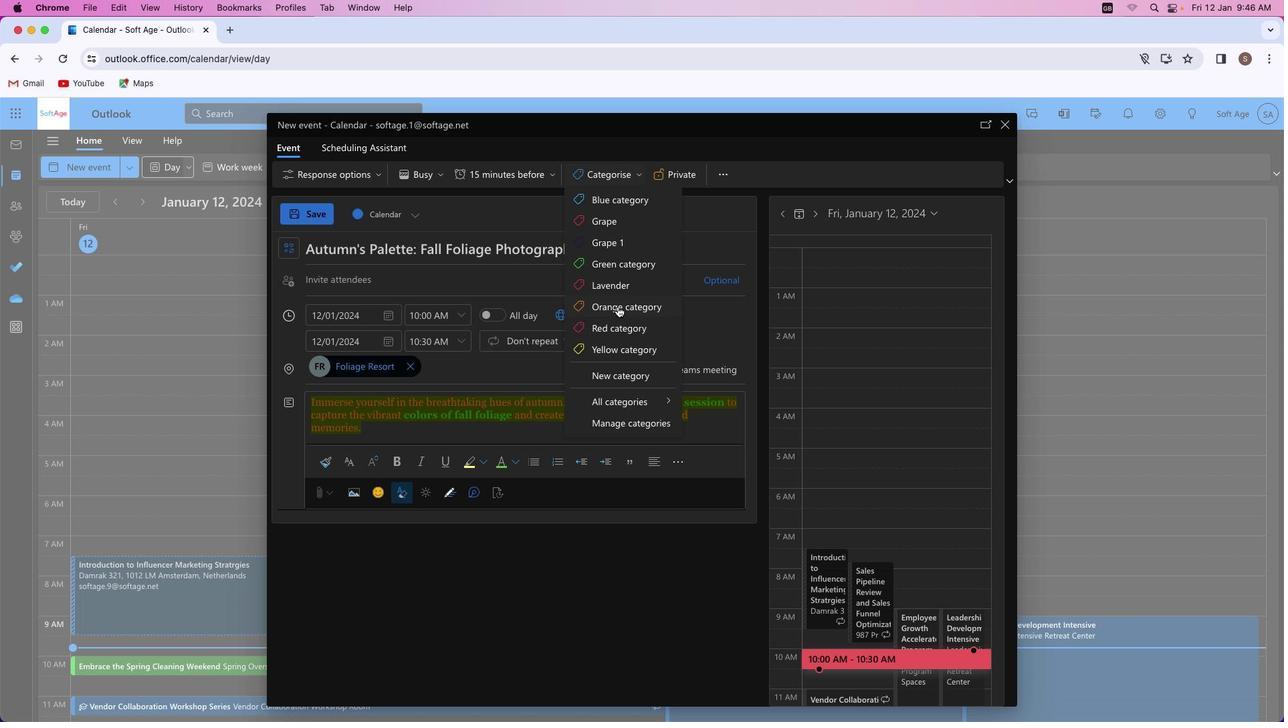 
Action: Mouse moved to (354, 283)
Screenshot: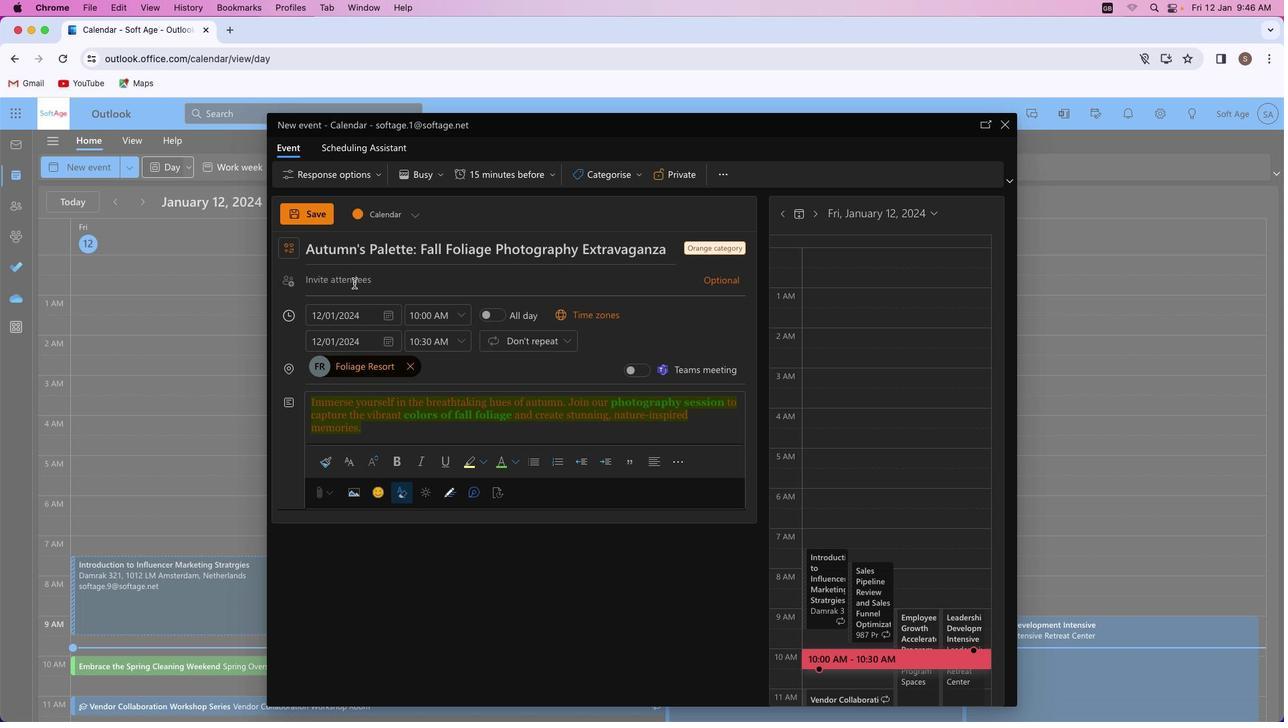 
Action: Mouse pressed left at (354, 283)
Screenshot: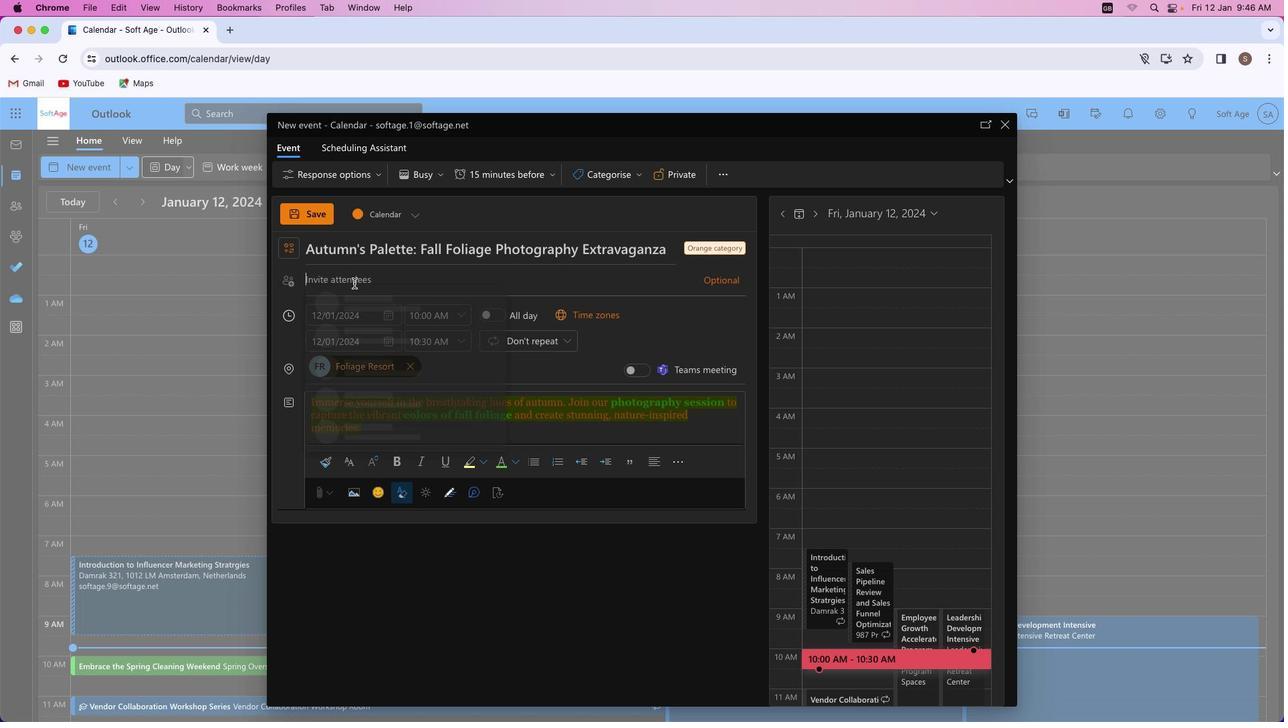 
Action: Key pressed Key.shift'S''h''i''v''a''m''y''a''d''a''v''4''1'Key.shift'@''o''u''t''l''o''o''k''.''c''o''m'
Screenshot: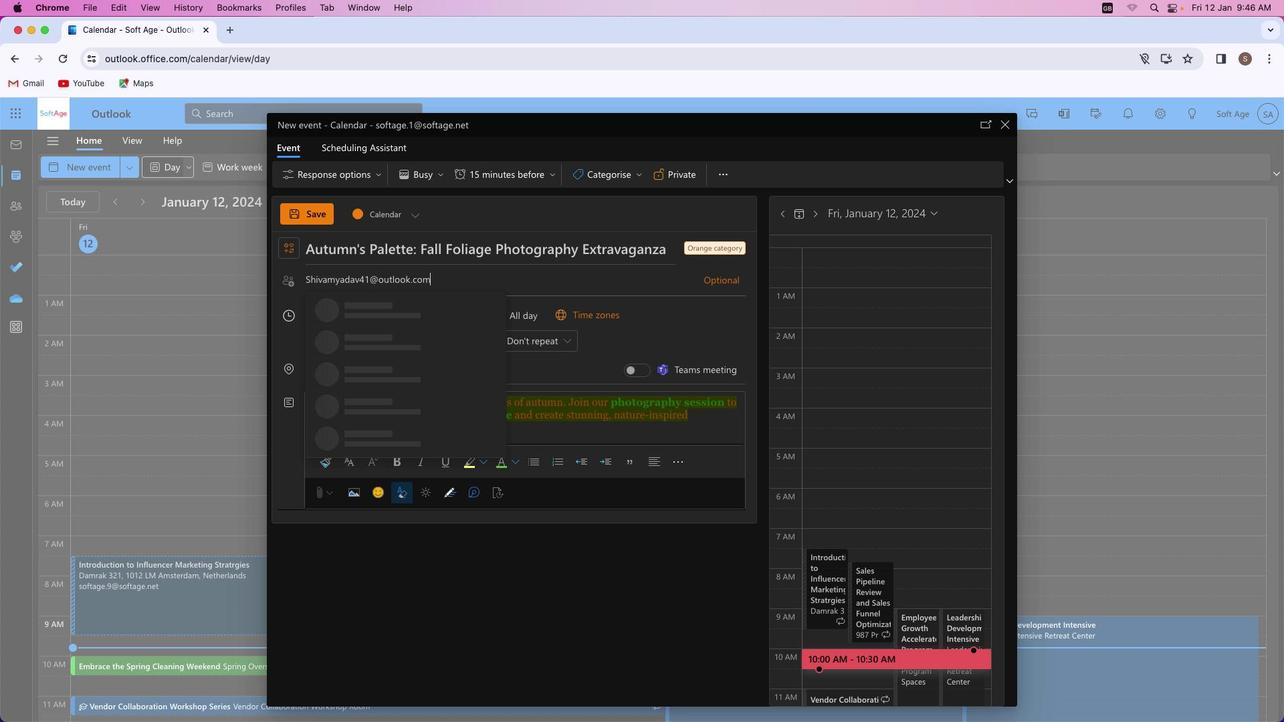
Action: Mouse moved to (414, 303)
Screenshot: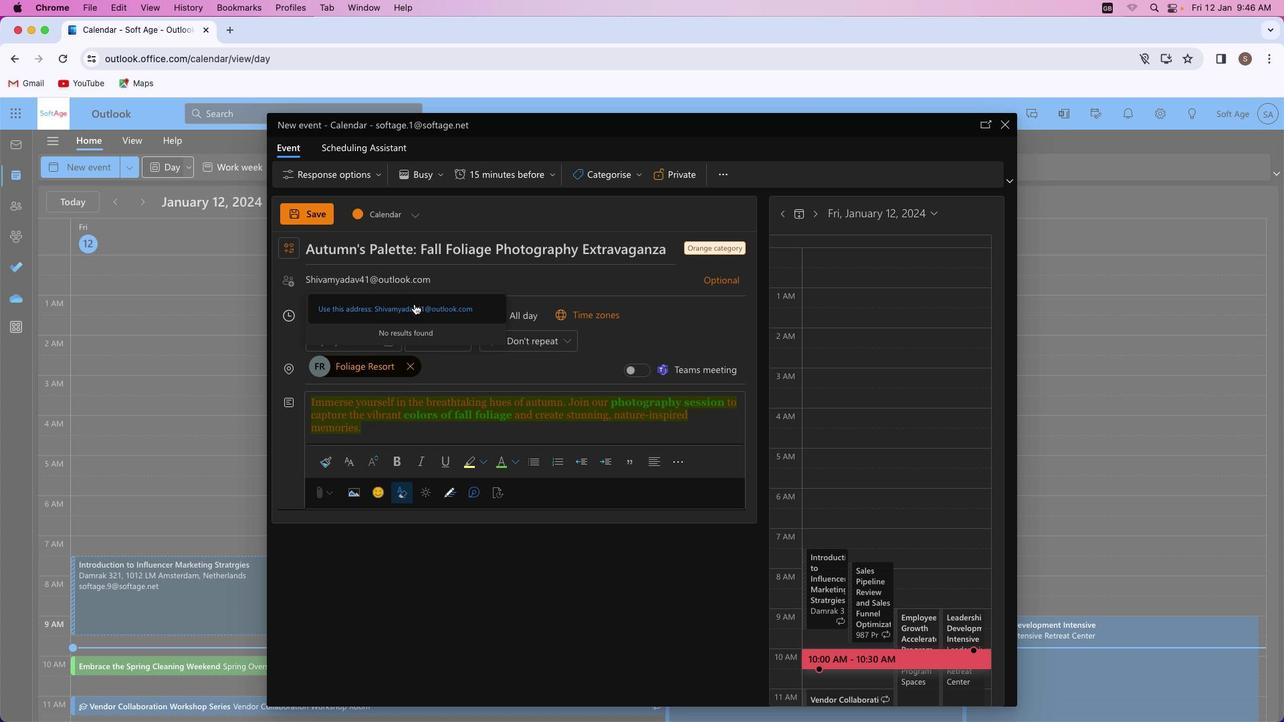 
Action: Mouse pressed left at (414, 303)
Screenshot: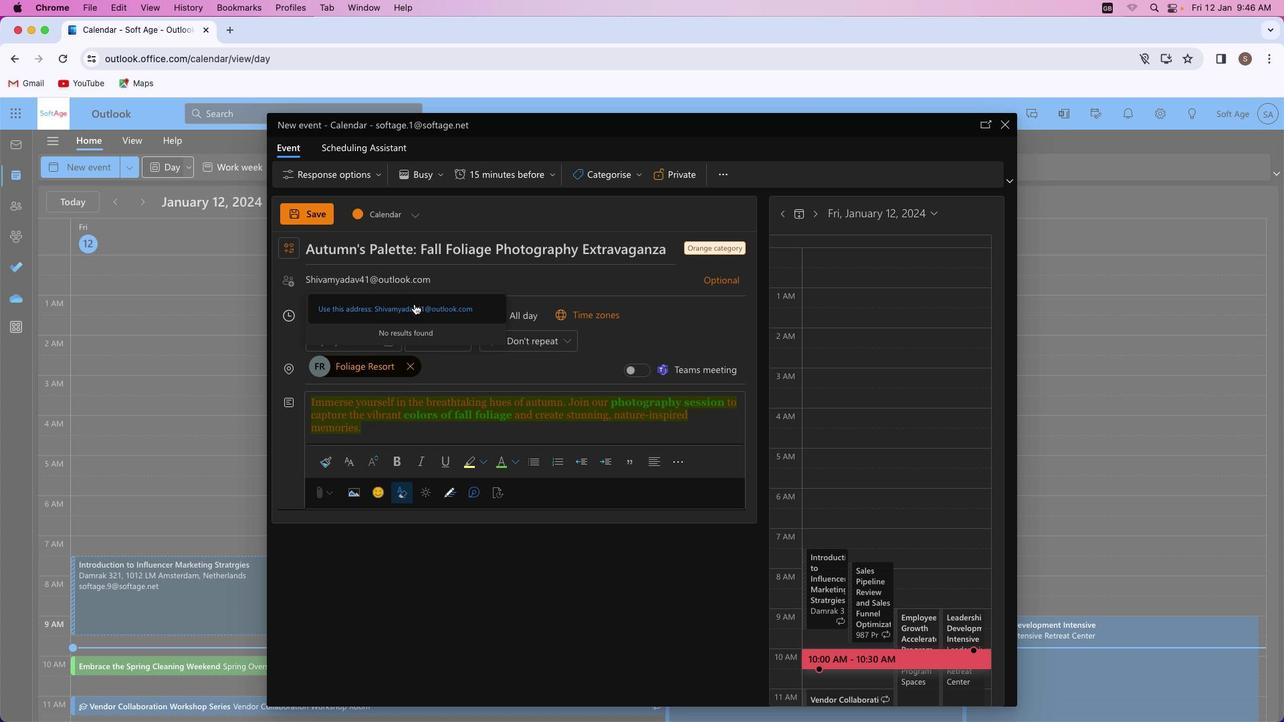 
Action: Mouse moved to (460, 313)
Screenshot: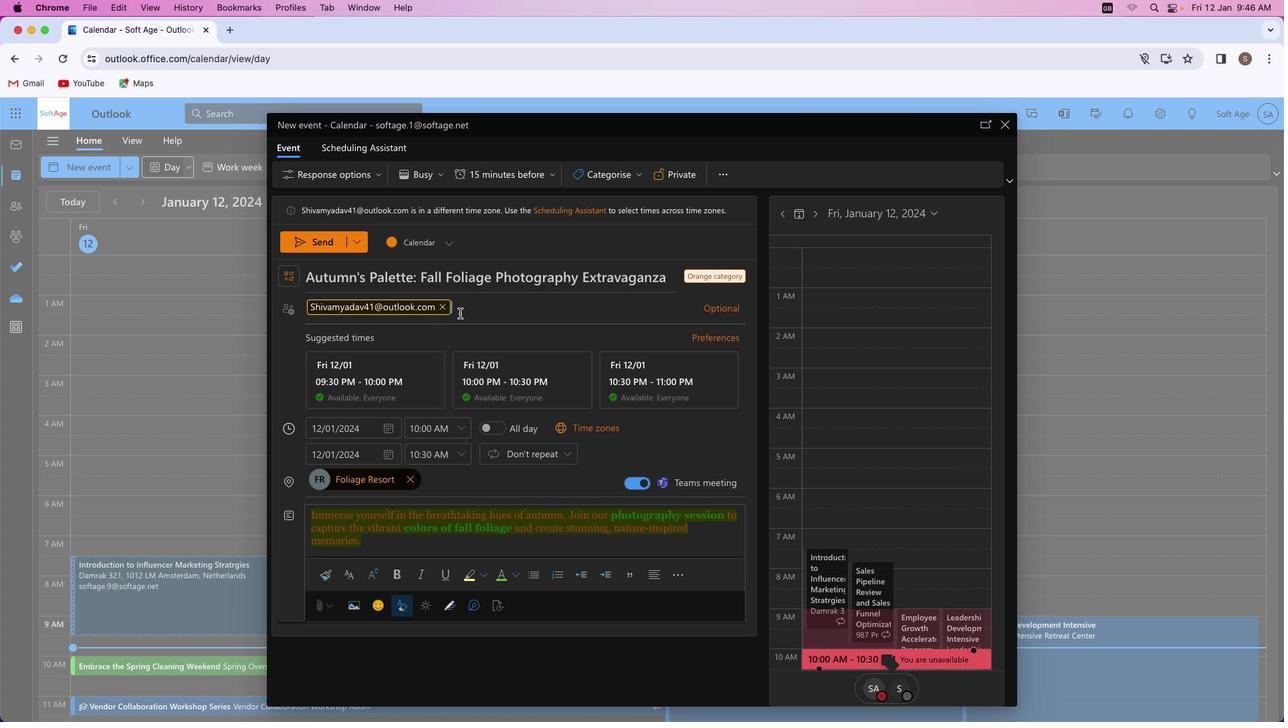
Action: Key pressed Key.shift'A''k''a''s''h''r''a''j''p''u''t'Key.shift'@''o''u''t''l''o''o''k''.''c''o''m'
Screenshot: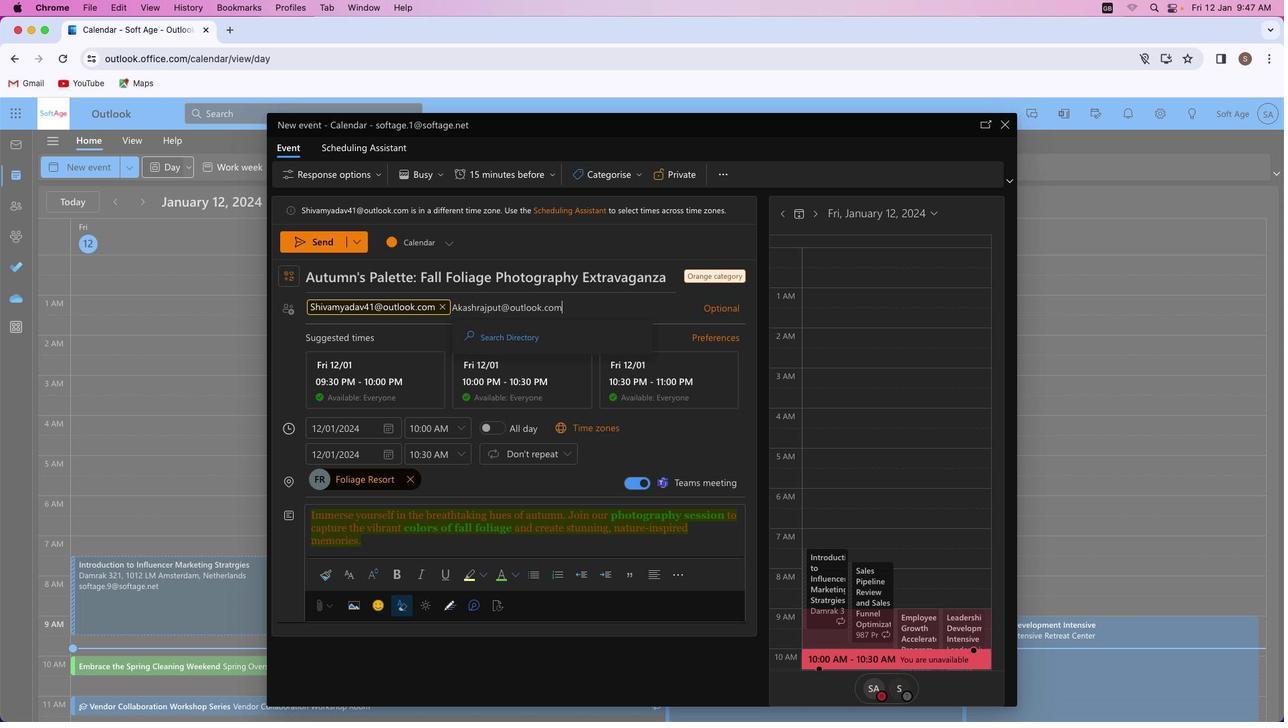 
Action: Mouse moved to (554, 334)
Screenshot: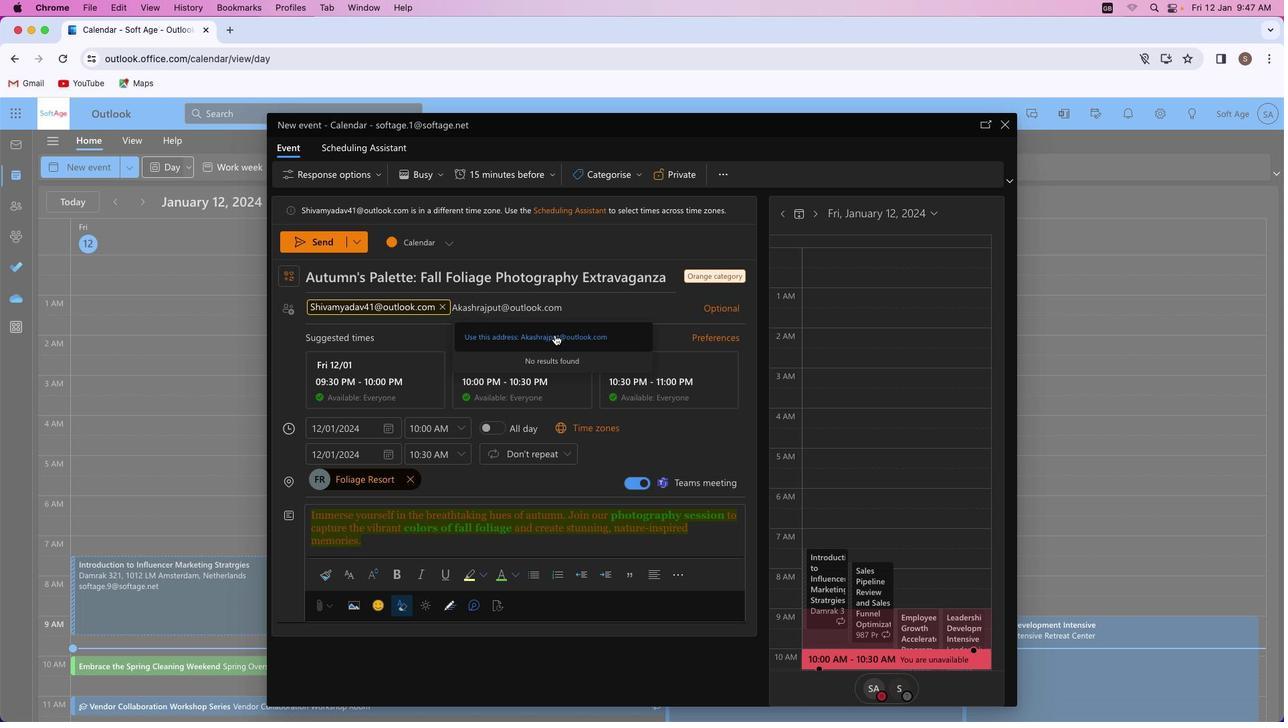 
Action: Mouse pressed left at (554, 334)
Screenshot: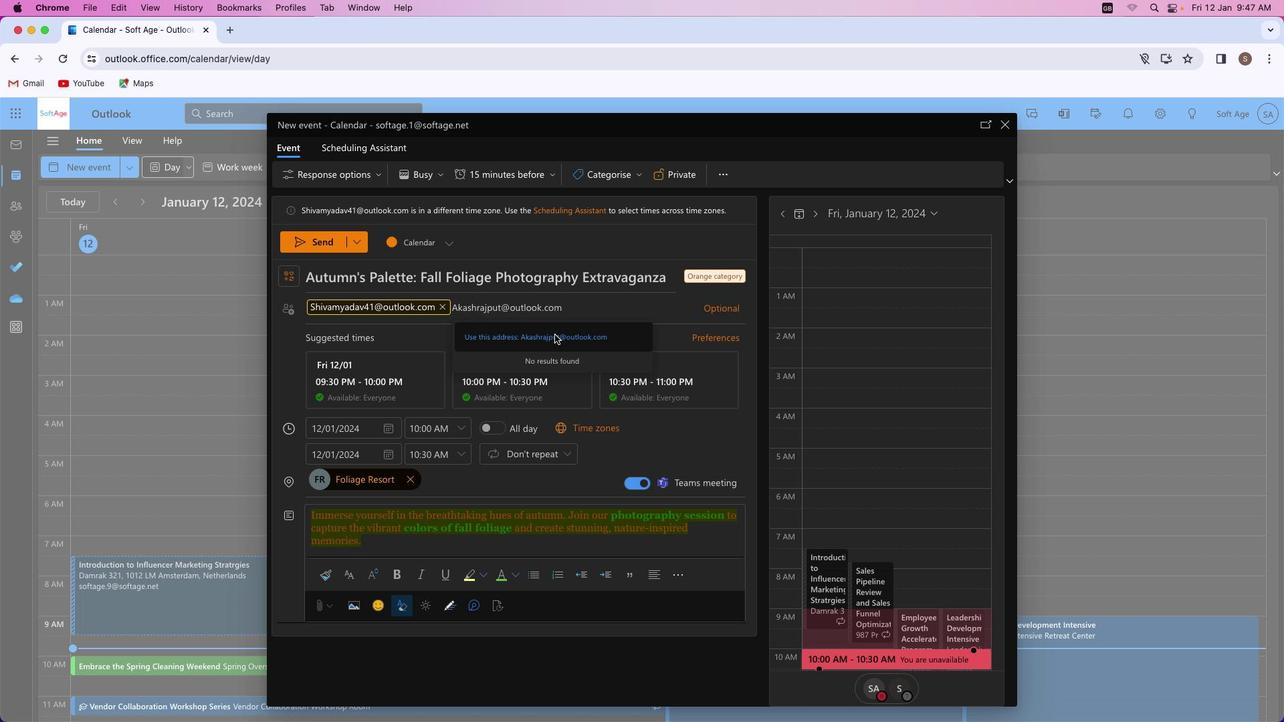
Action: Mouse moved to (717, 319)
Screenshot: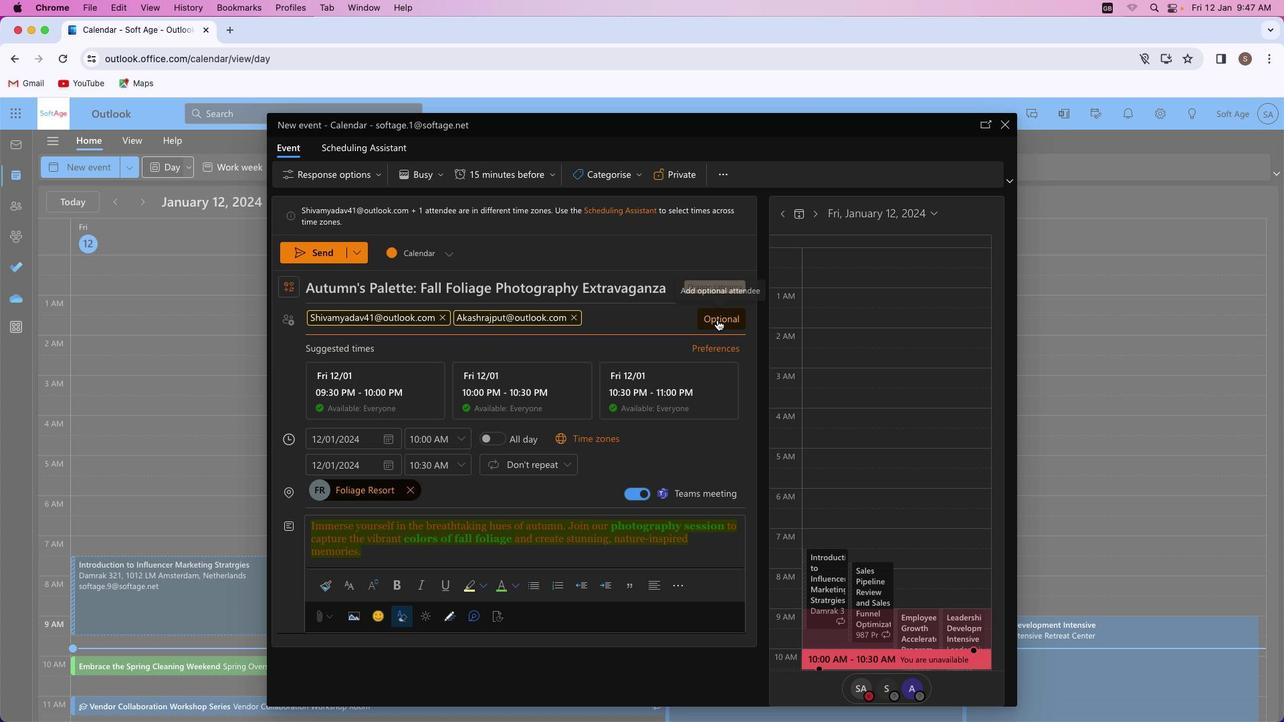 
Action: Mouse pressed left at (717, 319)
Screenshot: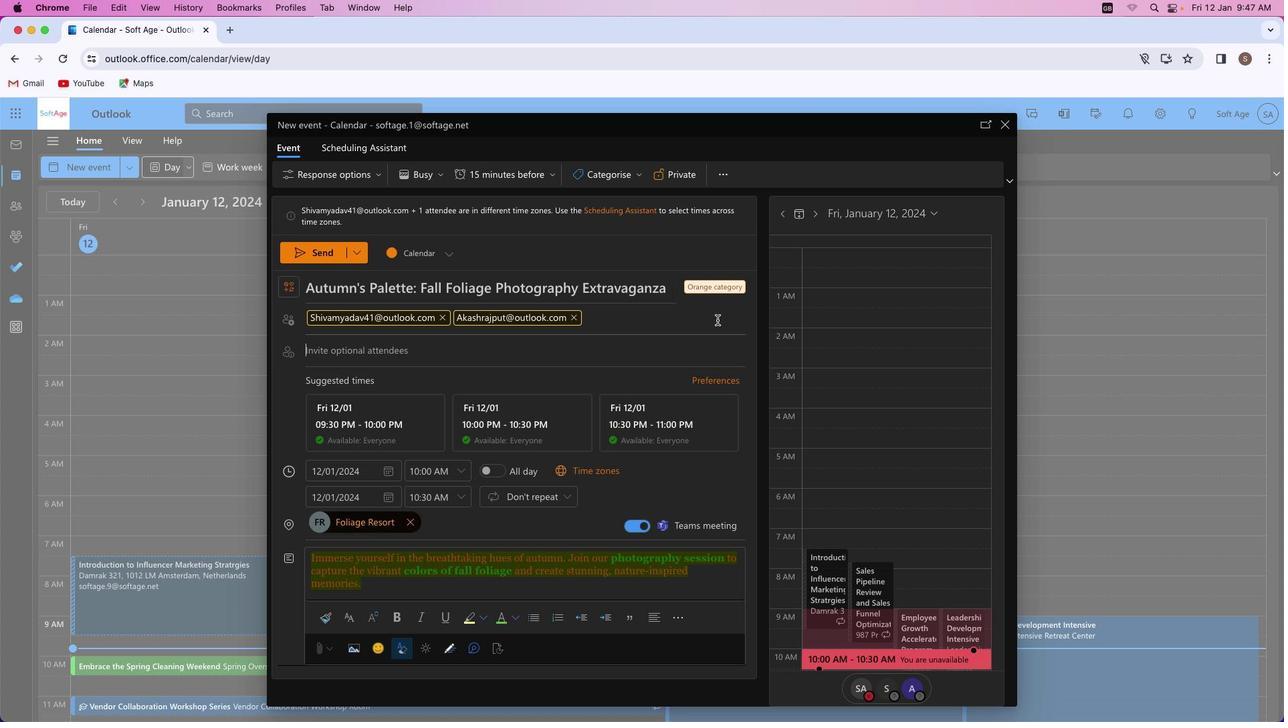 
Action: Mouse moved to (717, 319)
Screenshot: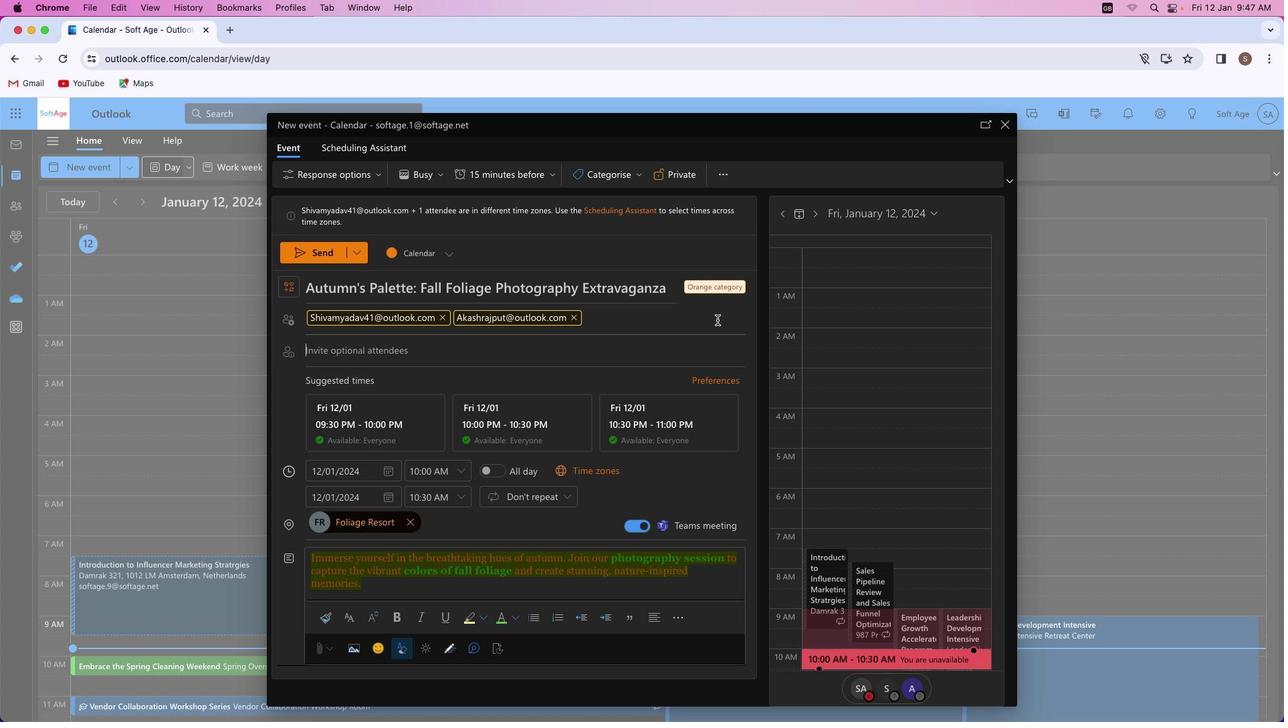 
Action: Key pressed Key.shift_r'M''u''n''e''e''s''h''k''u''m''a''r''9''7''3''2'Key.shift'@''o''u''t''l''o''o''k''.''v'Key.backspace'c''o''m'
Screenshot: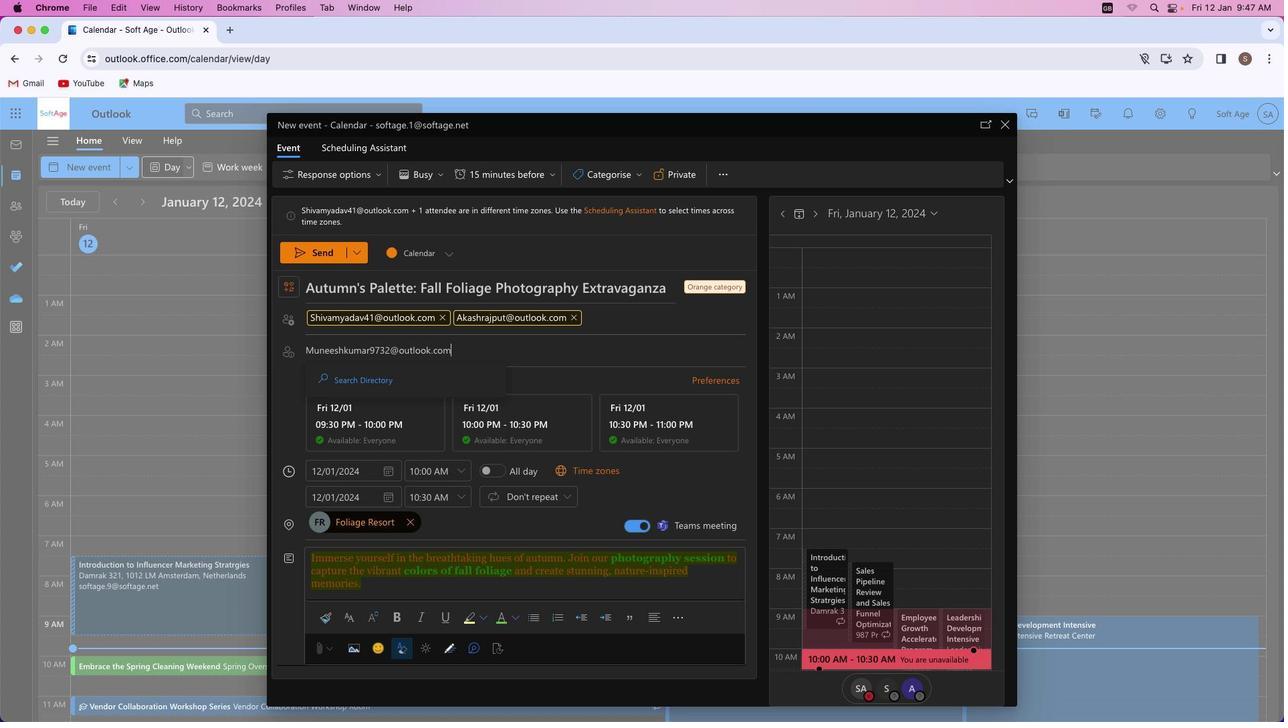 
Action: Mouse moved to (464, 379)
Screenshot: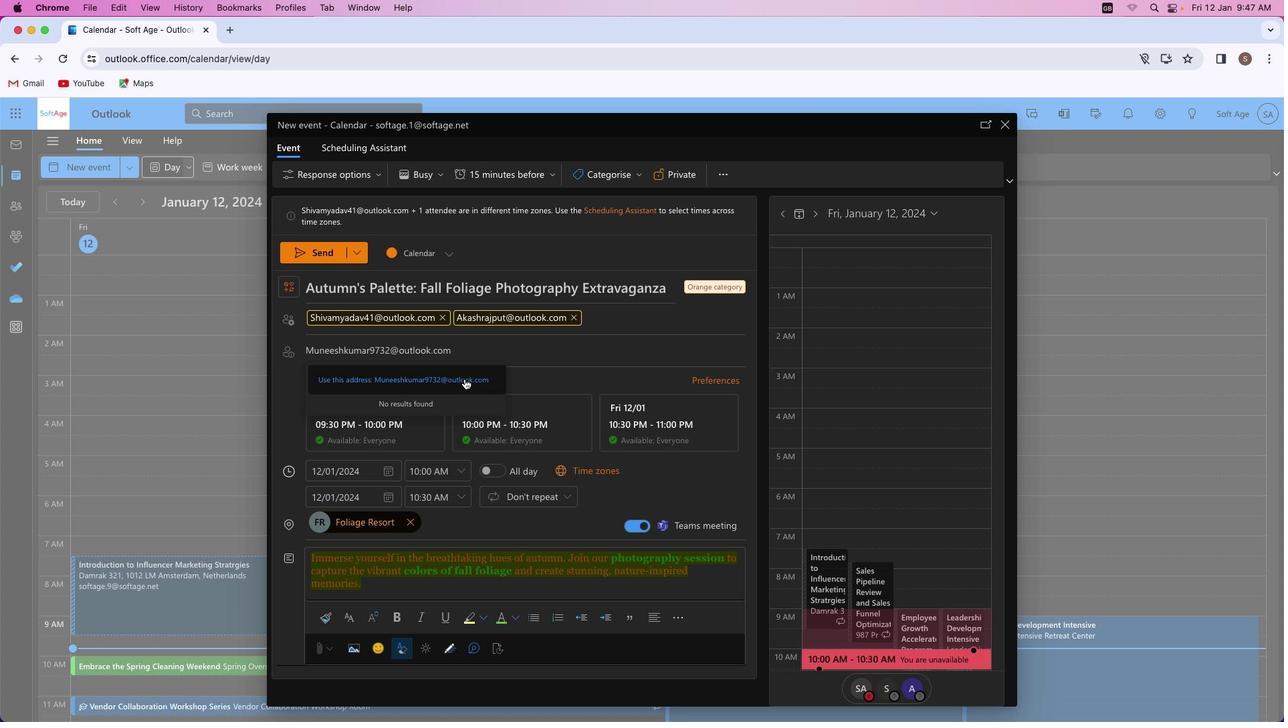 
Action: Mouse pressed left at (464, 379)
Screenshot: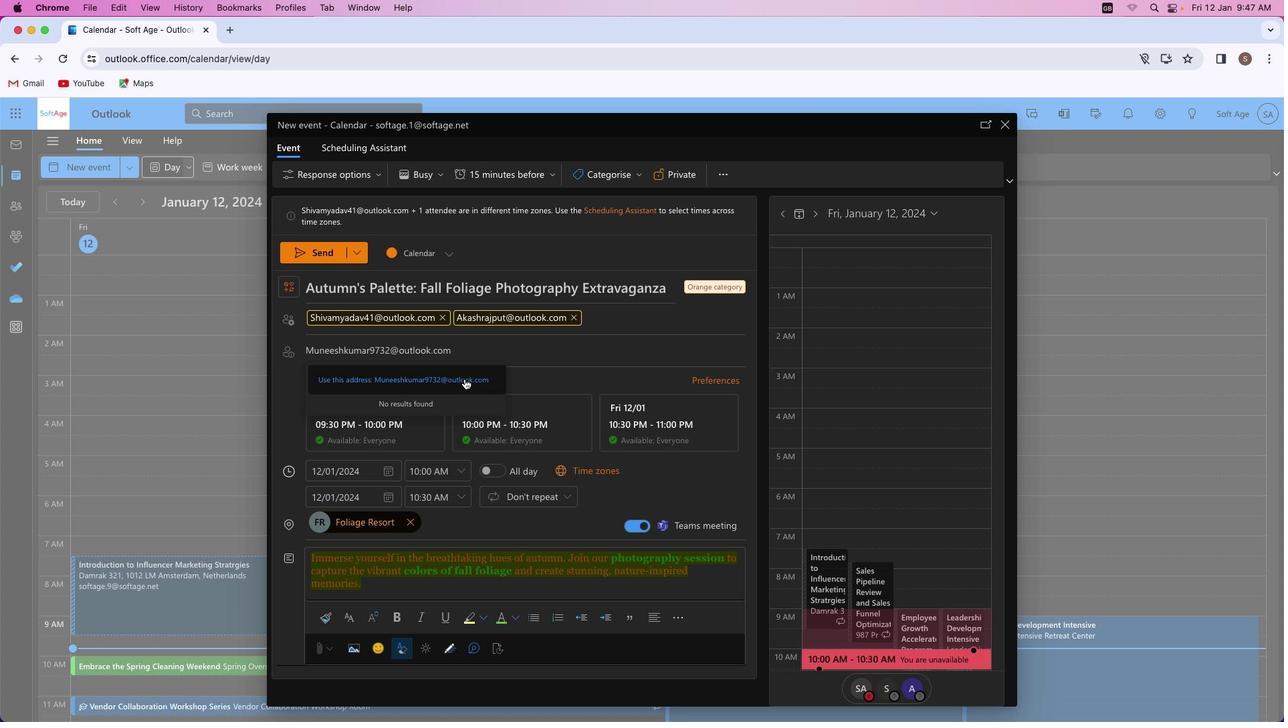 
Action: Mouse moved to (315, 252)
Screenshot: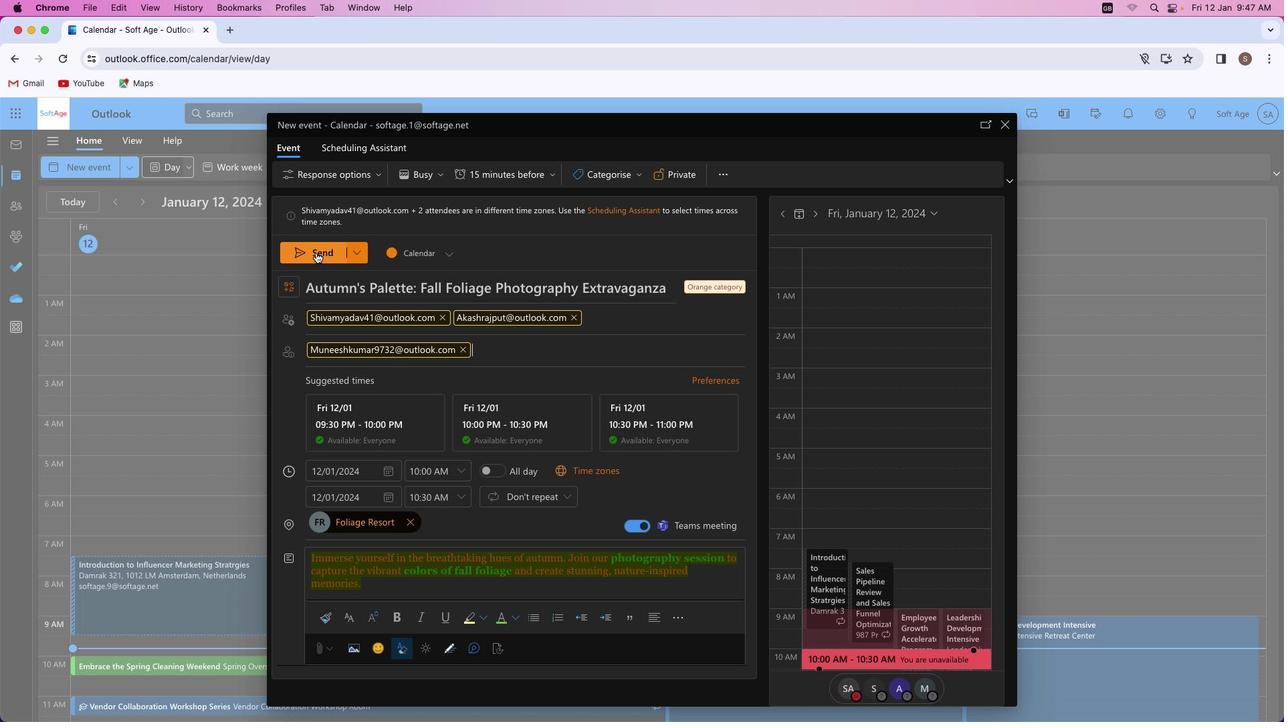 
Action: Mouse pressed left at (315, 252)
Screenshot: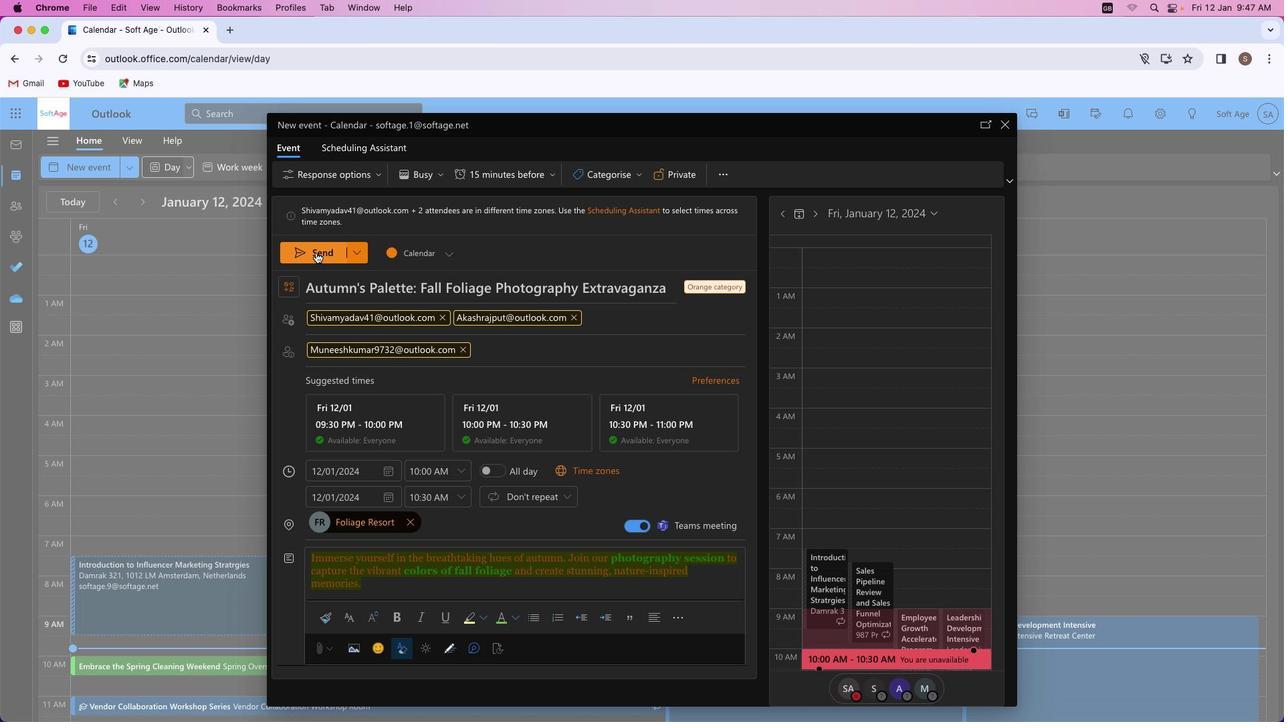 
Action: Mouse moved to (619, 446)
Screenshot: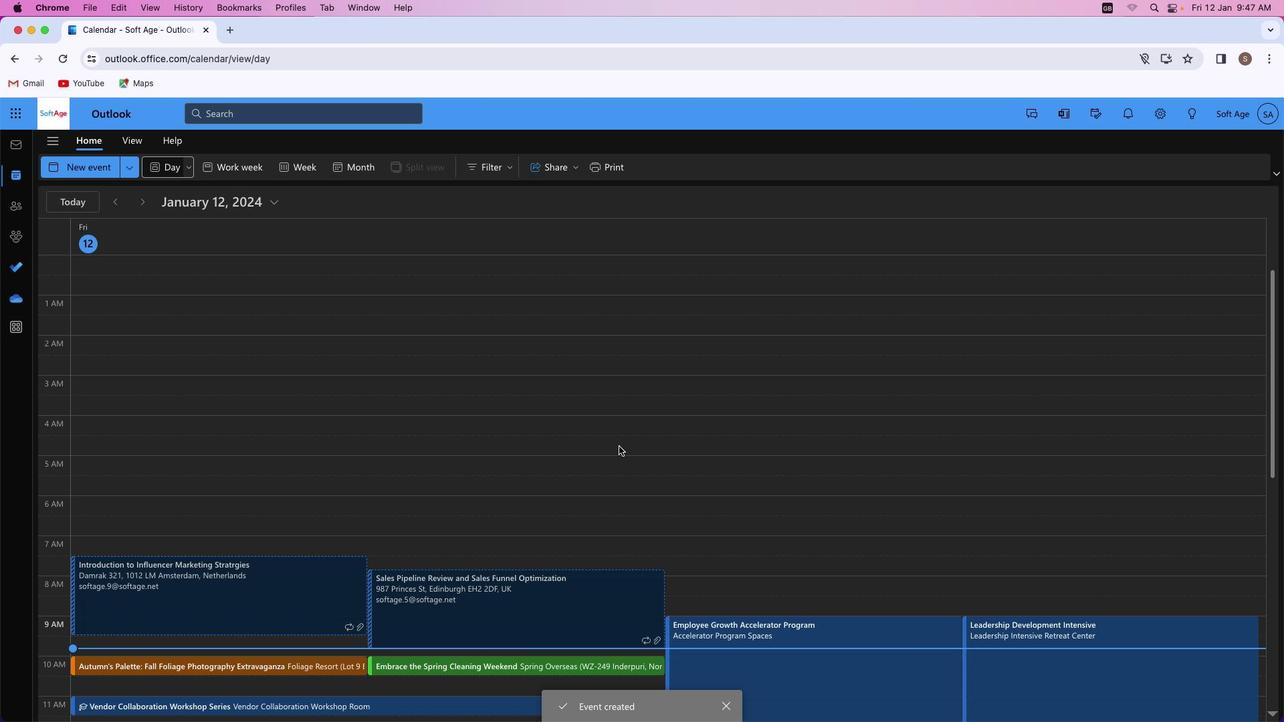 
